 Task: Look for space in Villeparisis, France from 8th August, 2023 to 15th August, 2023 for 9 adults in price range Rs.10000 to Rs.14000. Place can be shared room with 5 bedrooms having 9 beds and 5 bathrooms. Property type can be house, flat, guest house. Amenities needed are: wifi, TV, free parkinig on premises, gym, breakfast. Booking option can be shelf check-in. Required host language is English.
Action: Mouse moved to (561, 120)
Screenshot: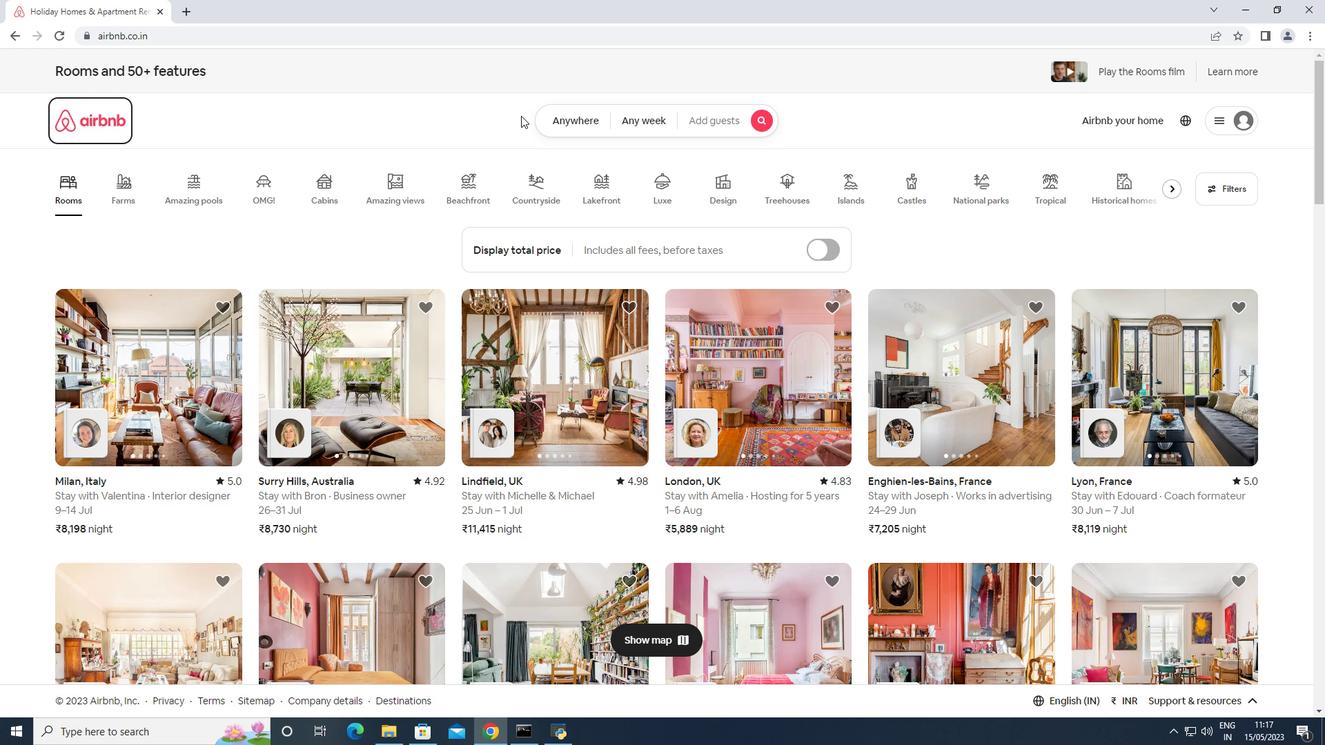 
Action: Mouse pressed left at (561, 120)
Screenshot: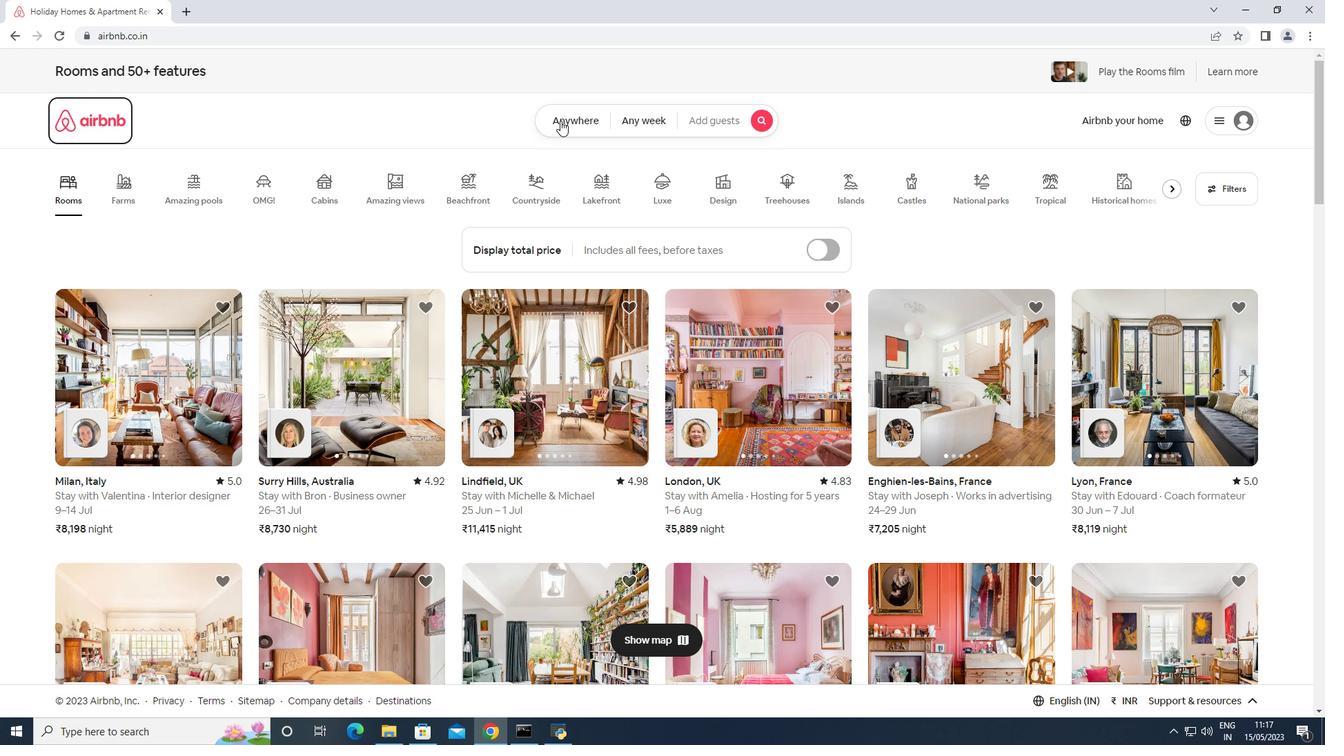 
Action: Mouse moved to (464, 174)
Screenshot: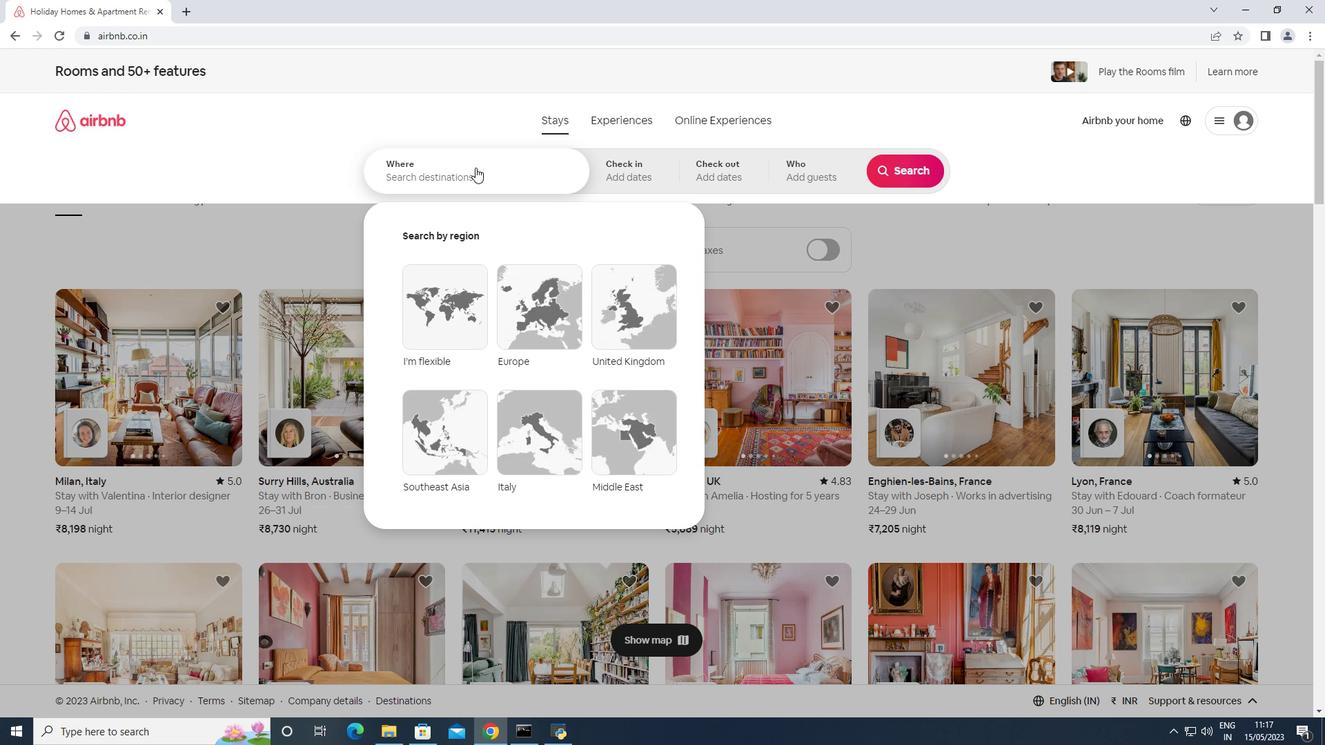 
Action: Mouse pressed left at (464, 174)
Screenshot: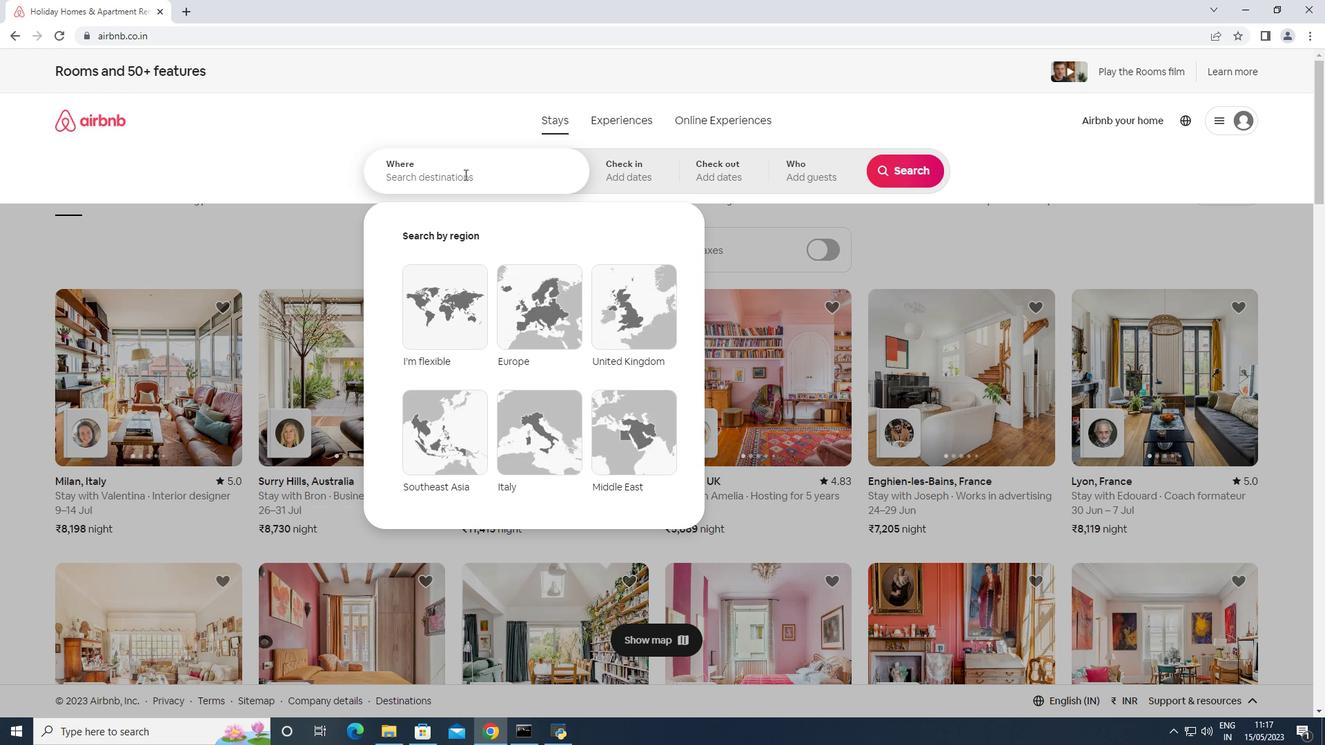 
Action: Mouse moved to (526, 168)
Screenshot: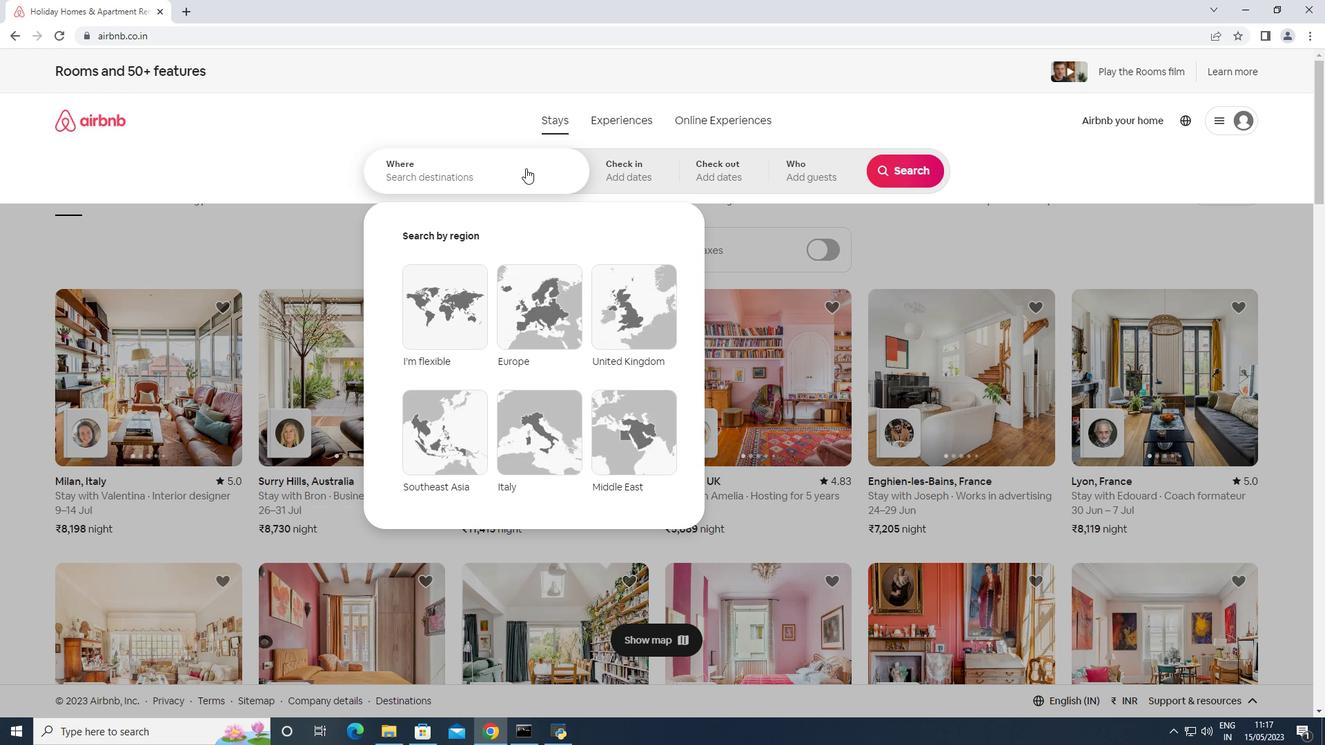 
Action: Key pressed <Key.shift><Key.shift><Key.shift><Key.shift><Key.shift><Key.shift>Villeparisis,<Key.shift><Key.shift><Key.shift>France
Screenshot: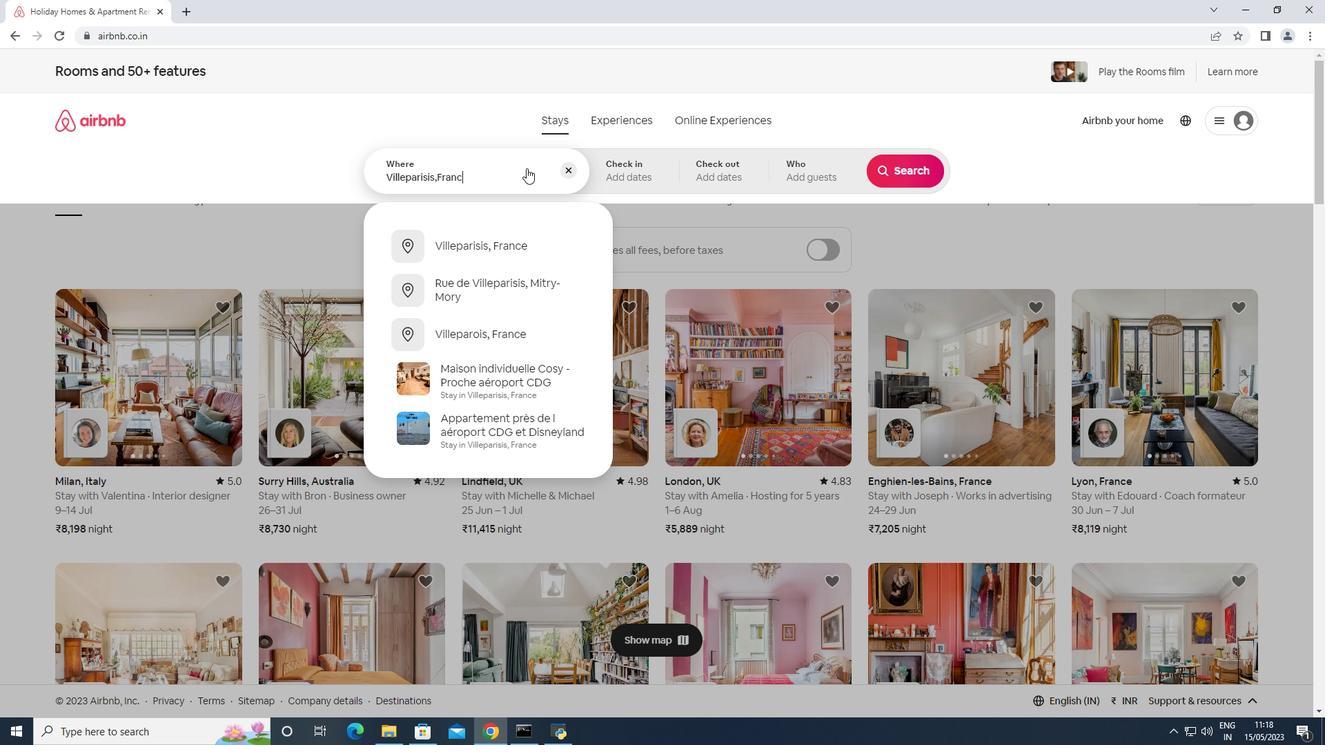
Action: Mouse moved to (639, 175)
Screenshot: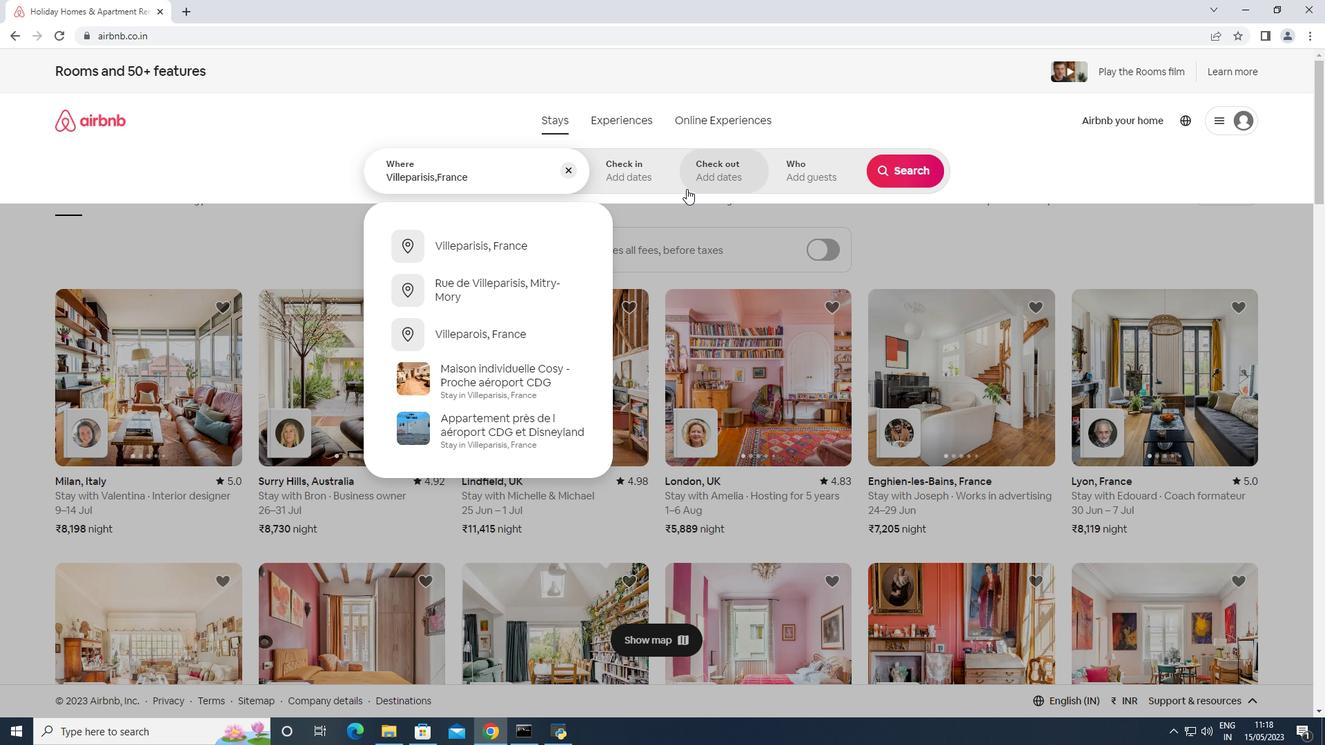 
Action: Mouse pressed left at (639, 175)
Screenshot: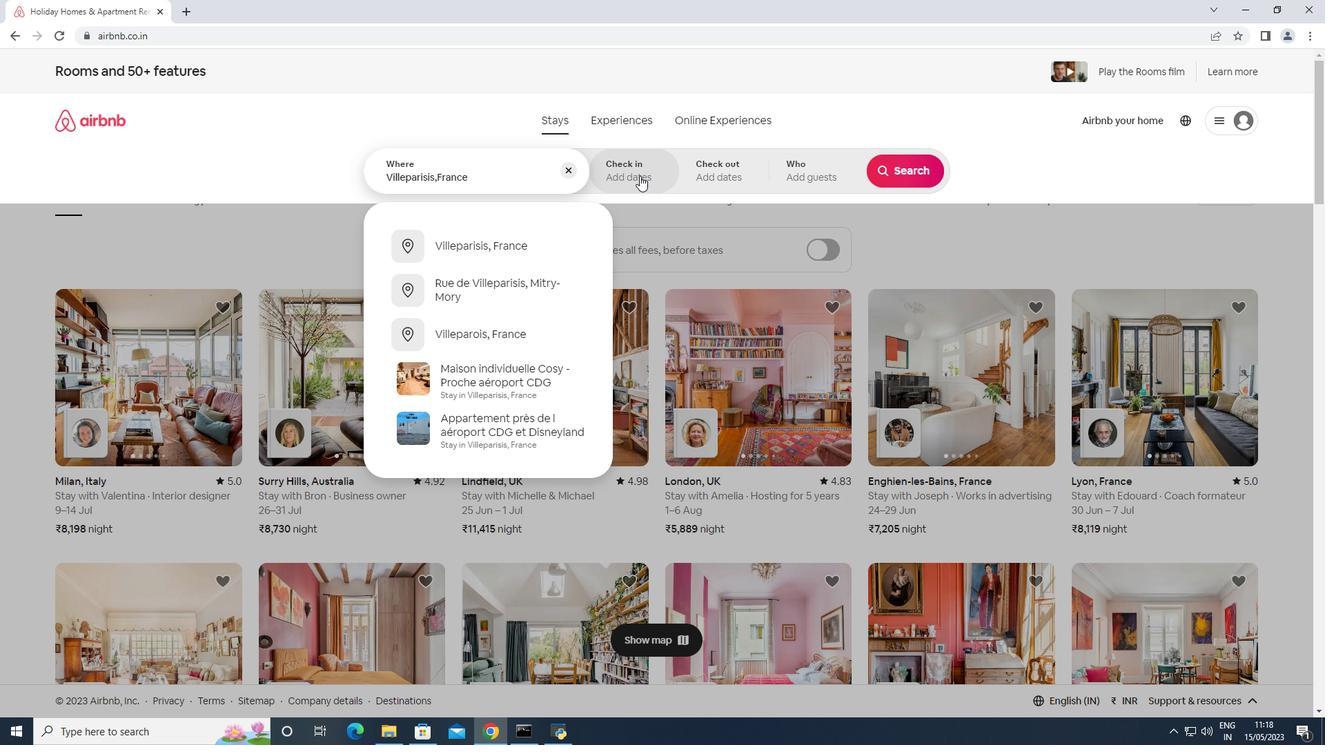 
Action: Mouse moved to (904, 280)
Screenshot: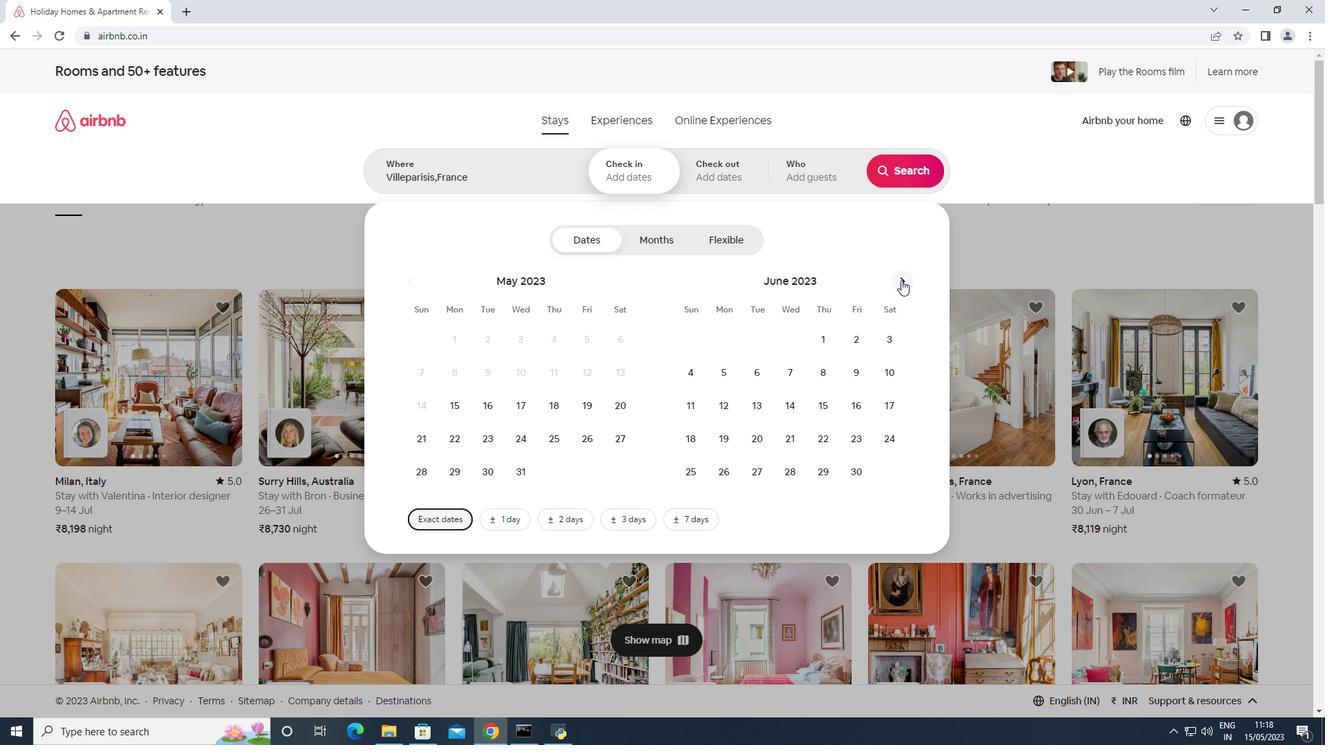 
Action: Mouse pressed left at (904, 280)
Screenshot: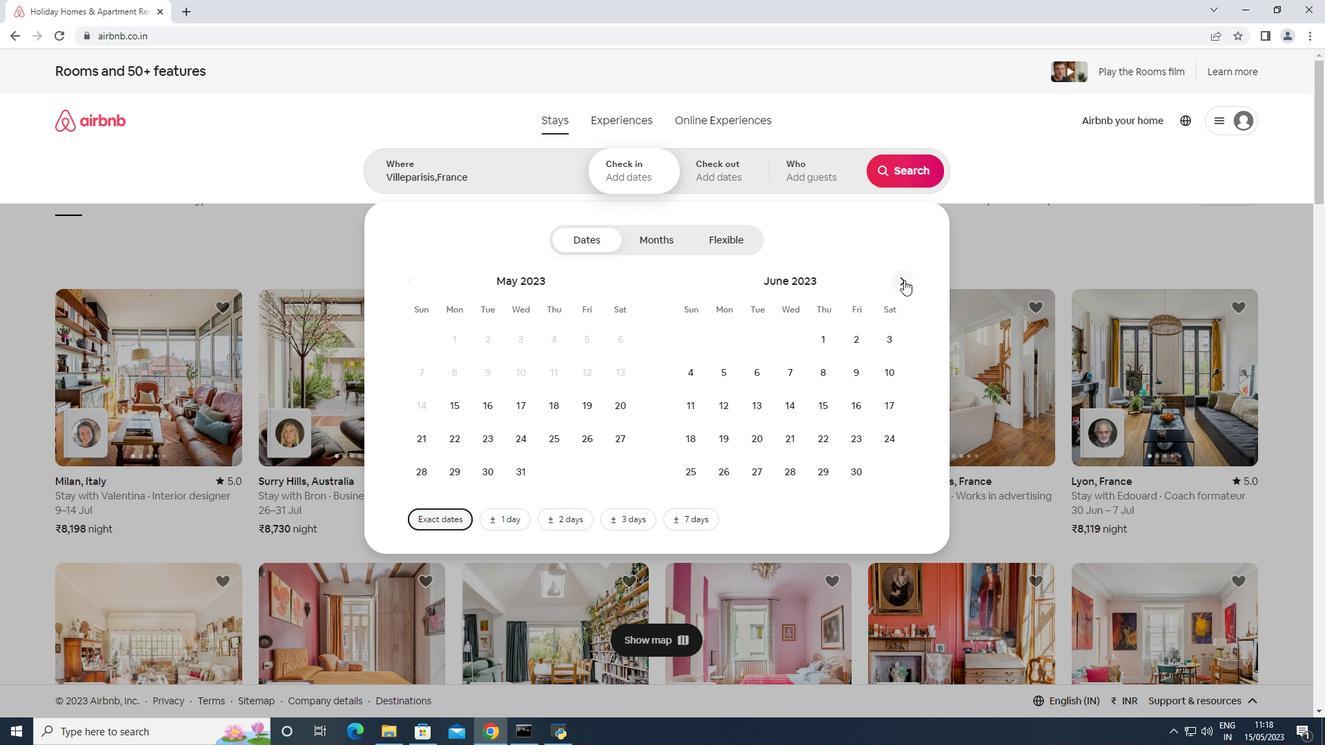 
Action: Mouse pressed left at (904, 280)
Screenshot: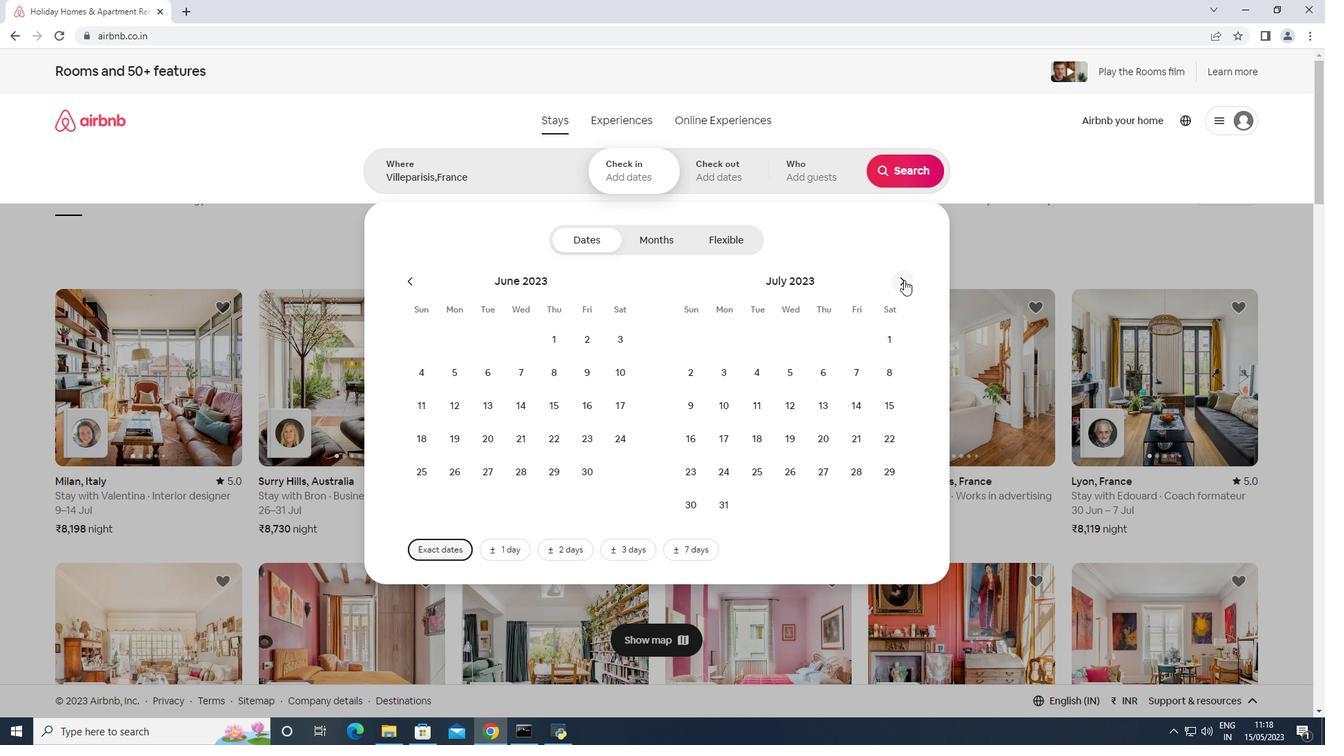 
Action: Mouse moved to (756, 361)
Screenshot: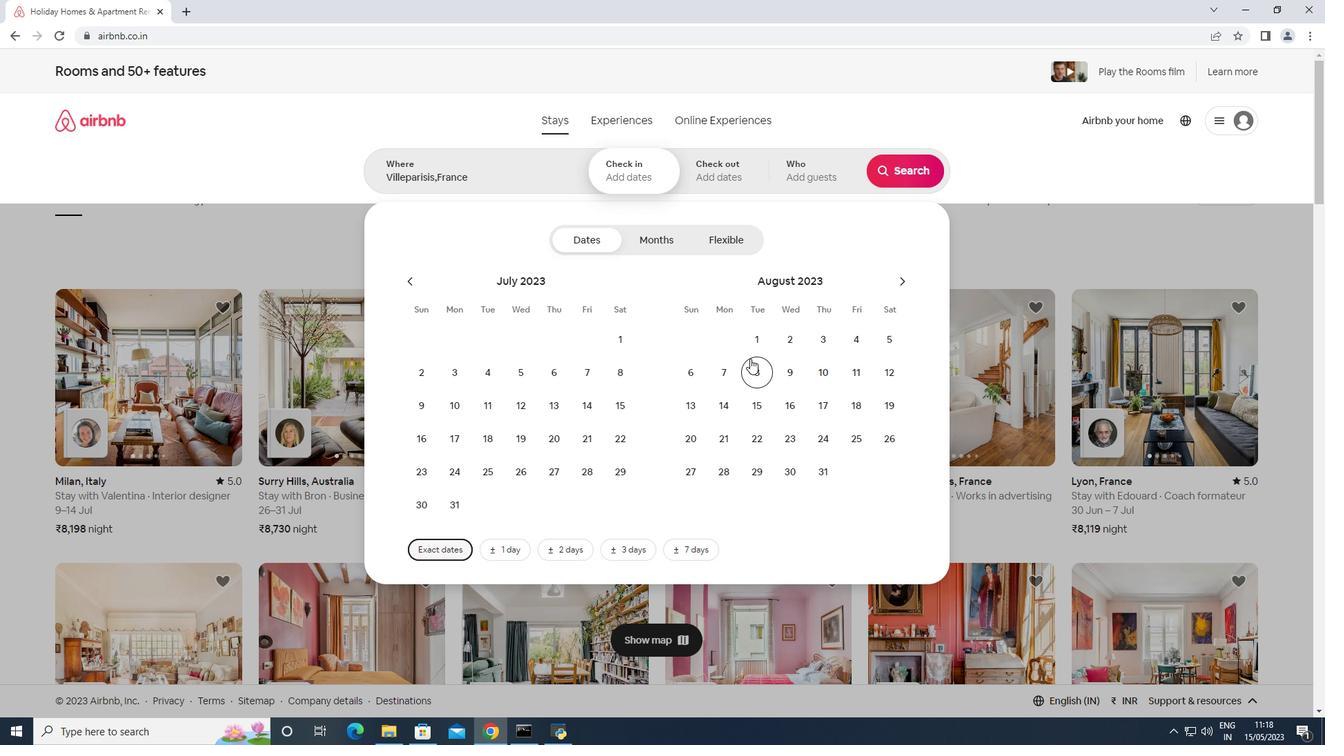
Action: Mouse pressed left at (756, 361)
Screenshot: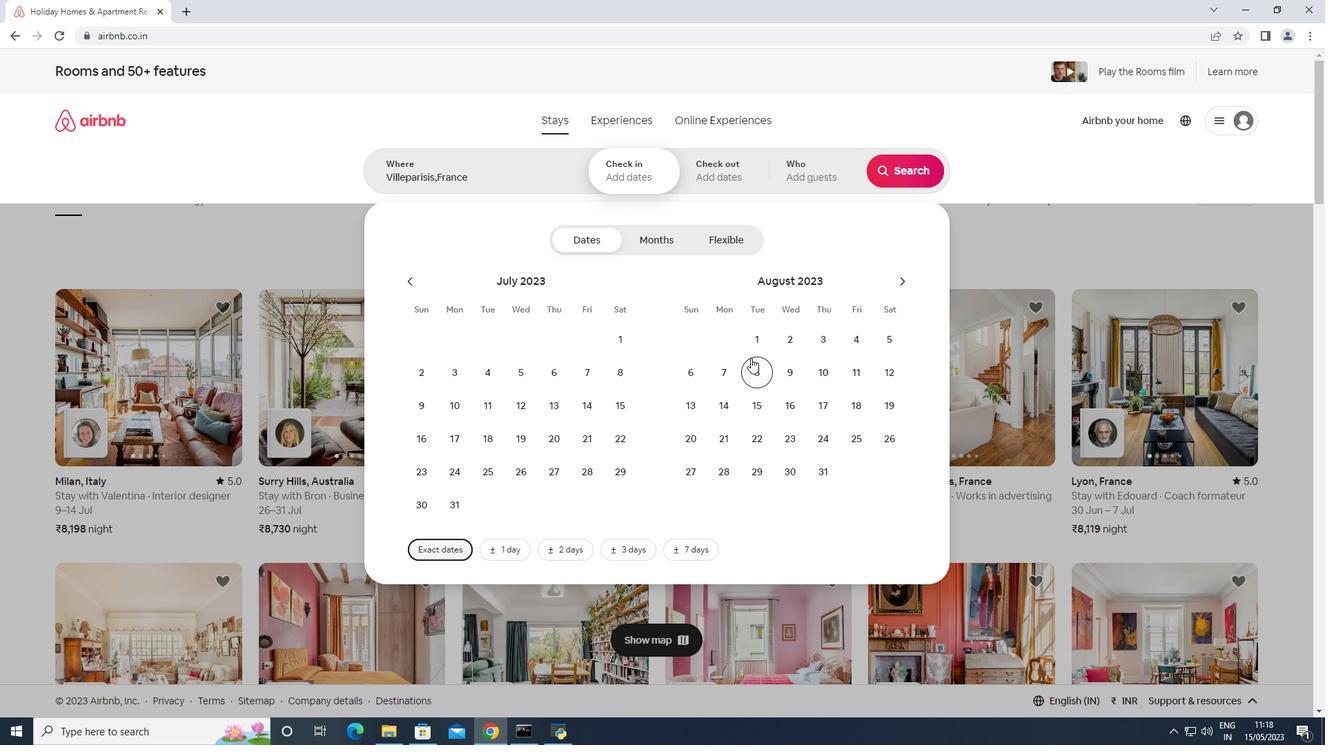 
Action: Mouse moved to (770, 412)
Screenshot: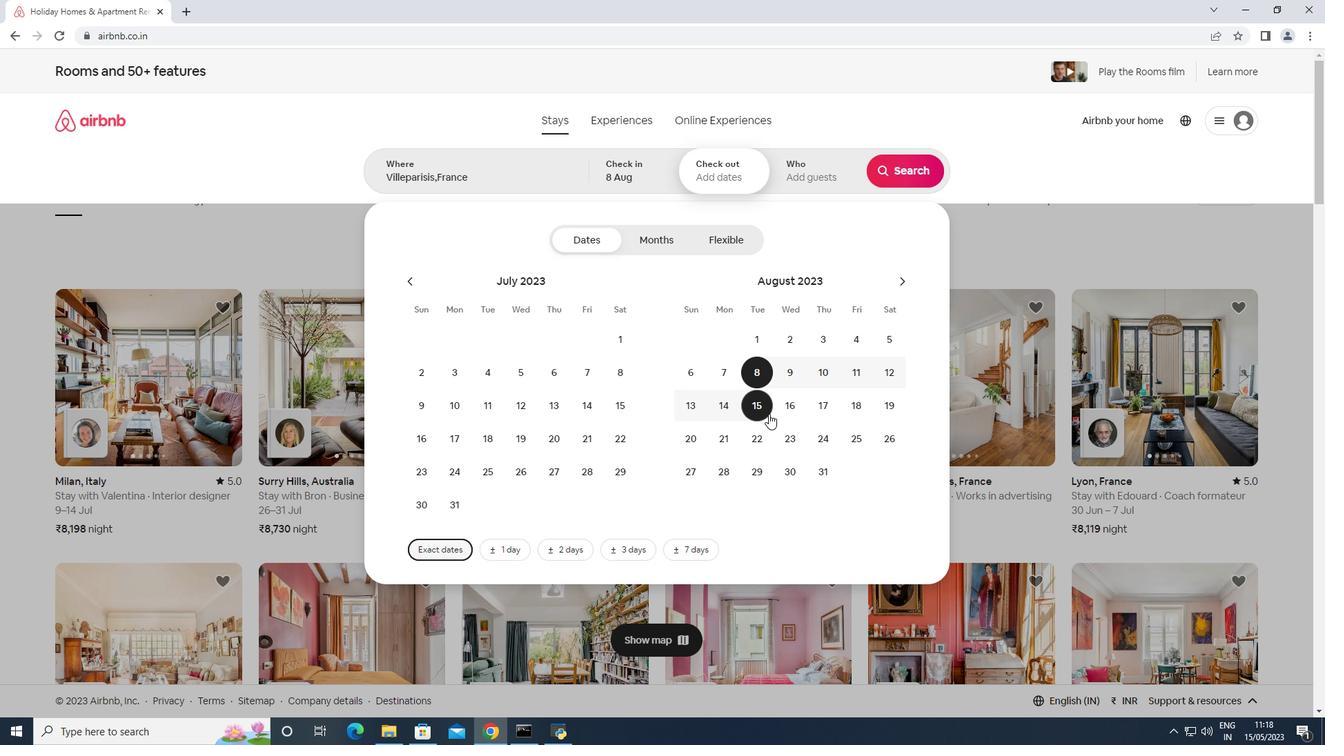 
Action: Mouse pressed left at (770, 412)
Screenshot: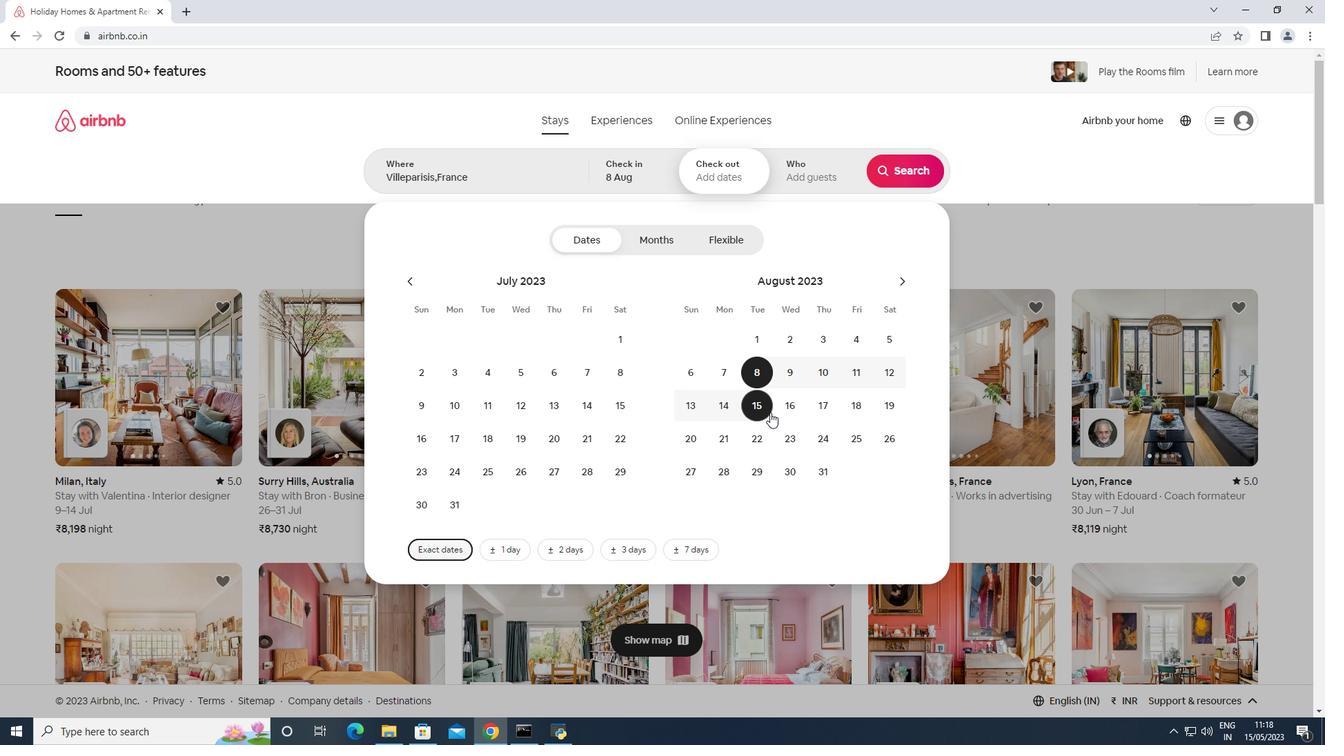 
Action: Mouse moved to (838, 161)
Screenshot: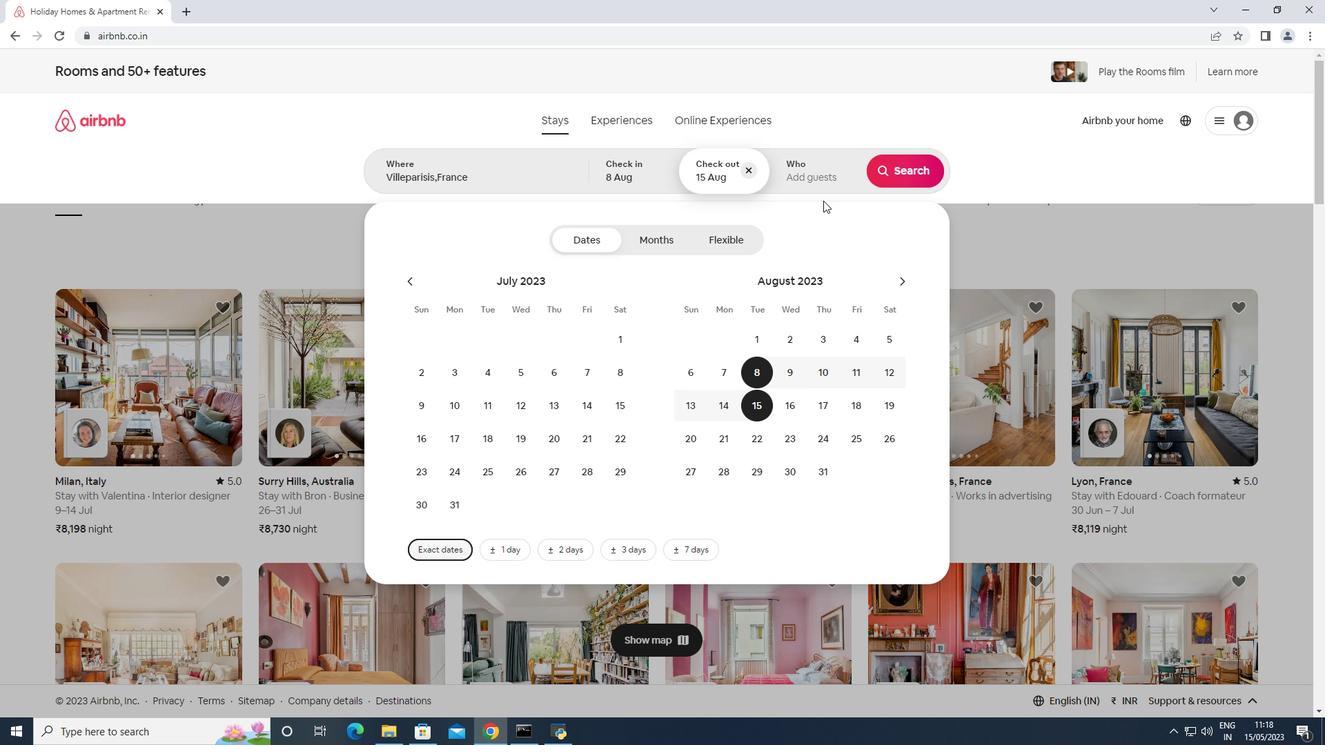 
Action: Mouse pressed left at (838, 161)
Screenshot: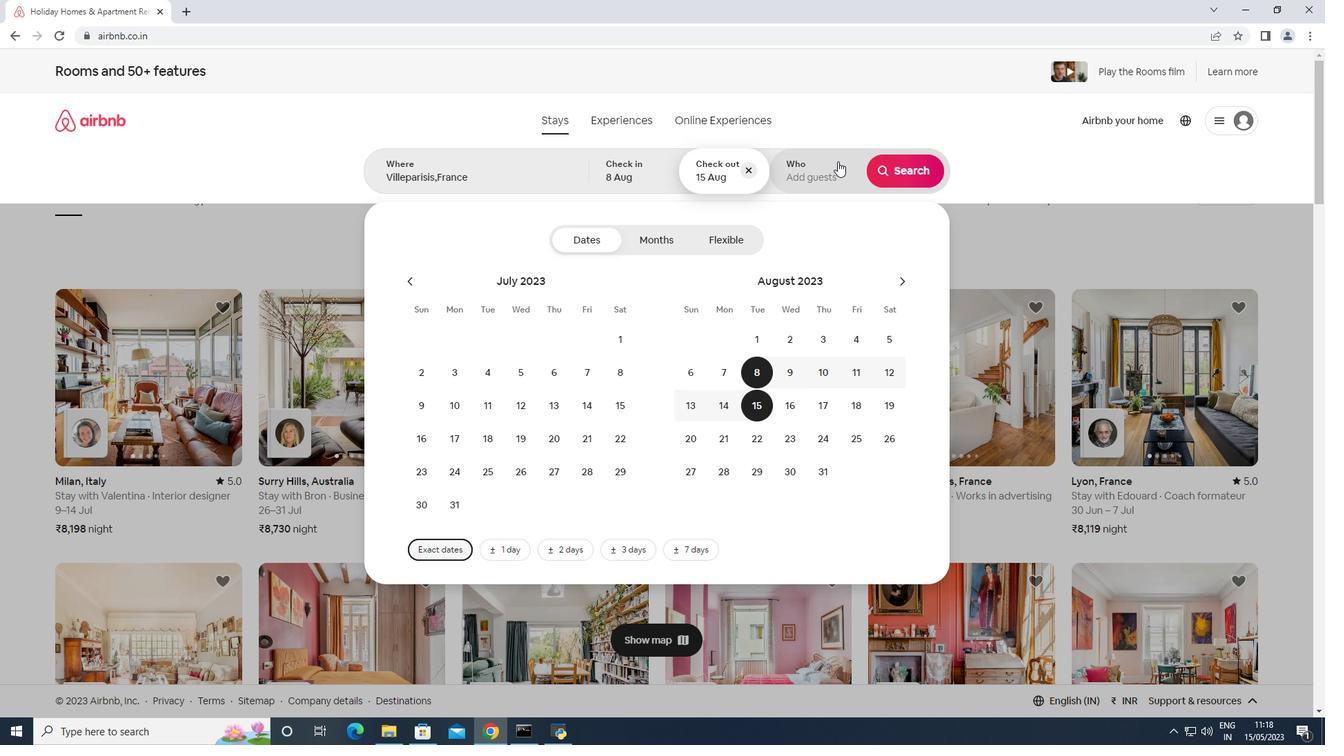 
Action: Mouse moved to (909, 242)
Screenshot: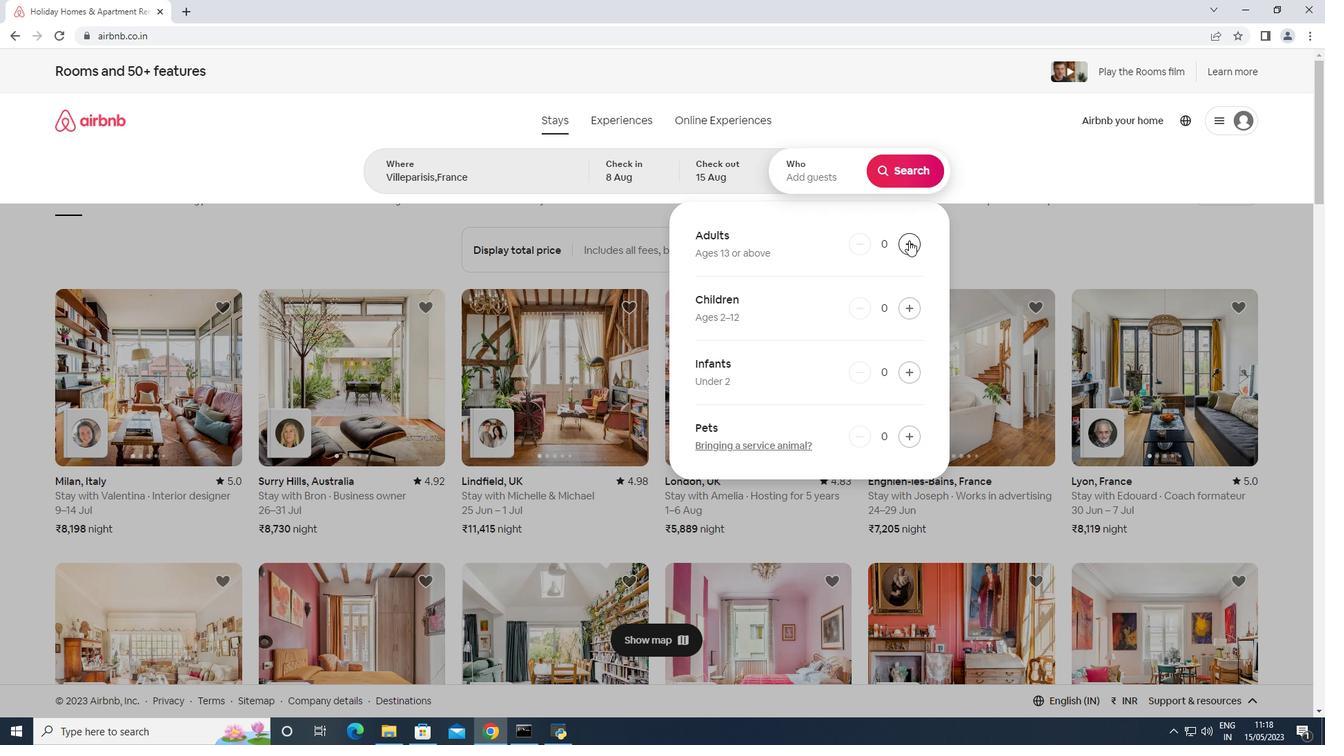 
Action: Mouse pressed left at (909, 242)
Screenshot: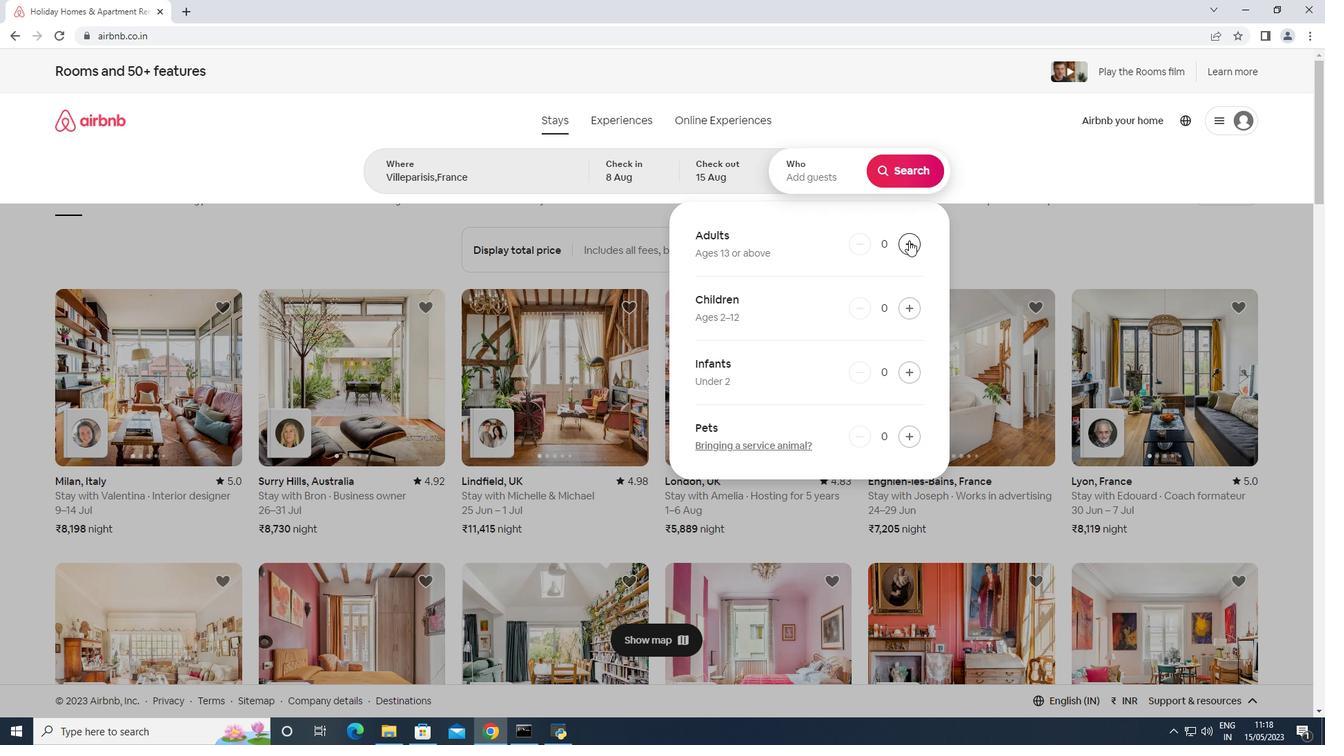 
Action: Mouse moved to (909, 242)
Screenshot: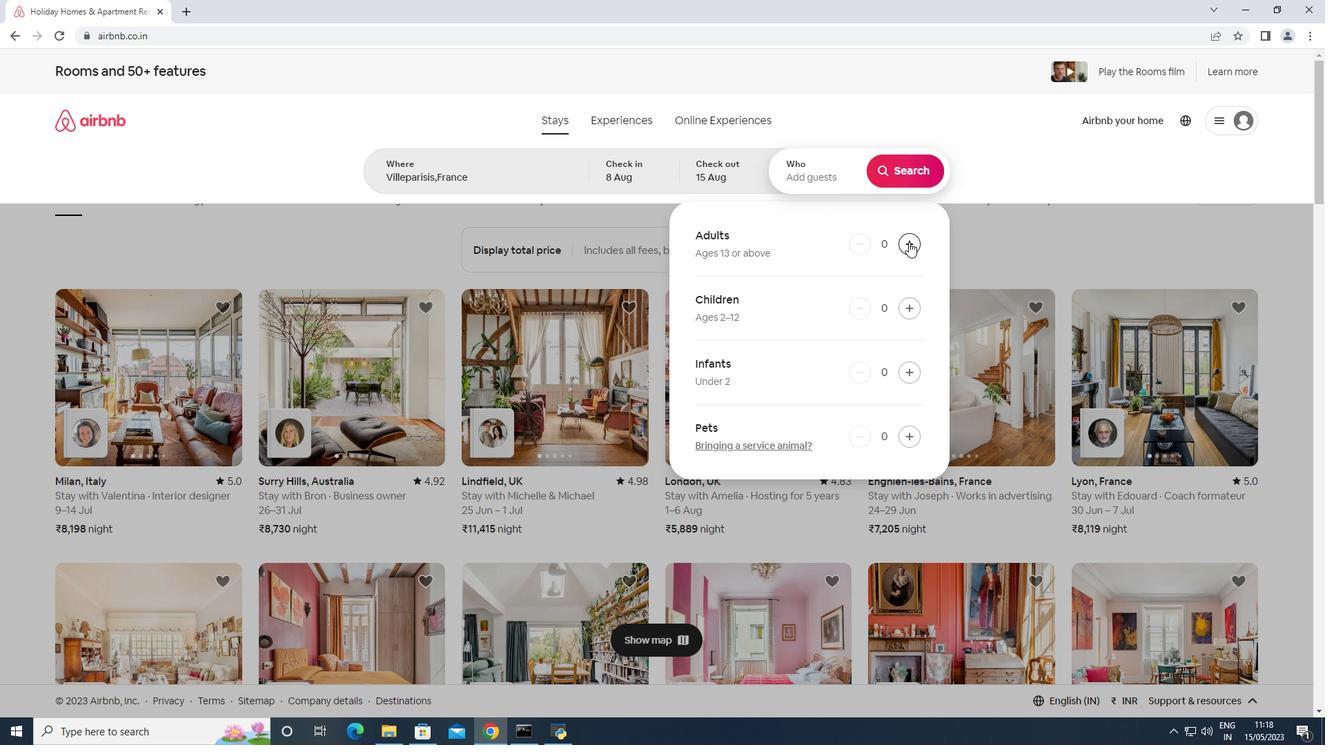 
Action: Mouse pressed left at (909, 242)
Screenshot: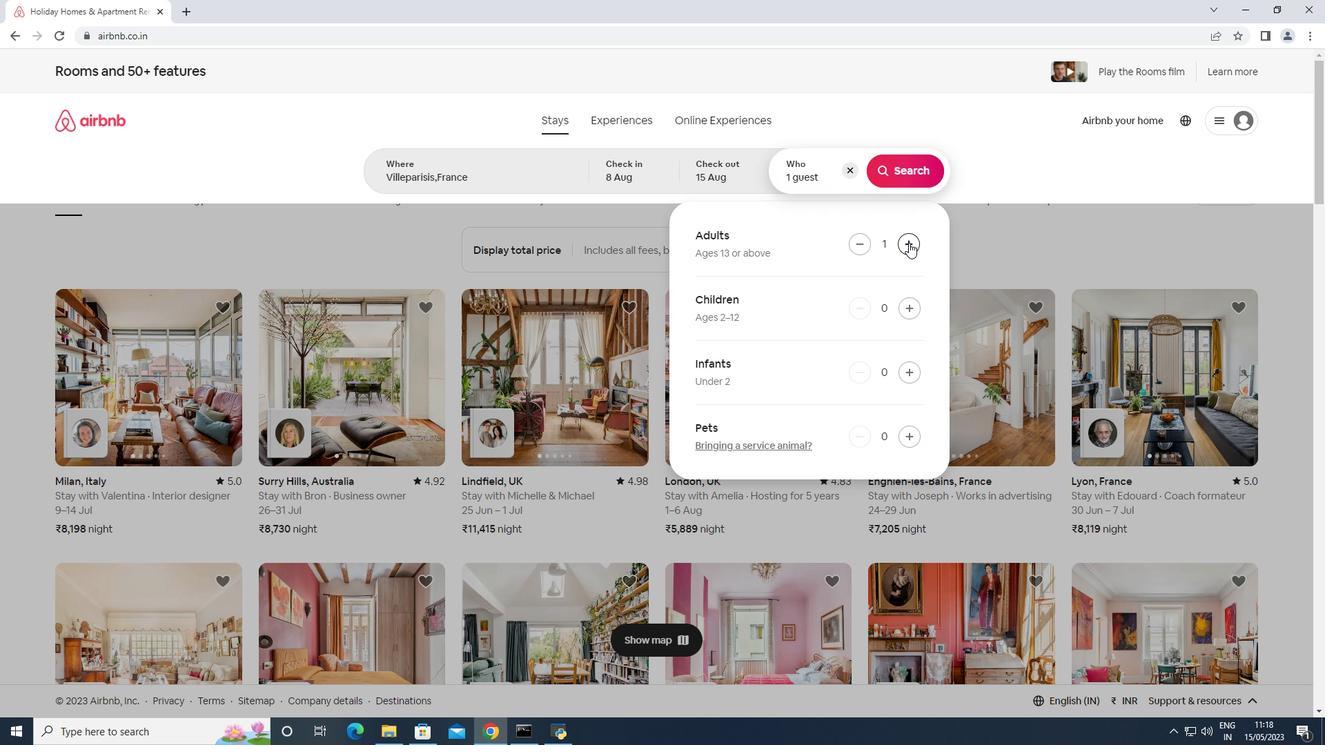 
Action: Mouse pressed left at (909, 242)
Screenshot: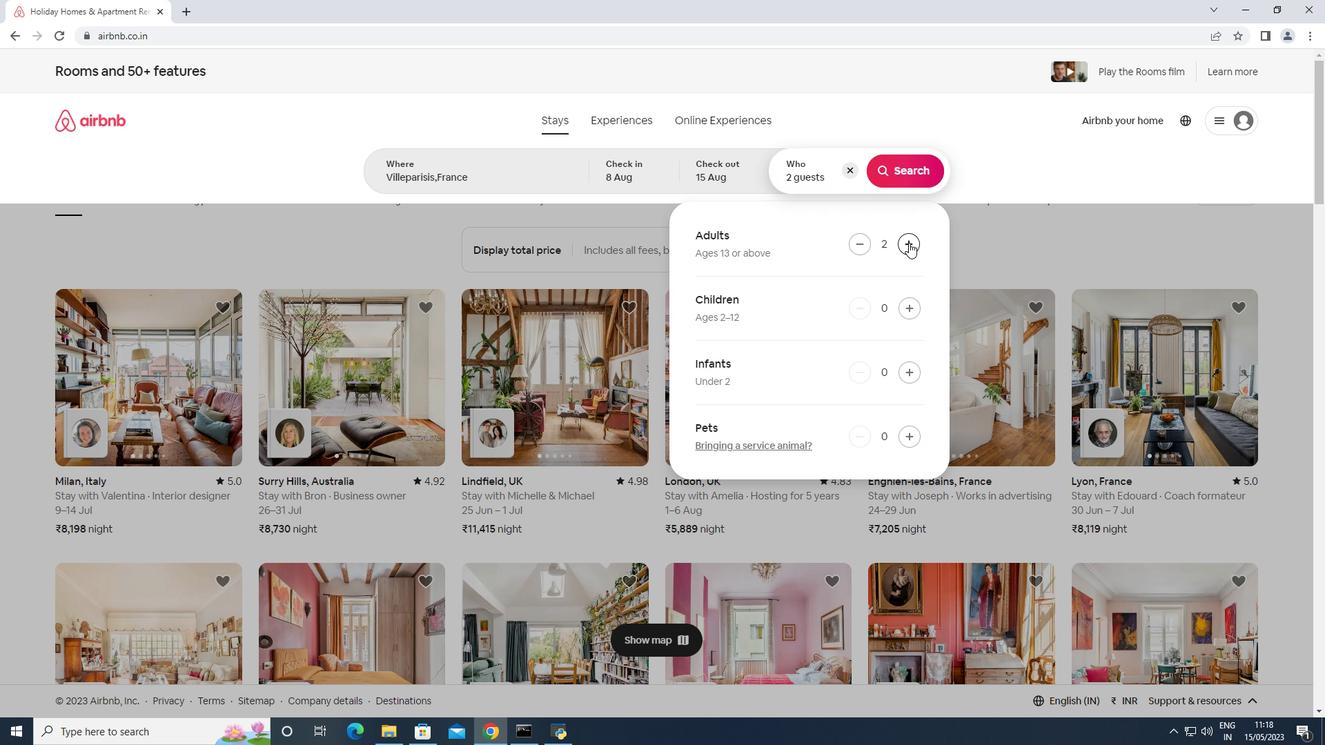 
Action: Mouse pressed left at (909, 242)
Screenshot: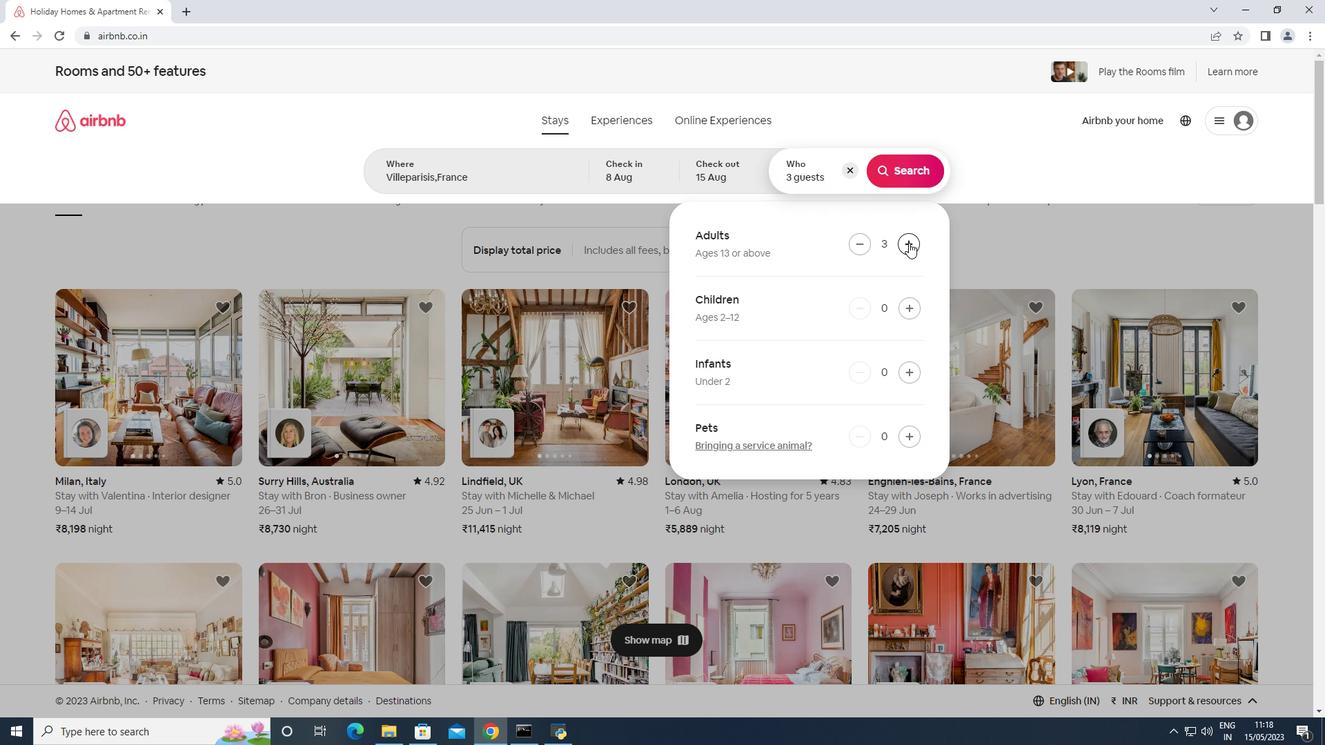 
Action: Mouse pressed left at (909, 242)
Screenshot: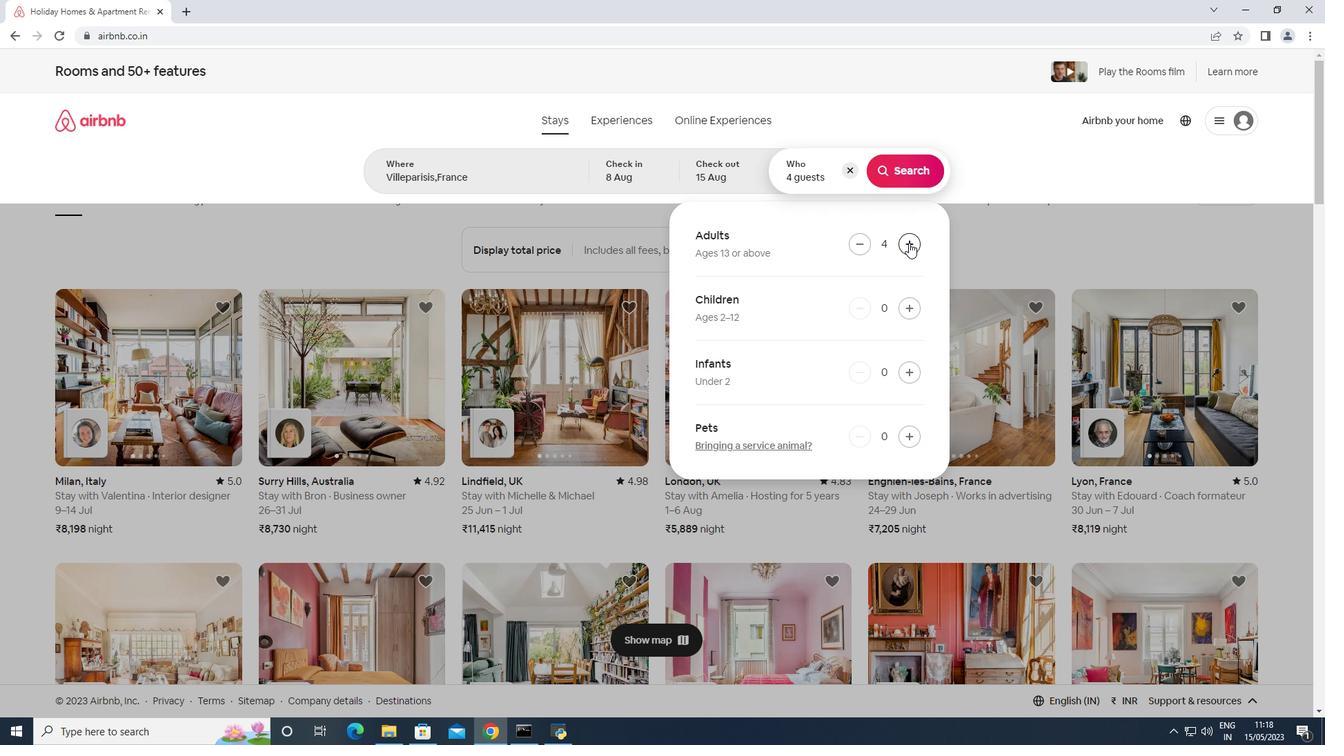 
Action: Mouse pressed left at (909, 242)
Screenshot: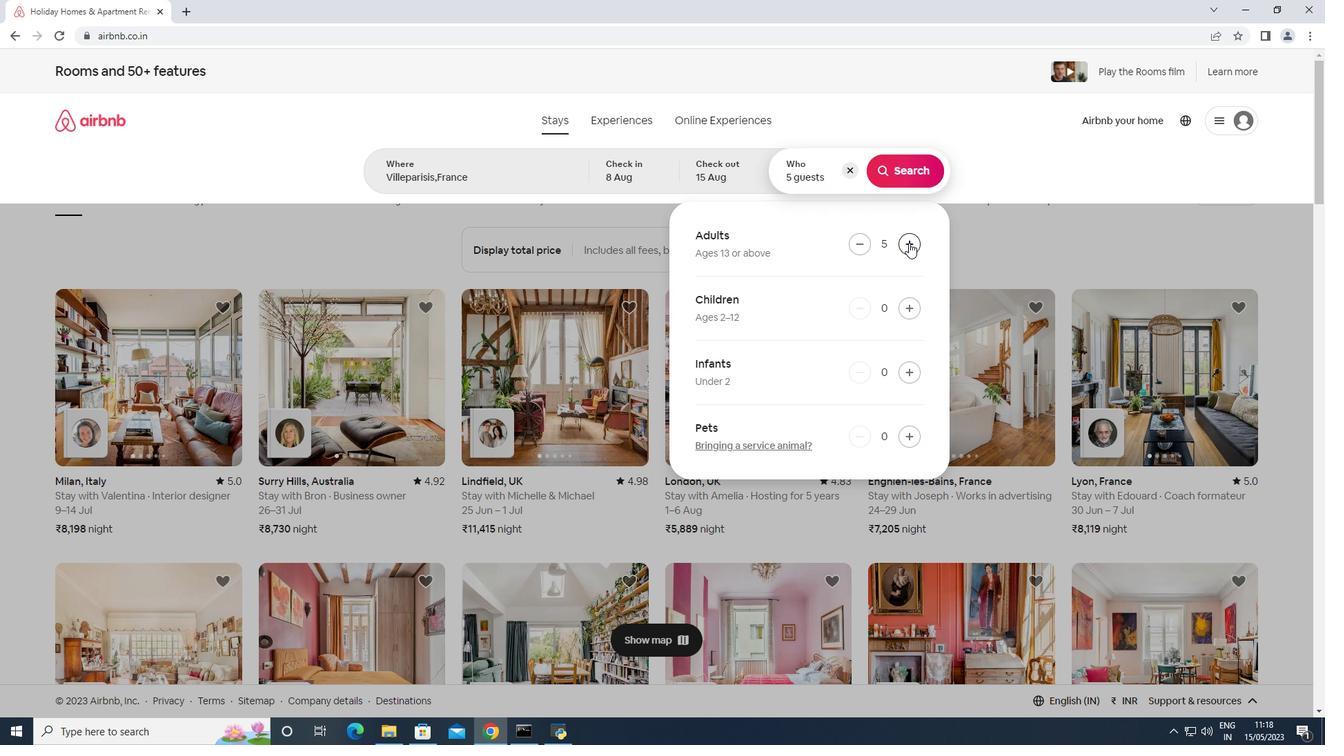 
Action: Mouse pressed left at (909, 242)
Screenshot: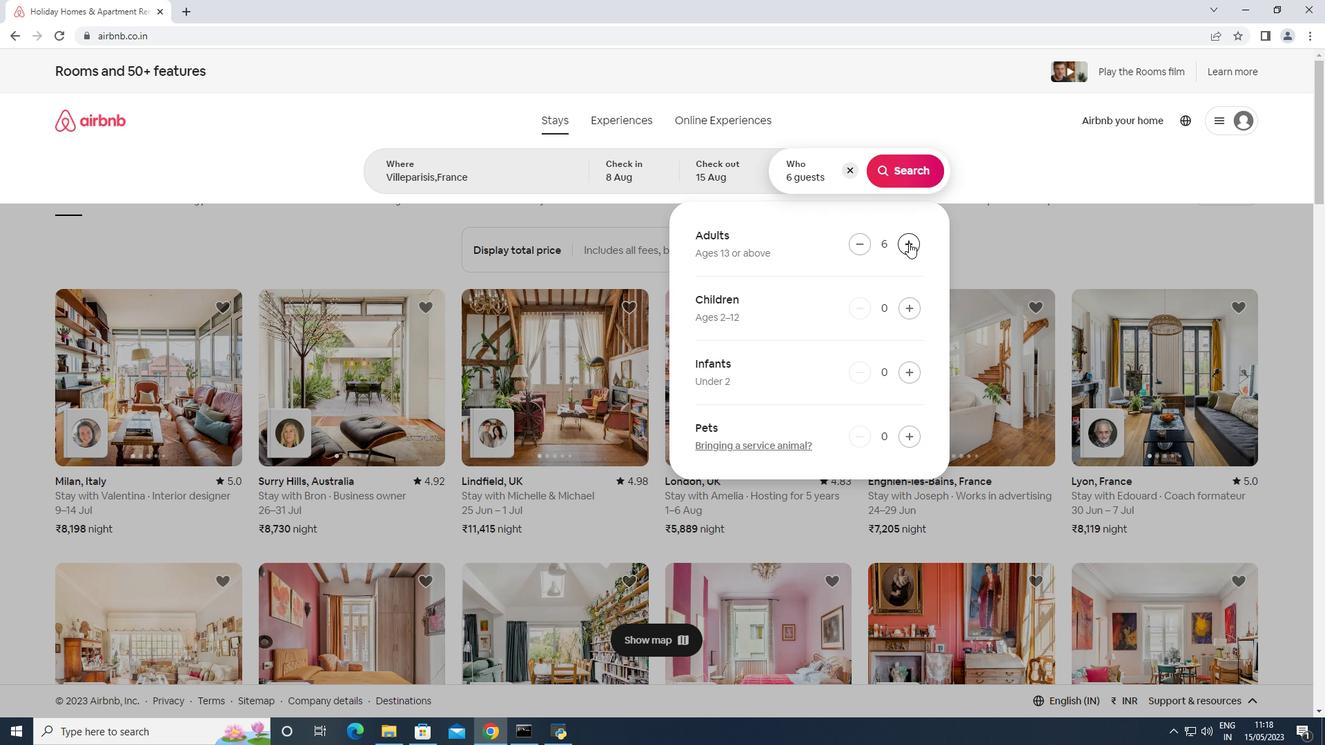 
Action: Mouse pressed left at (909, 242)
Screenshot: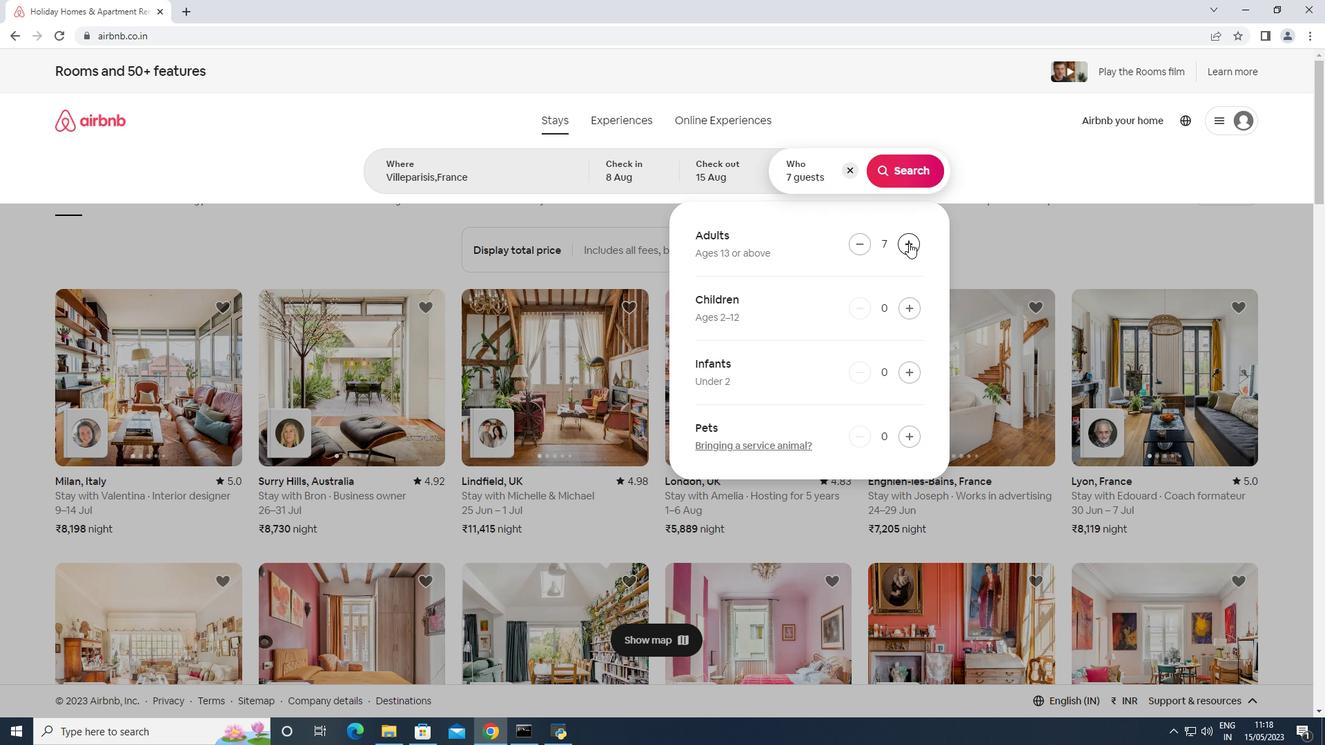 
Action: Mouse pressed left at (909, 242)
Screenshot: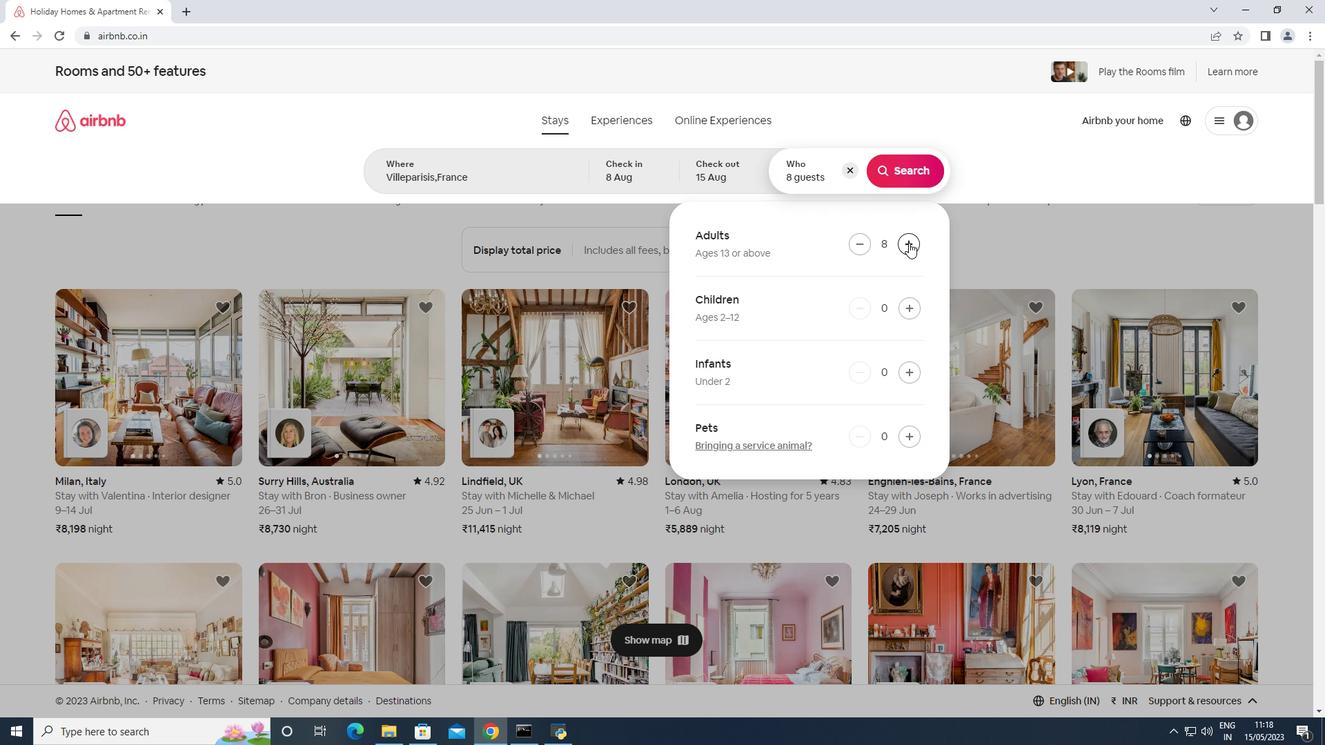 
Action: Mouse moved to (904, 173)
Screenshot: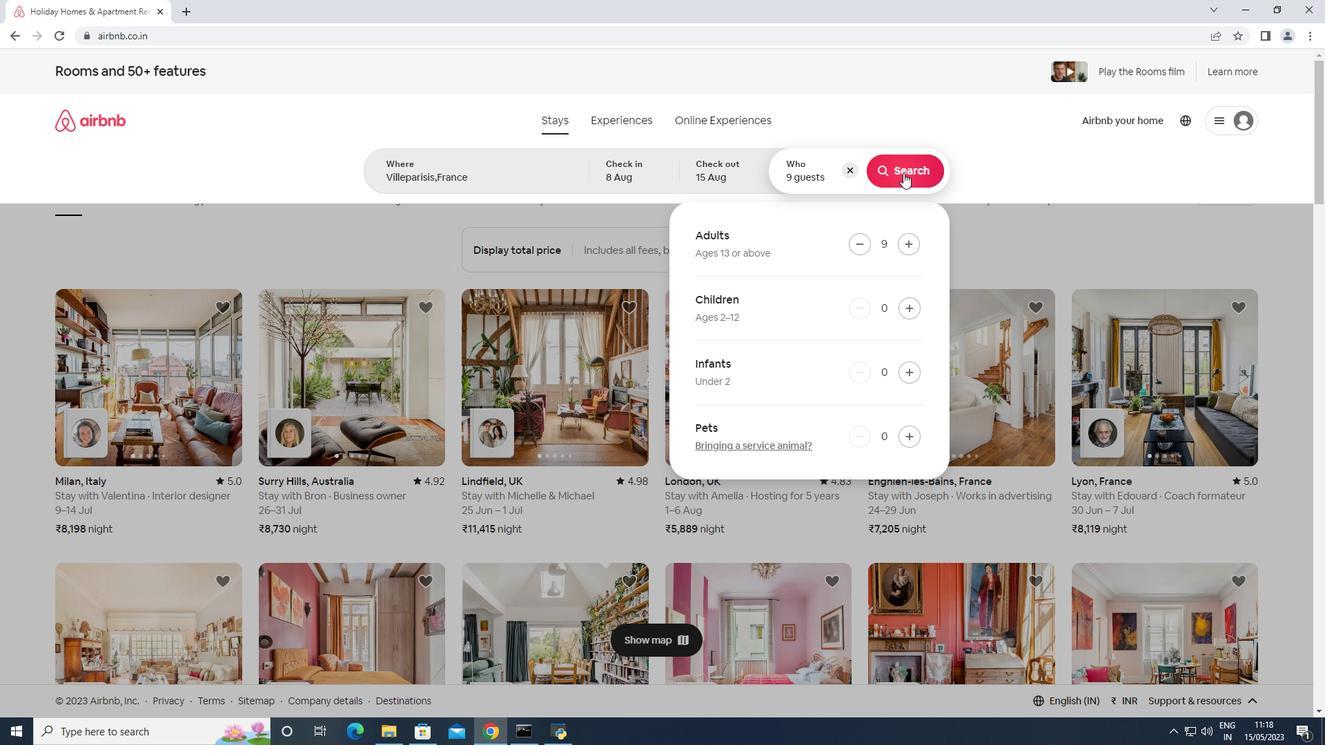 
Action: Mouse pressed left at (904, 173)
Screenshot: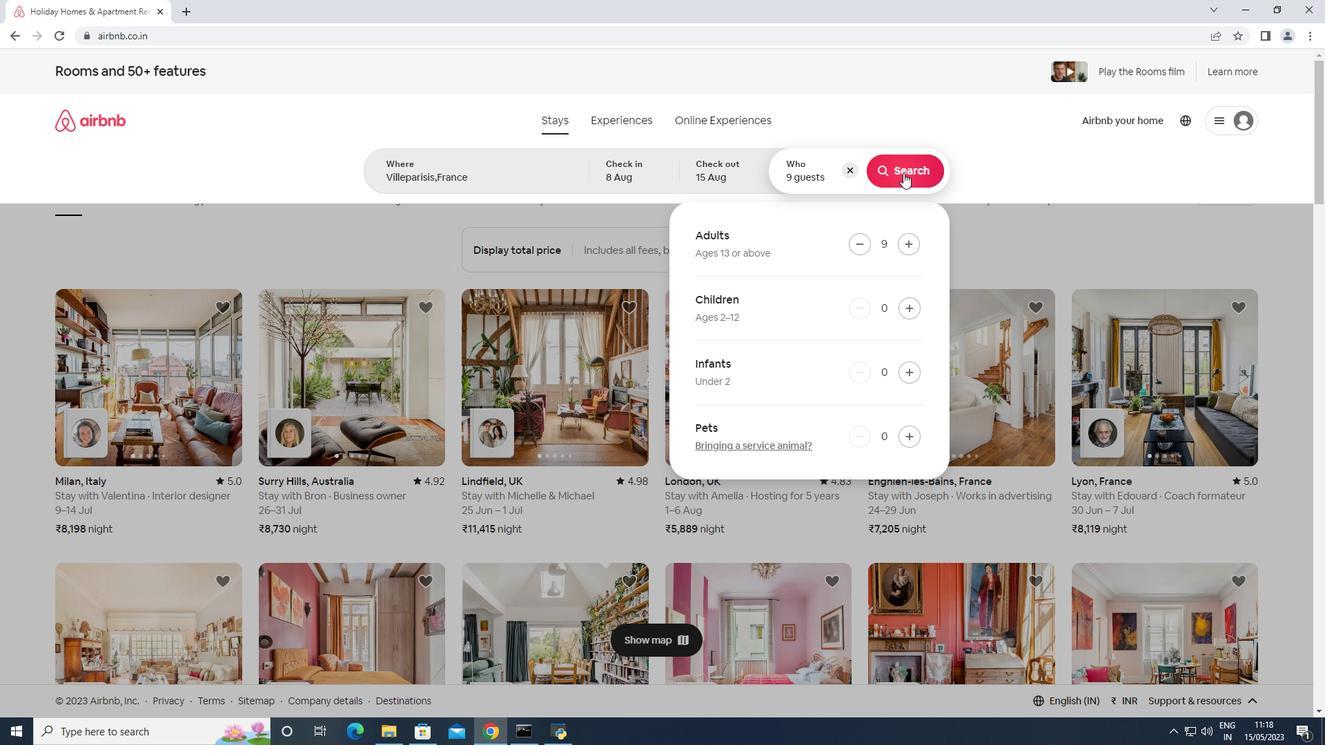 
Action: Mouse moved to (1250, 138)
Screenshot: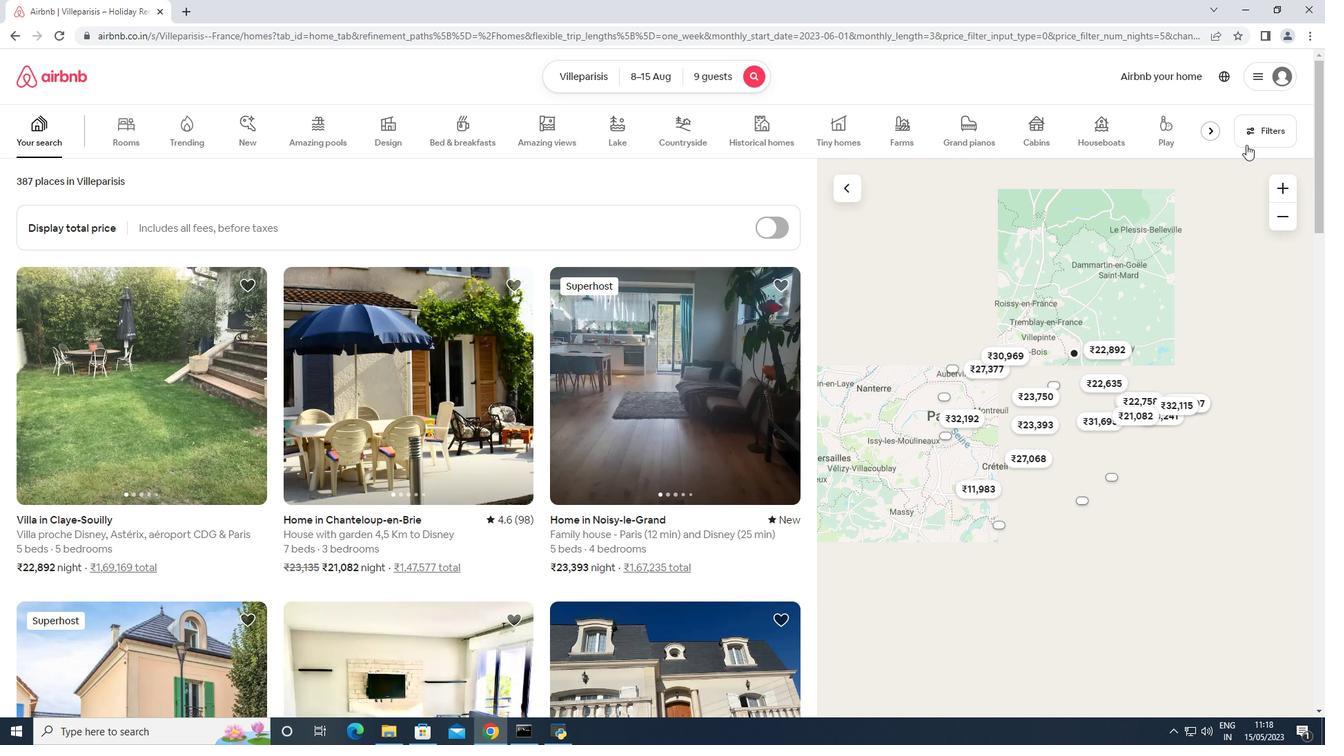 
Action: Mouse pressed left at (1250, 138)
Screenshot: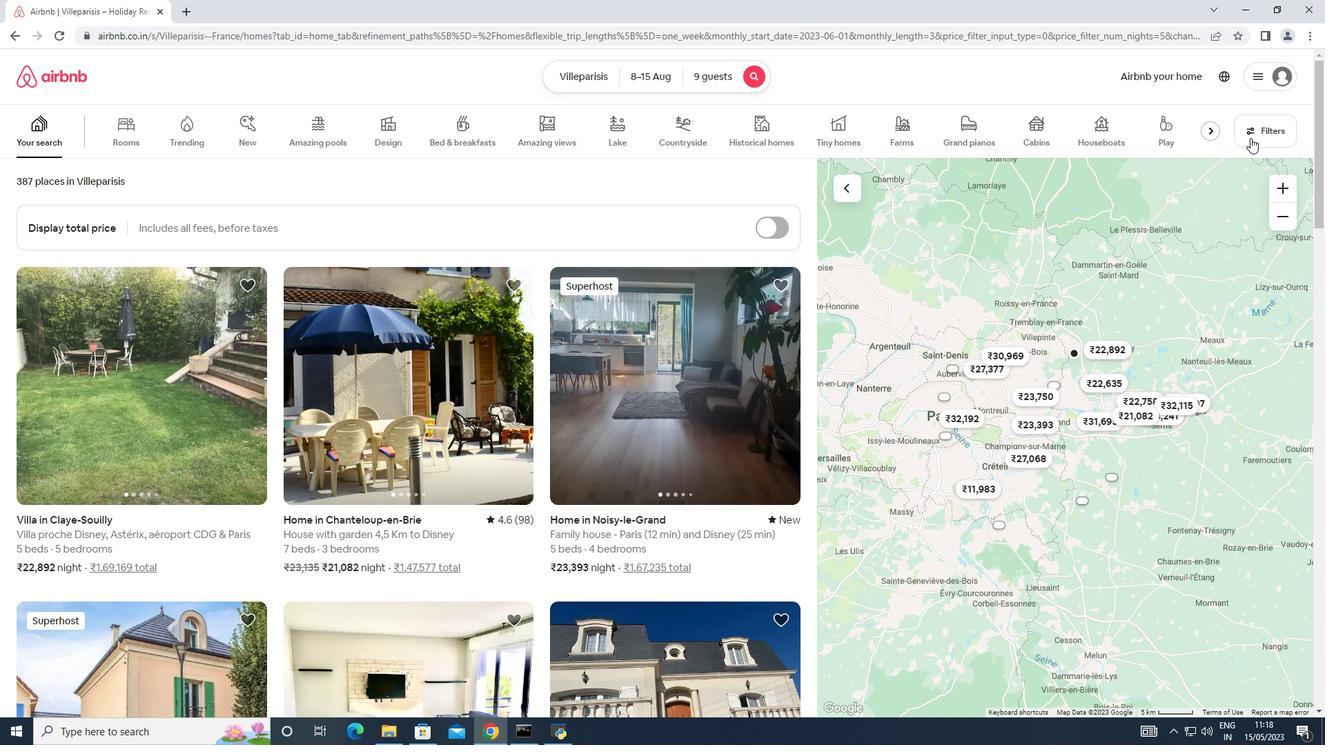 
Action: Mouse moved to (480, 471)
Screenshot: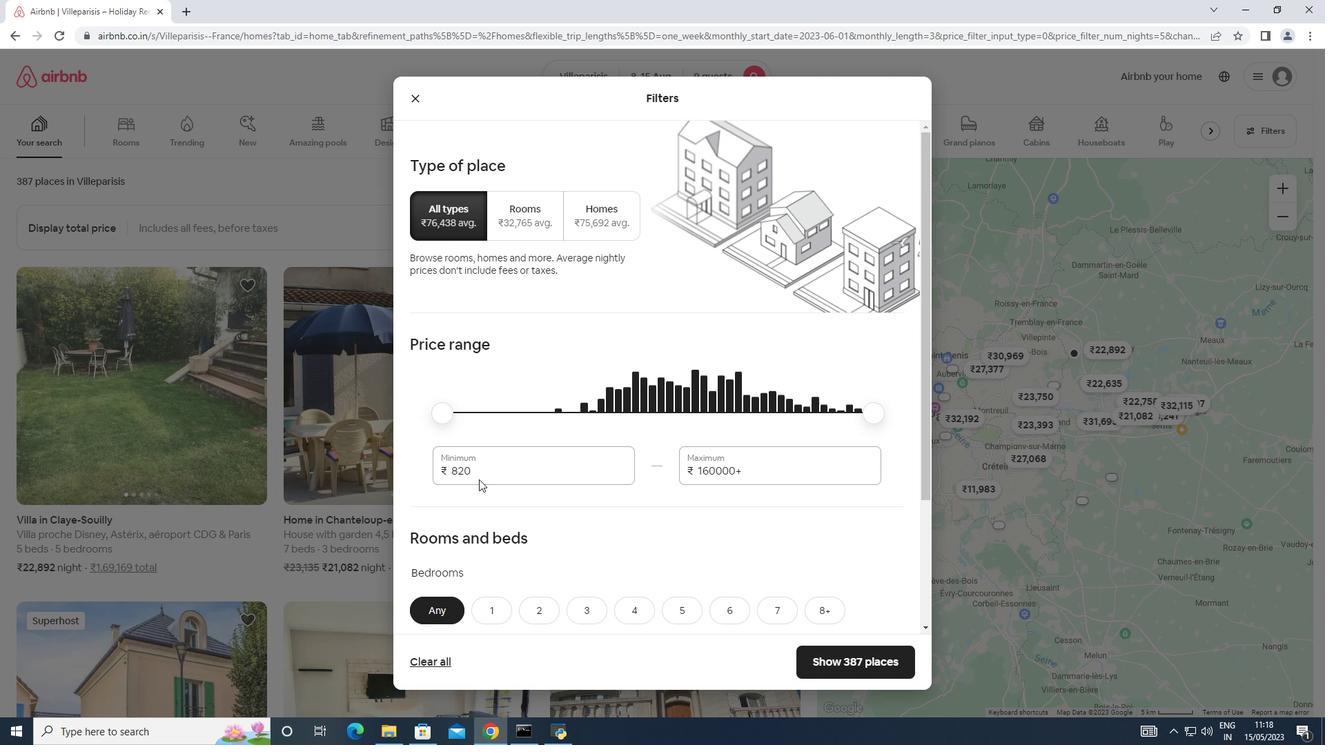 
Action: Mouse pressed left at (480, 471)
Screenshot: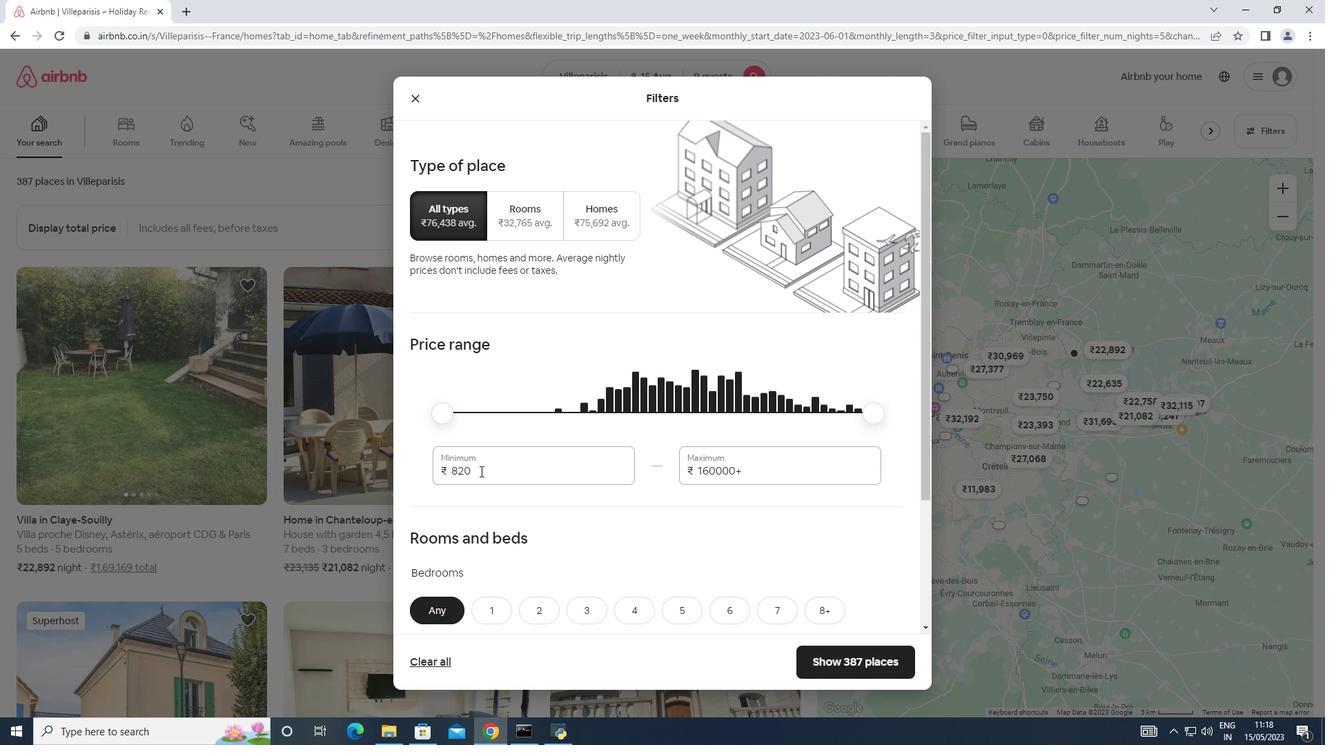
Action: Mouse moved to (434, 463)
Screenshot: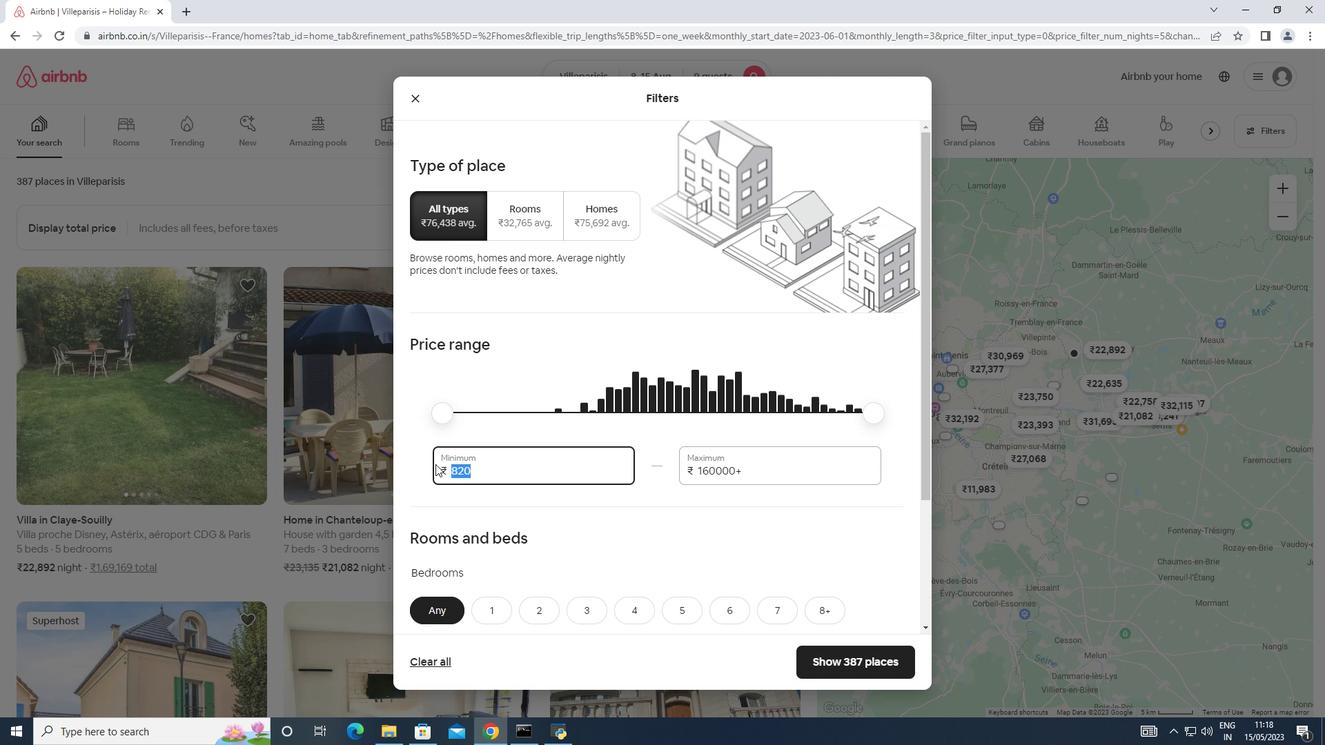 
Action: Key pressed 10000
Screenshot: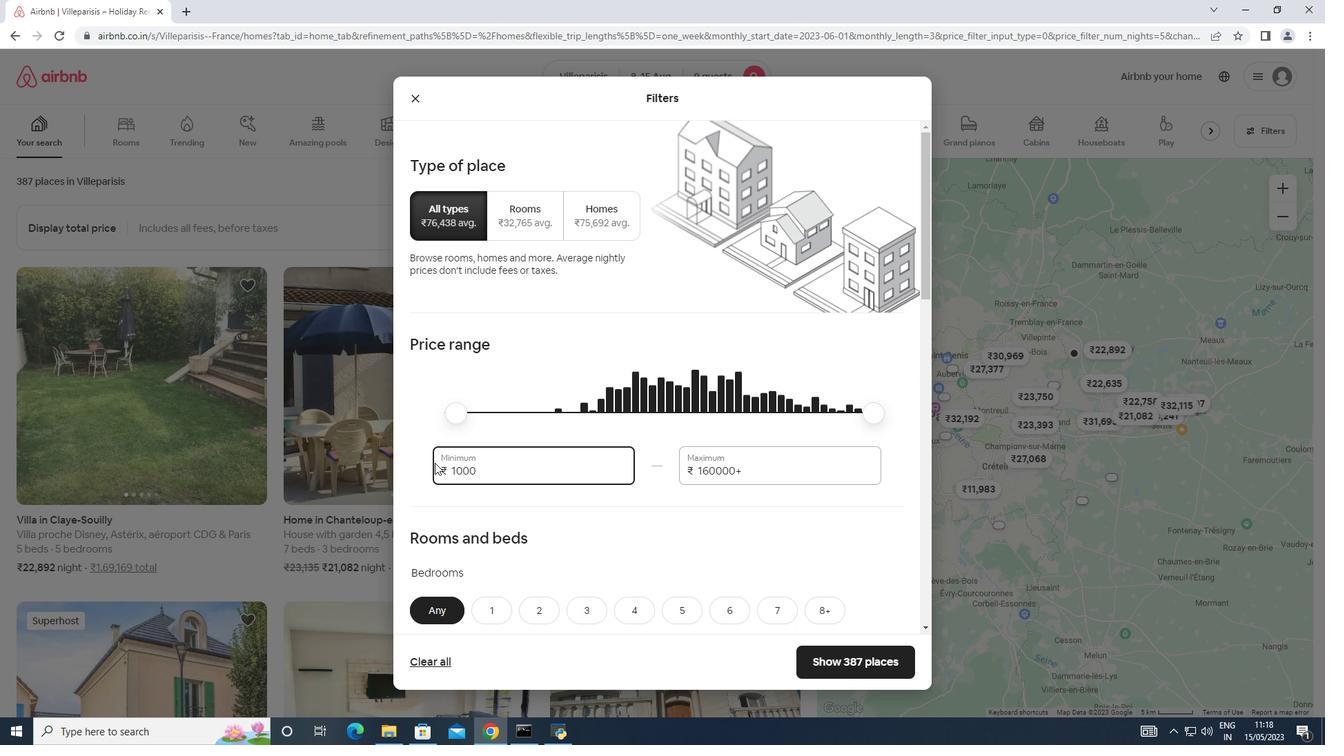 
Action: Mouse moved to (749, 471)
Screenshot: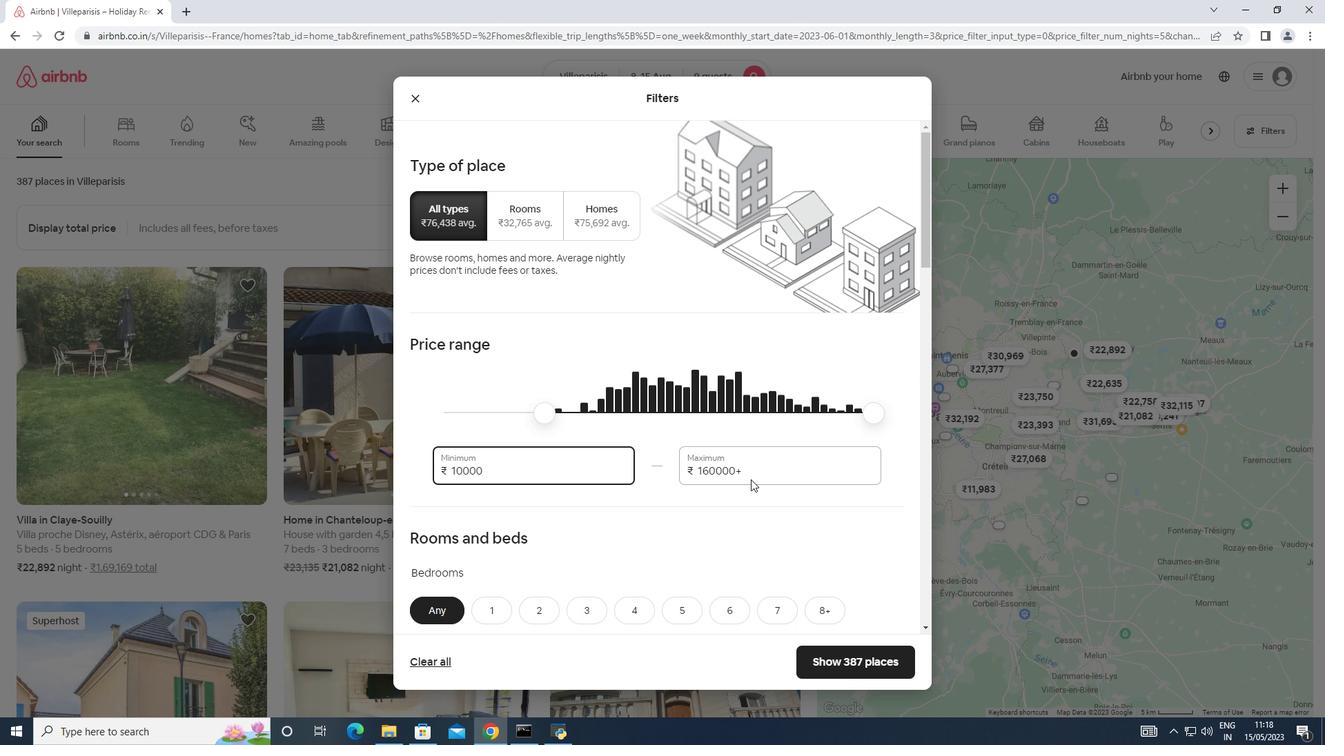 
Action: Mouse pressed left at (749, 471)
Screenshot: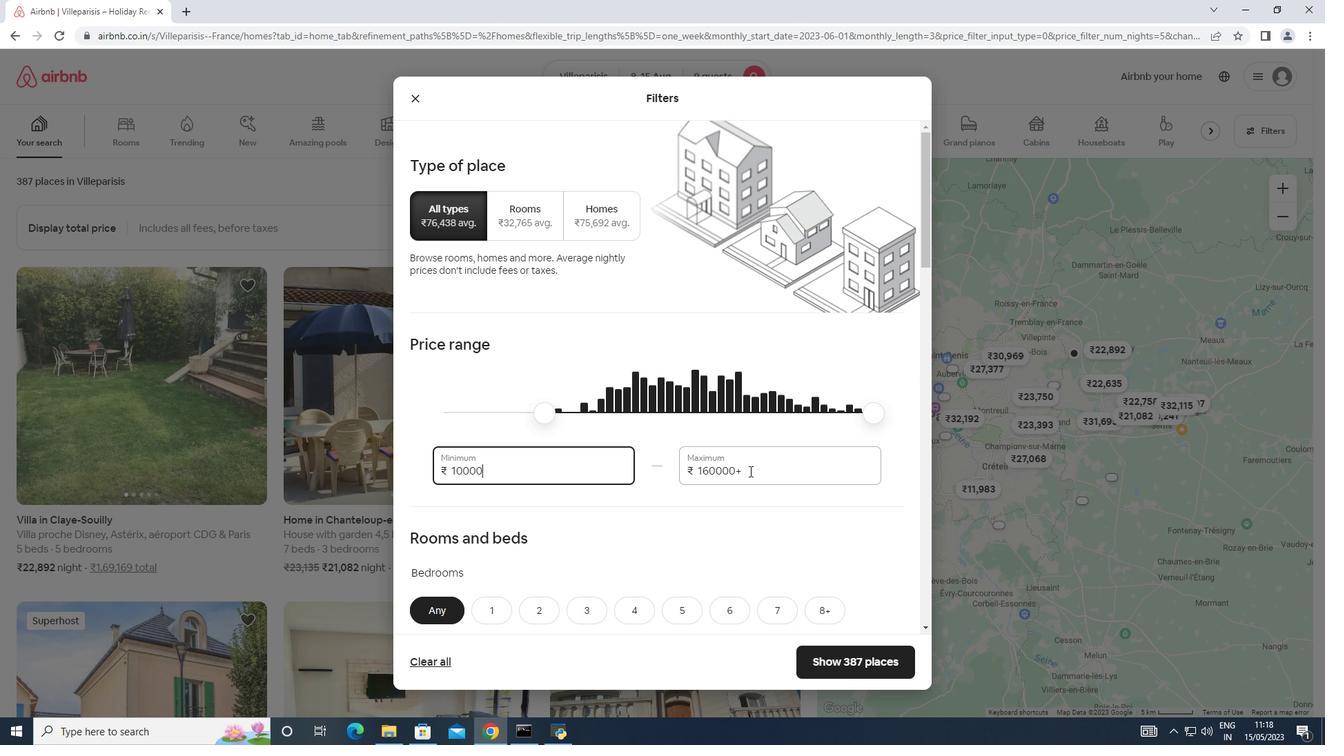 
Action: Mouse moved to (670, 468)
Screenshot: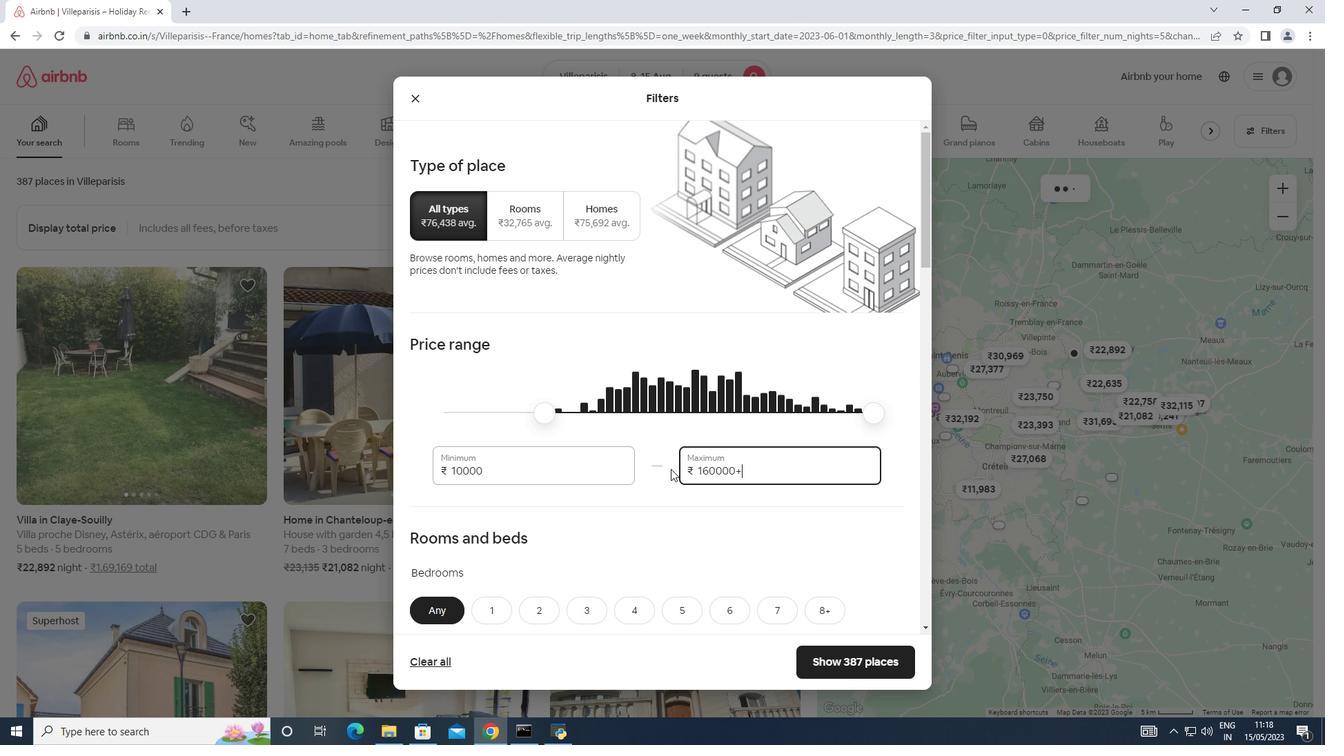 
Action: Key pressed 14000
Screenshot: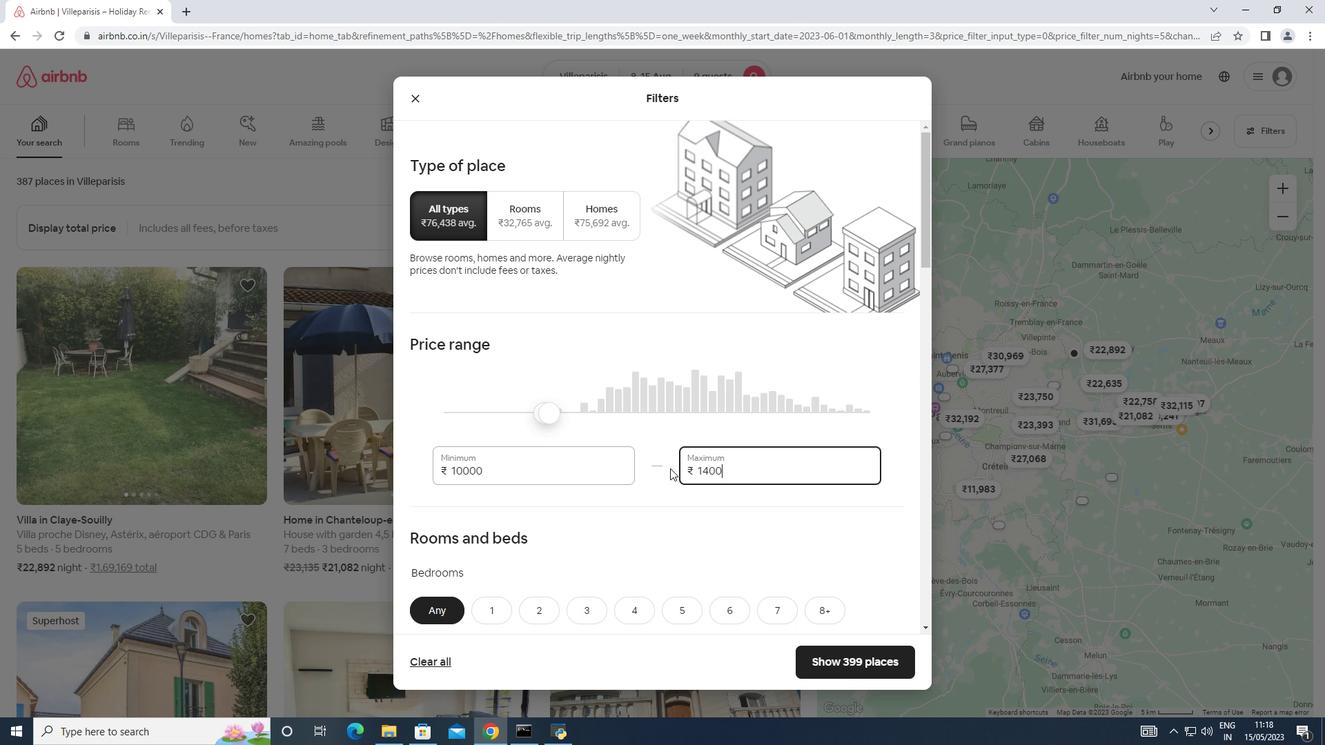 
Action: Mouse scrolled (670, 468) with delta (0, 0)
Screenshot: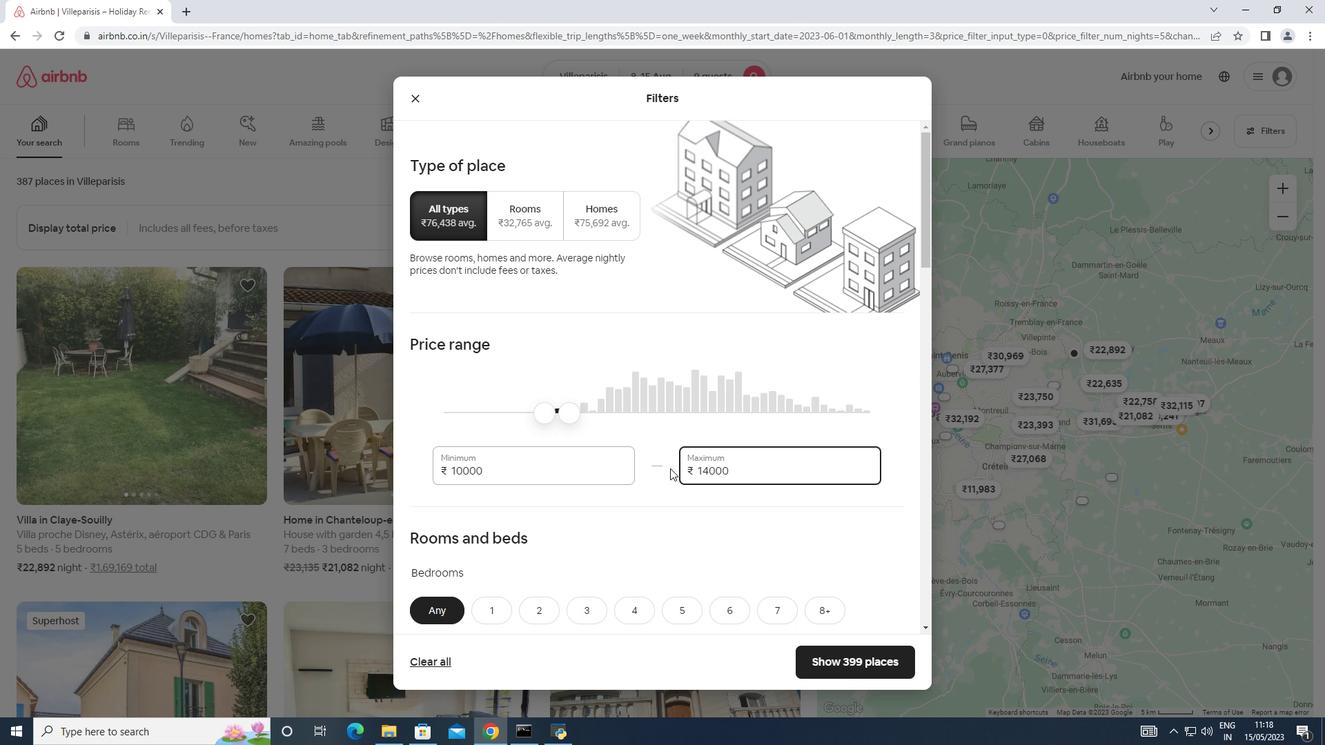 
Action: Mouse scrolled (670, 468) with delta (0, 0)
Screenshot: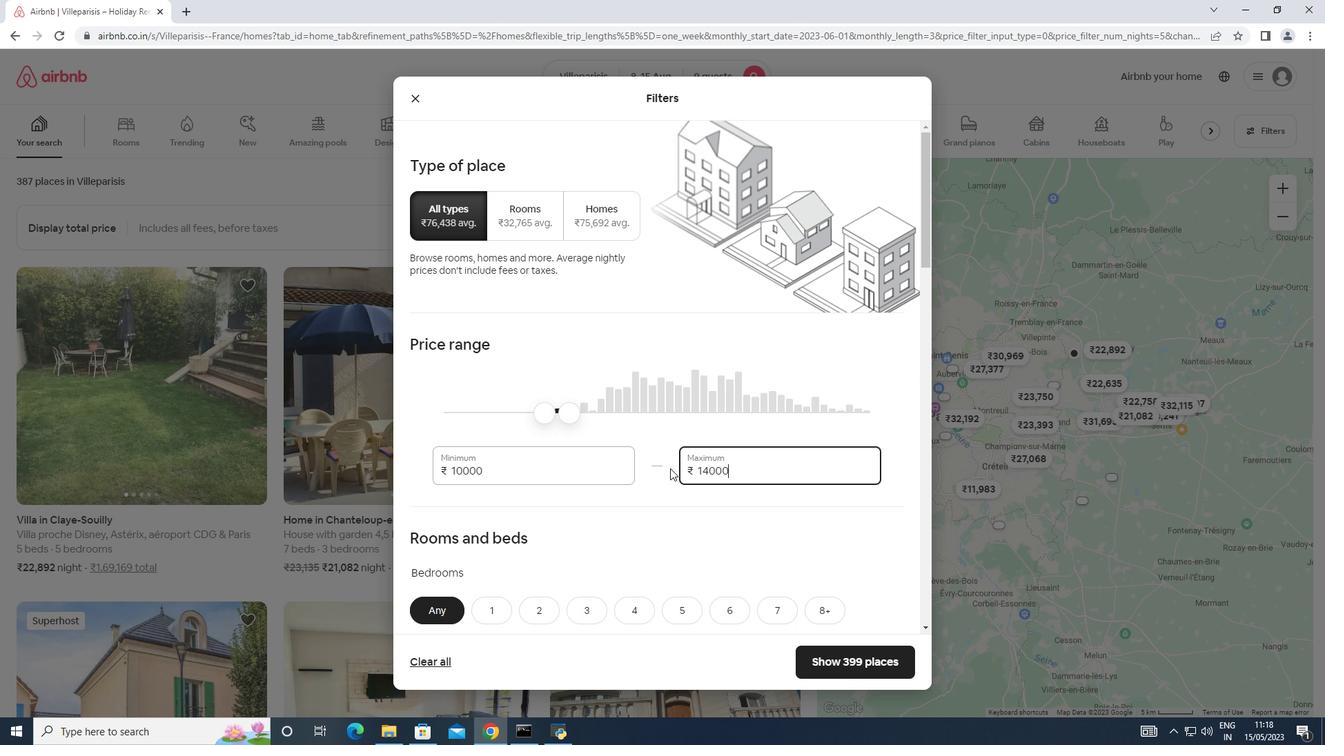 
Action: Mouse moved to (666, 470)
Screenshot: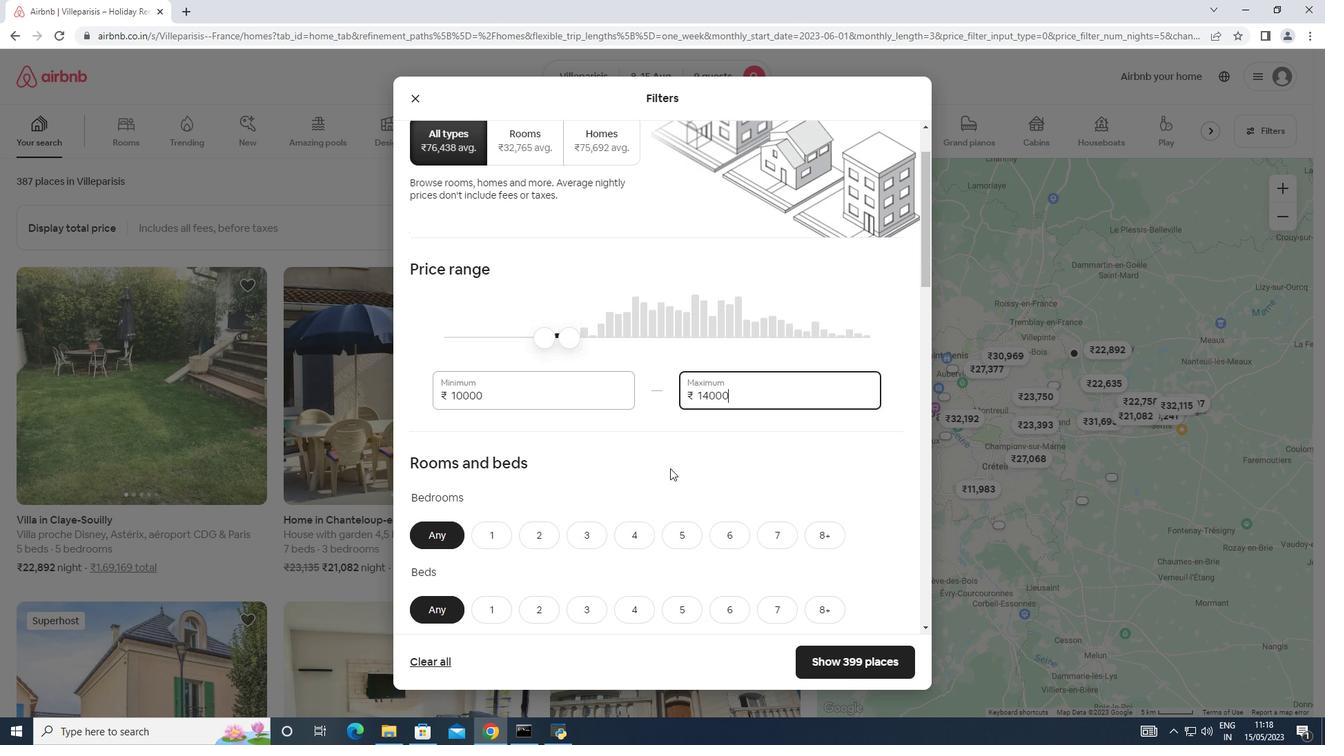 
Action: Mouse scrolled (666, 469) with delta (0, 0)
Screenshot: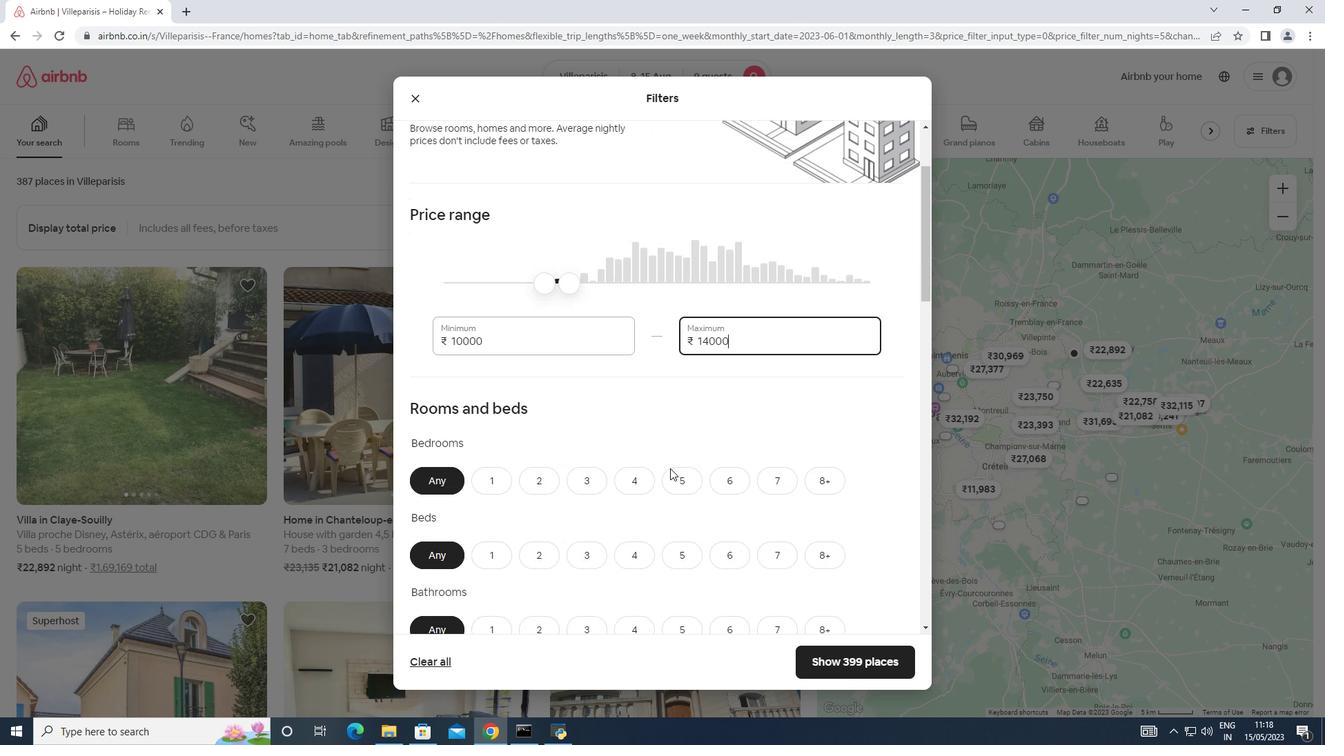 
Action: Mouse moved to (674, 403)
Screenshot: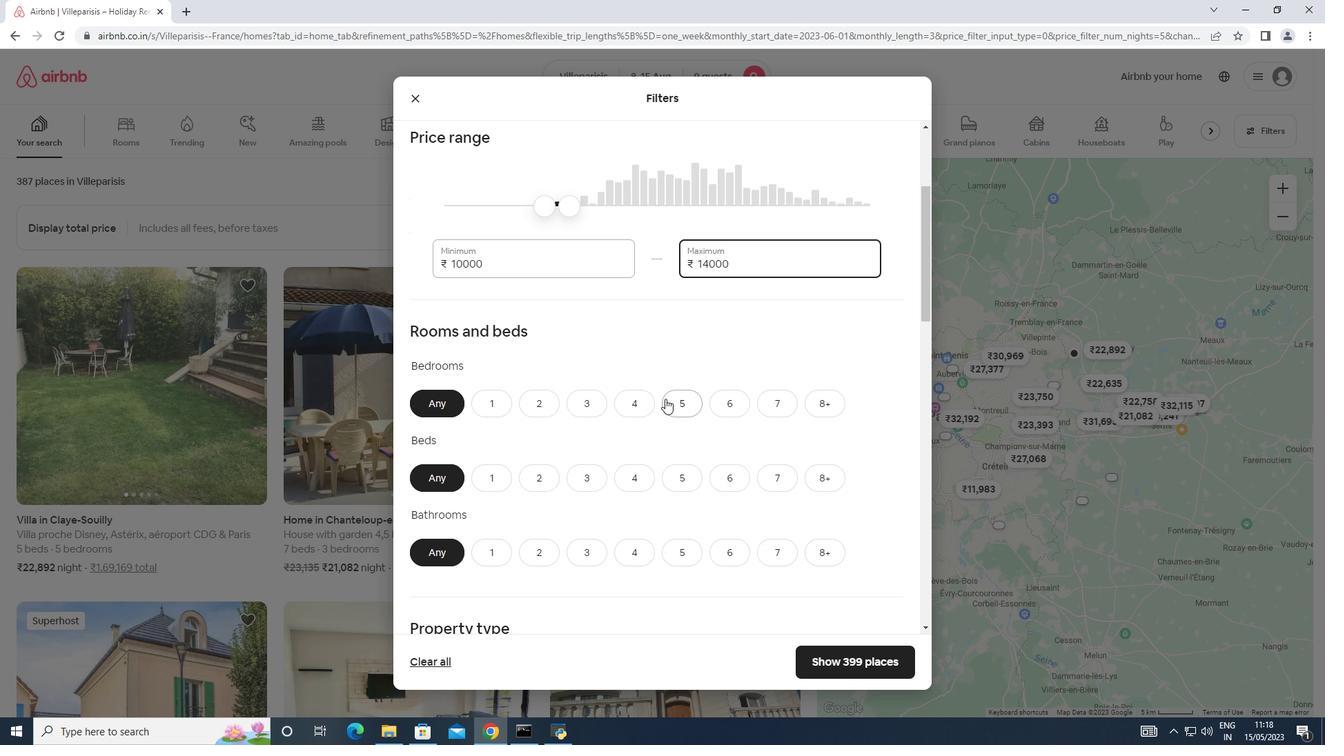 
Action: Mouse pressed left at (674, 403)
Screenshot: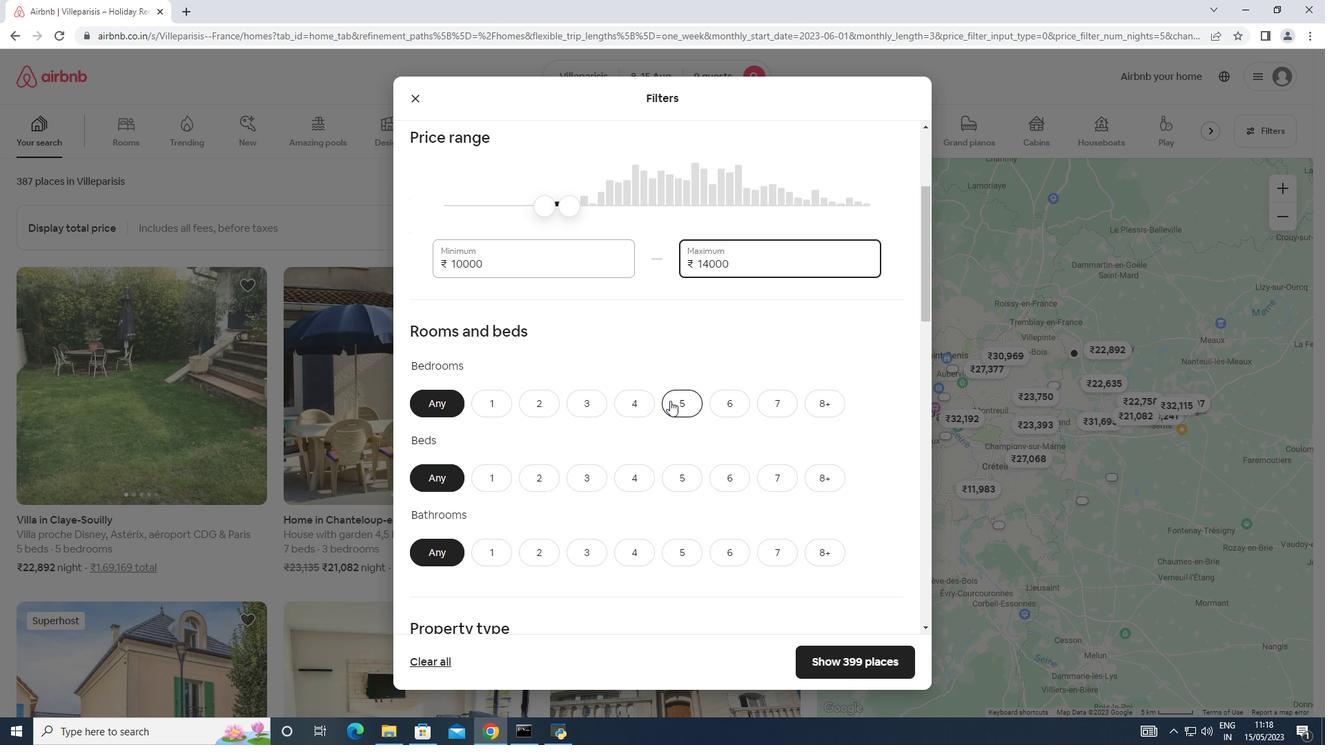 
Action: Mouse moved to (822, 479)
Screenshot: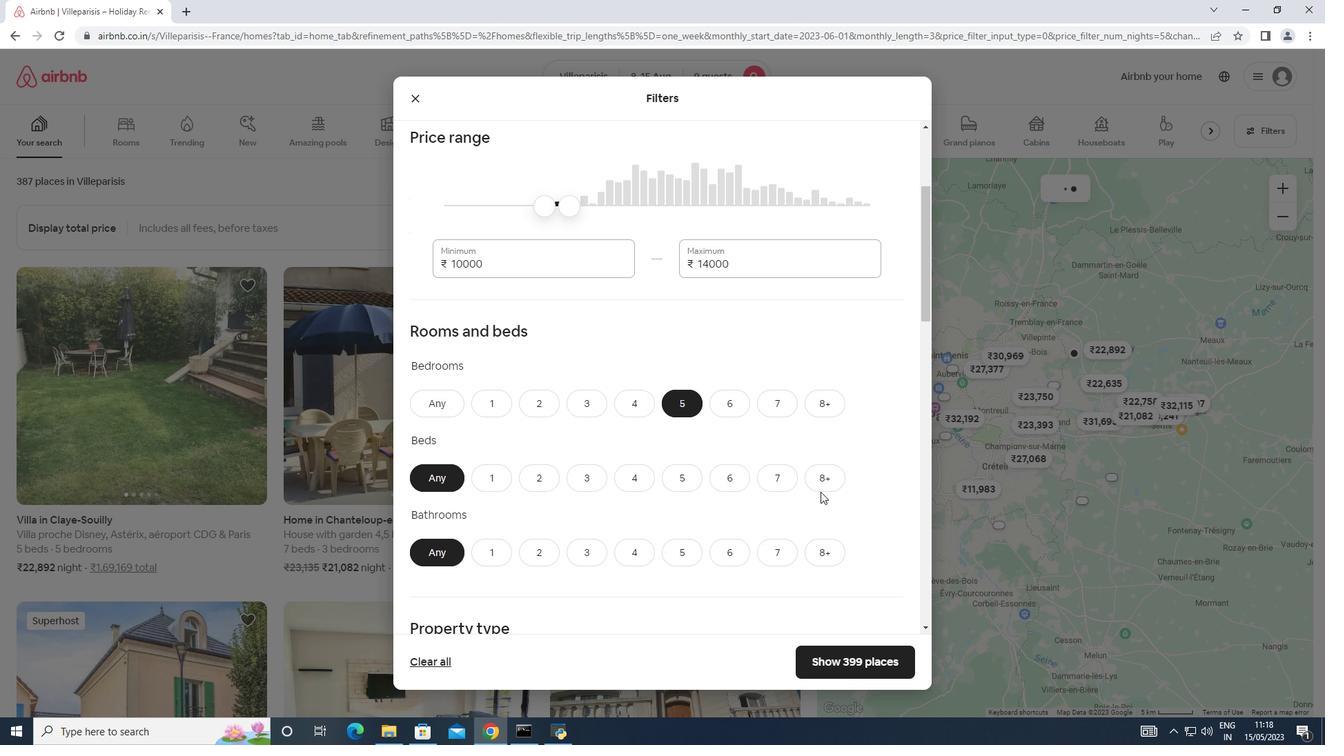 
Action: Mouse pressed left at (822, 479)
Screenshot: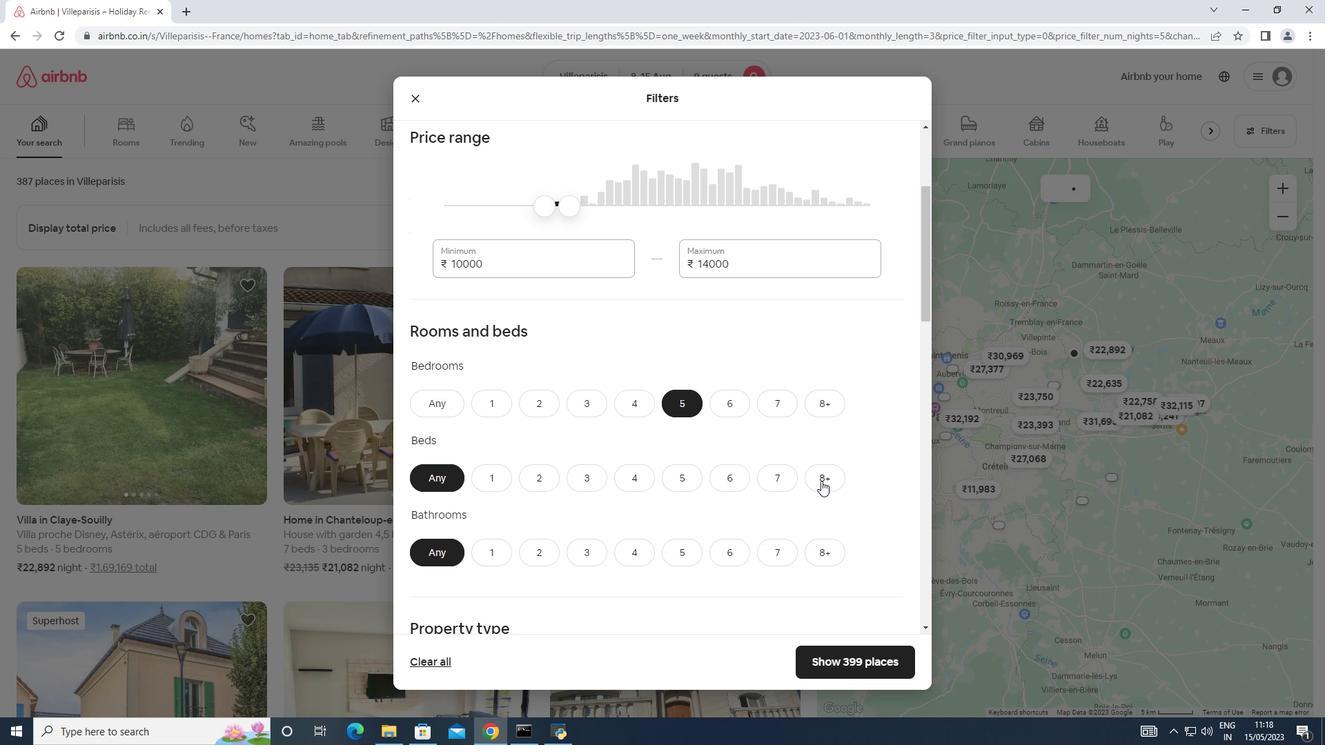 
Action: Mouse moved to (692, 548)
Screenshot: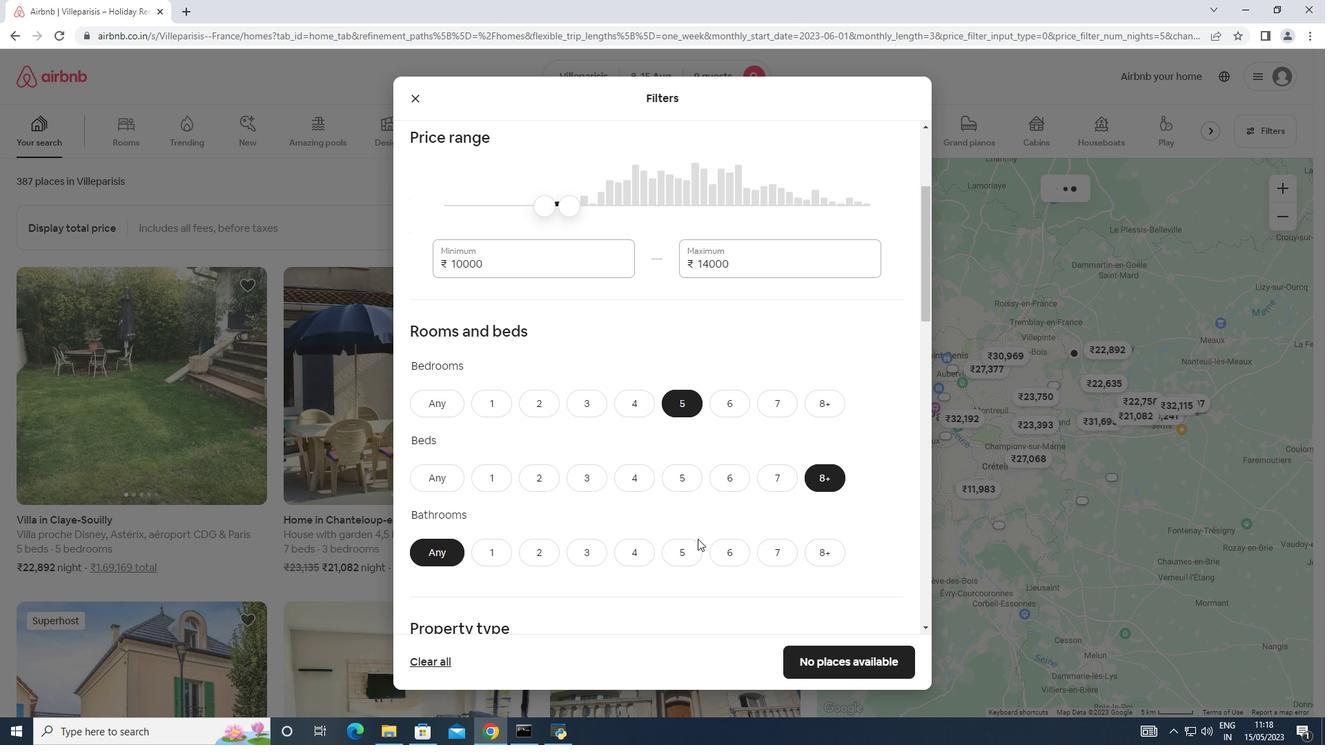 
Action: Mouse pressed left at (692, 548)
Screenshot: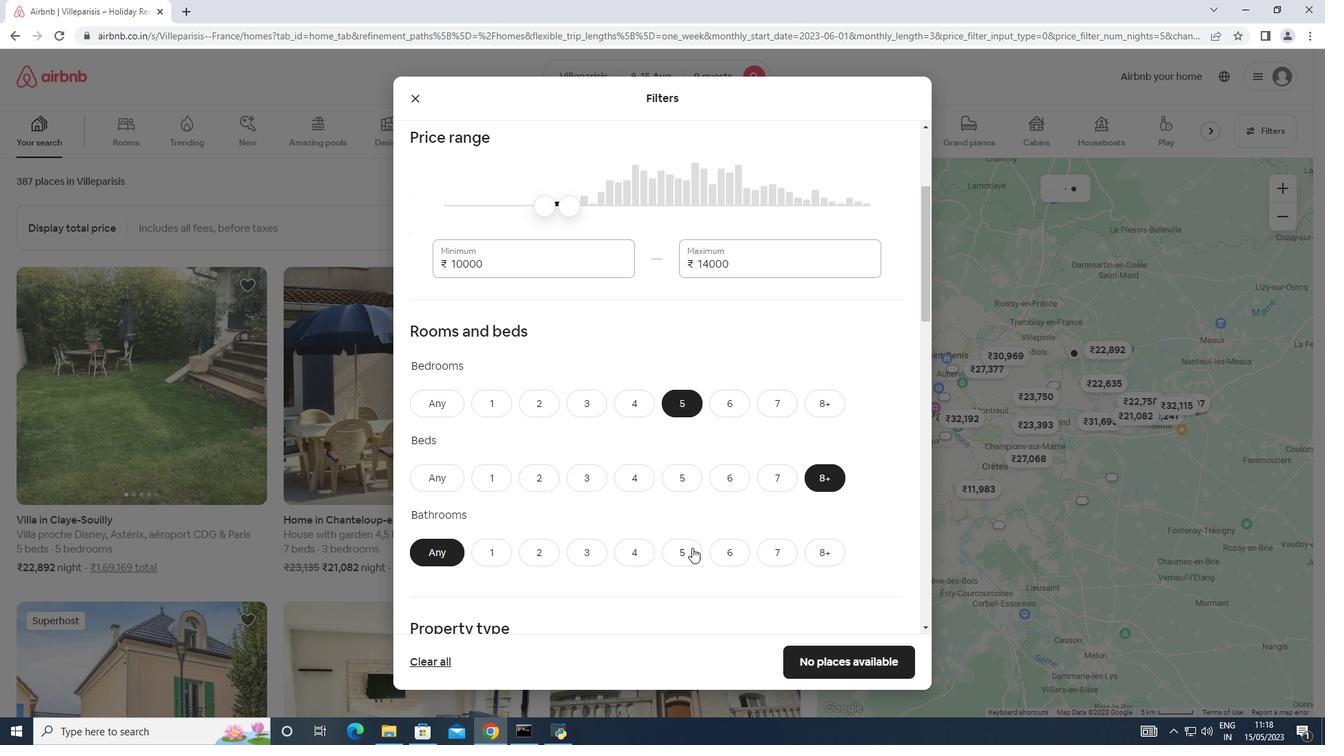 
Action: Mouse moved to (691, 533)
Screenshot: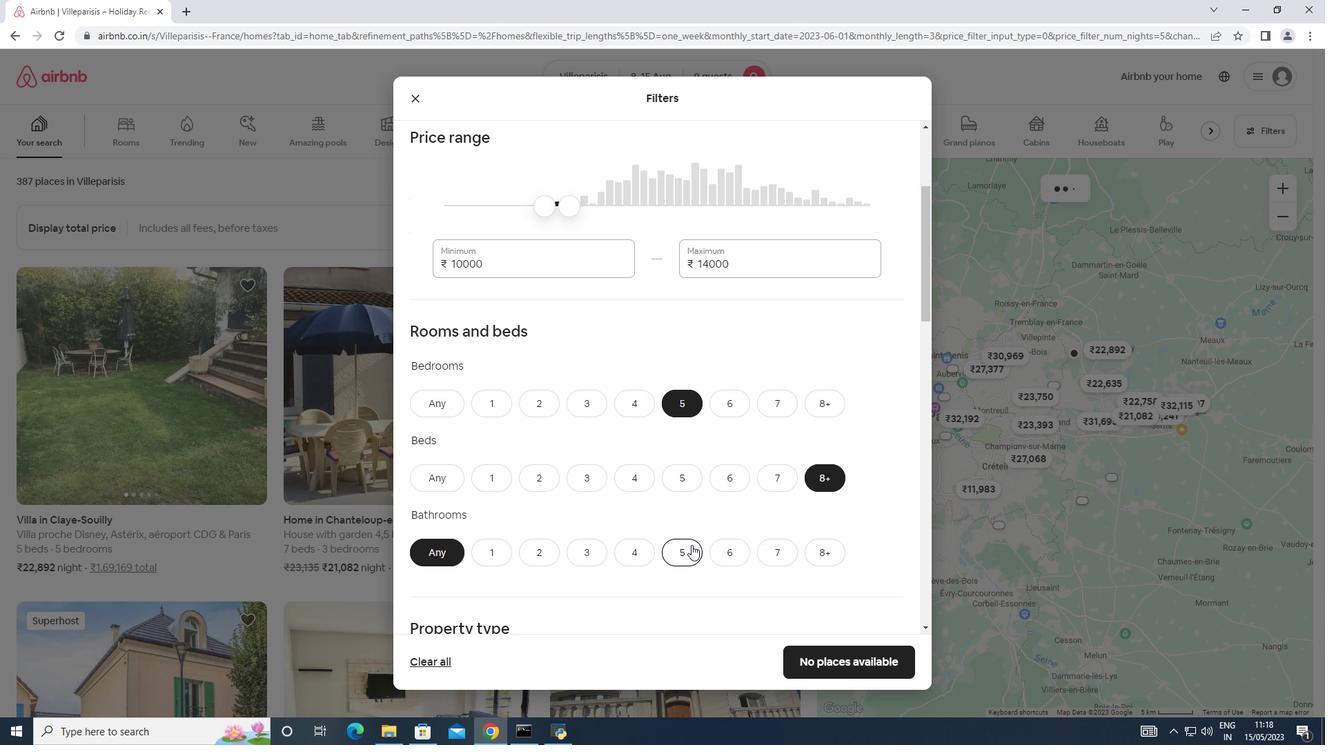 
Action: Mouse scrolled (691, 532) with delta (0, 0)
Screenshot: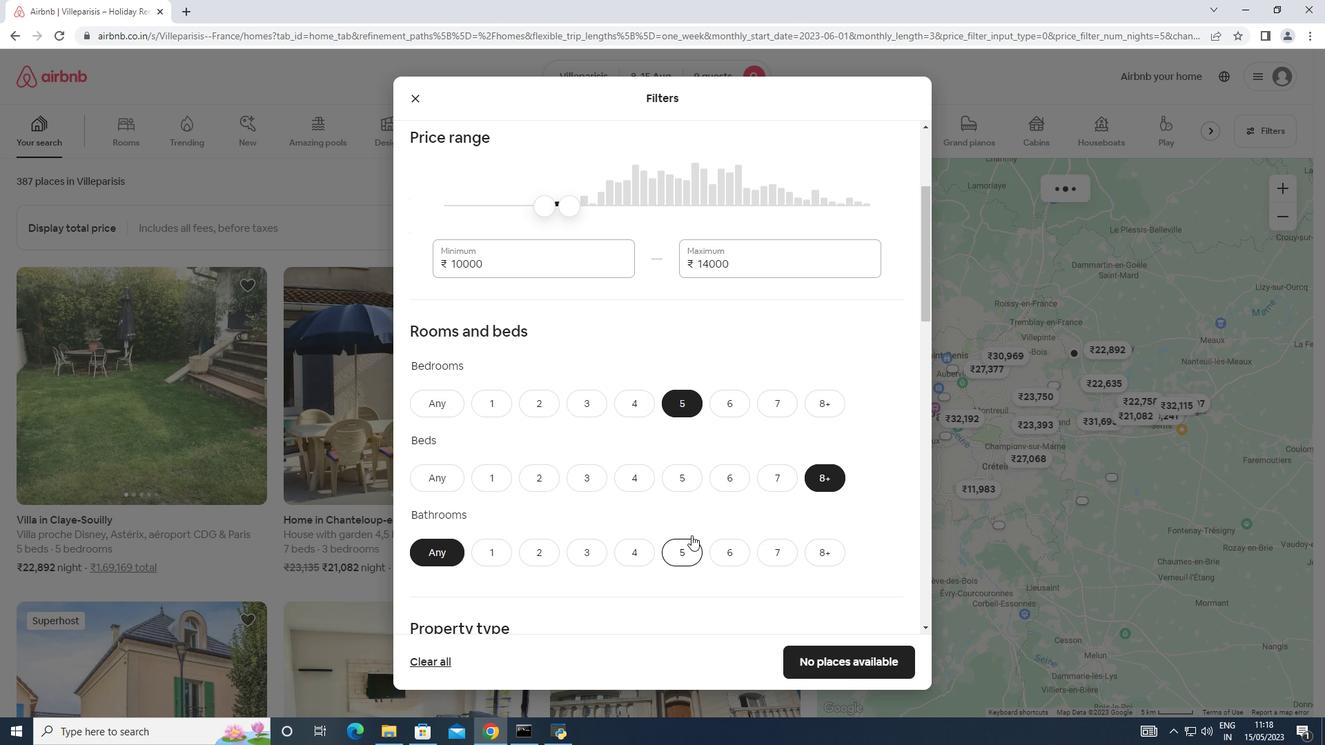 
Action: Mouse scrolled (691, 532) with delta (0, 0)
Screenshot: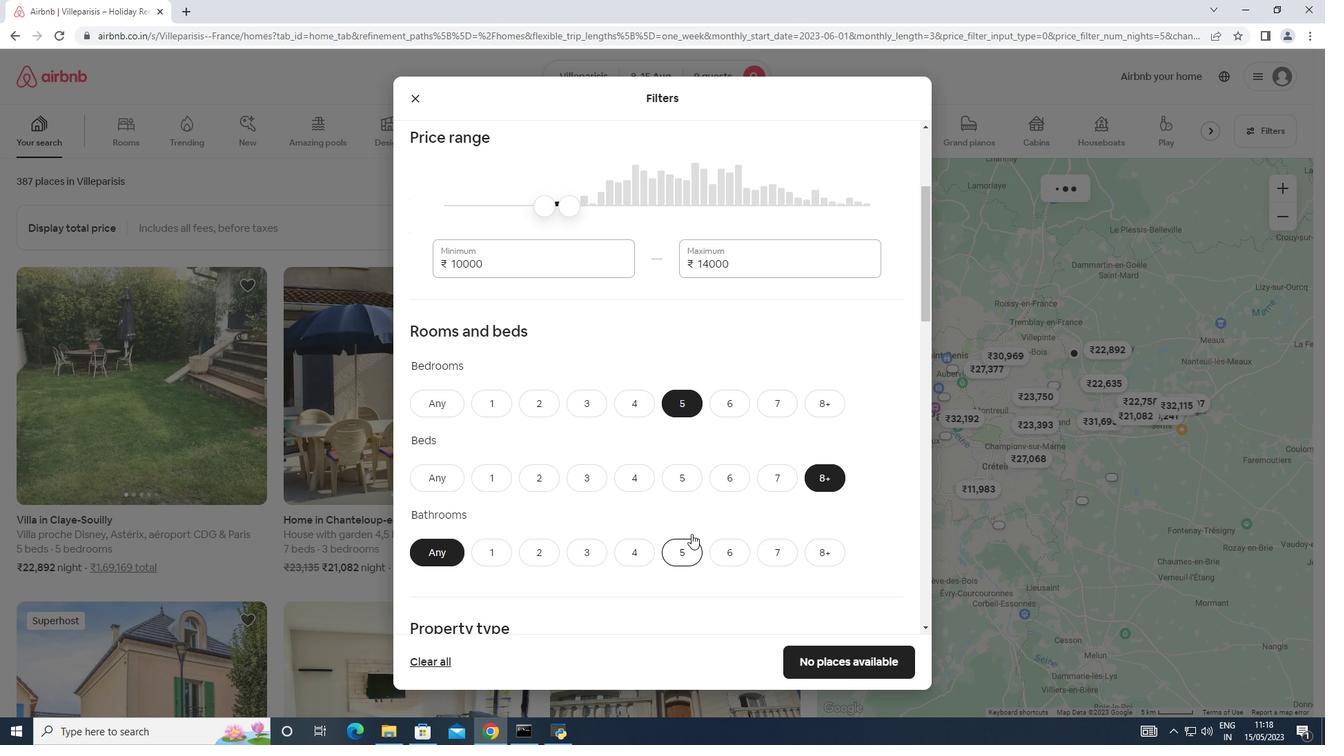 
Action: Mouse scrolled (691, 532) with delta (0, 0)
Screenshot: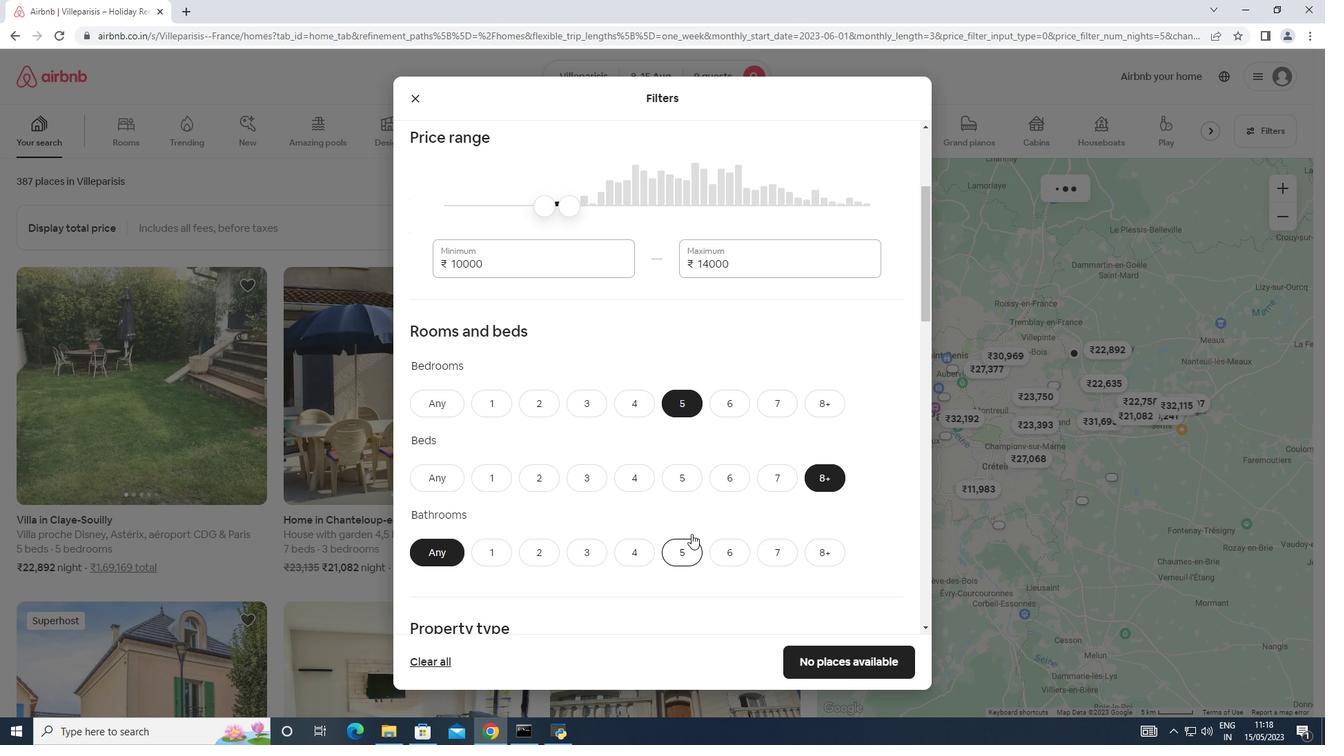 
Action: Mouse moved to (693, 530)
Screenshot: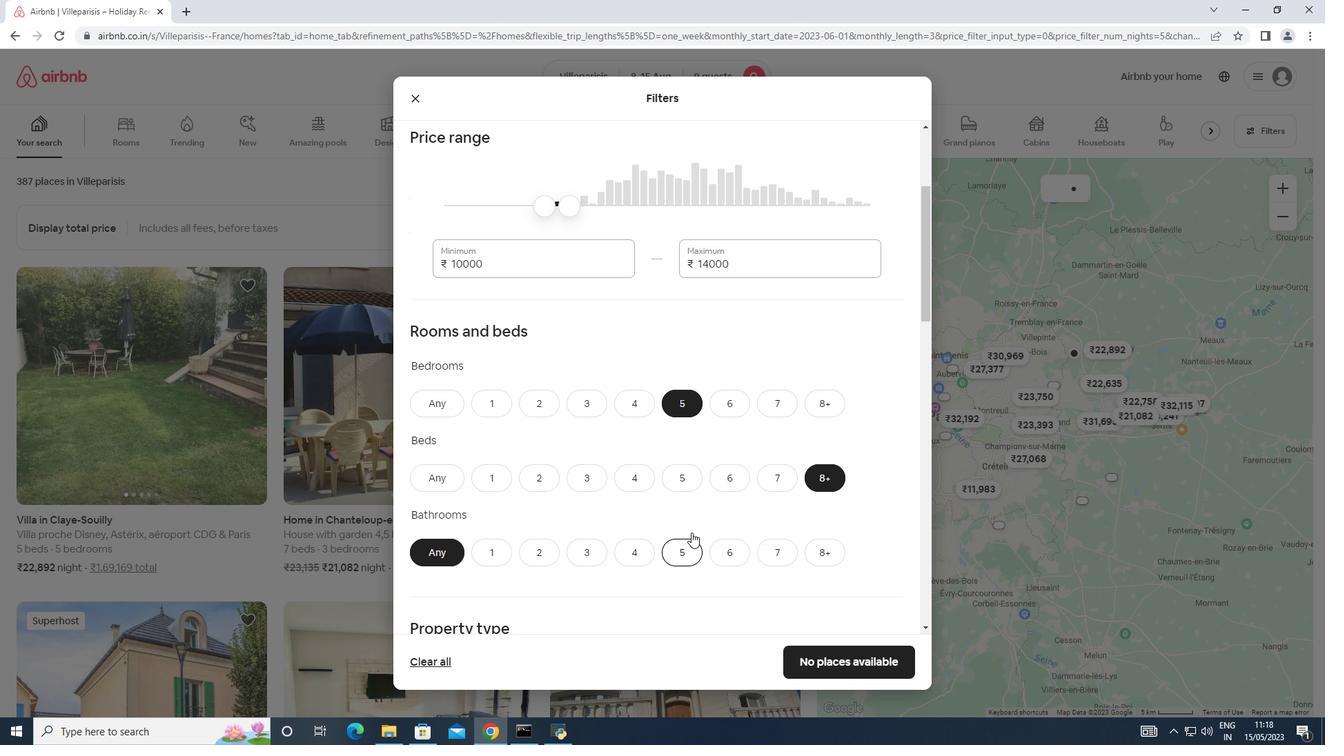 
Action: Mouse scrolled (693, 530) with delta (0, 0)
Screenshot: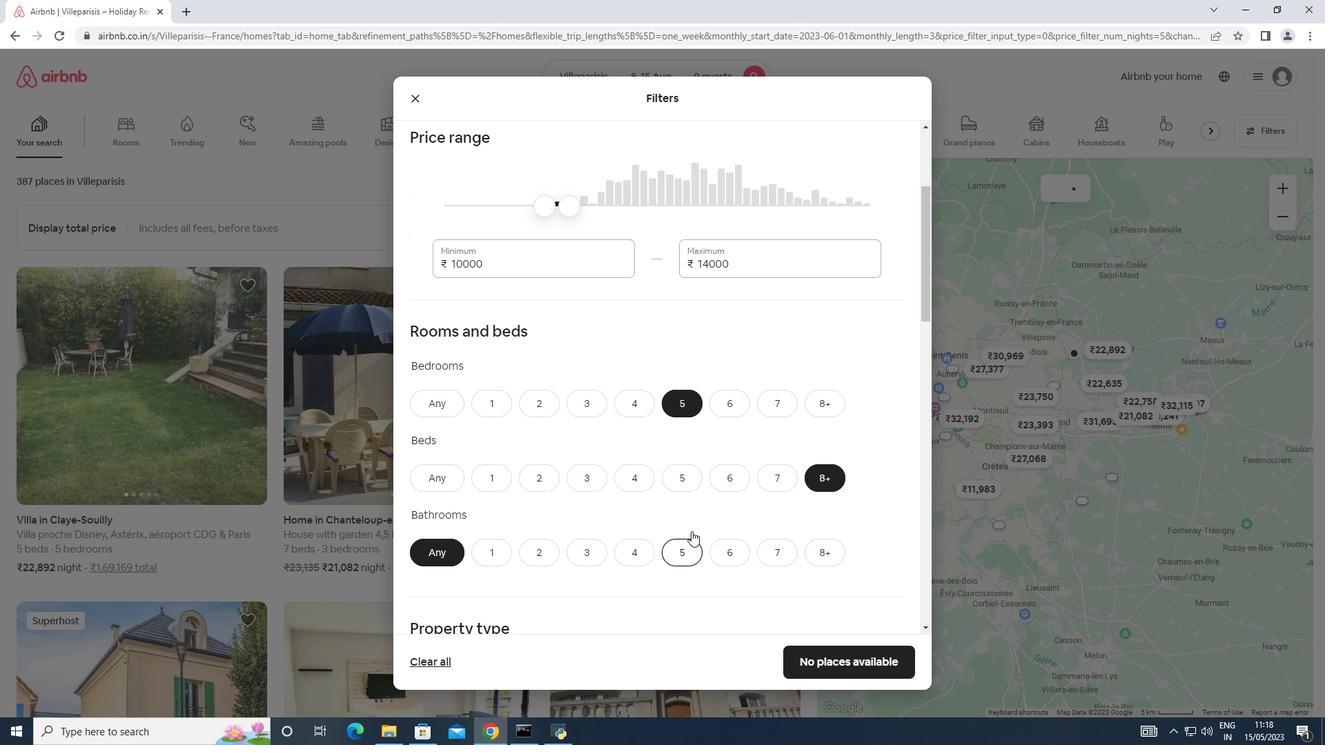 
Action: Mouse scrolled (693, 530) with delta (0, 0)
Screenshot: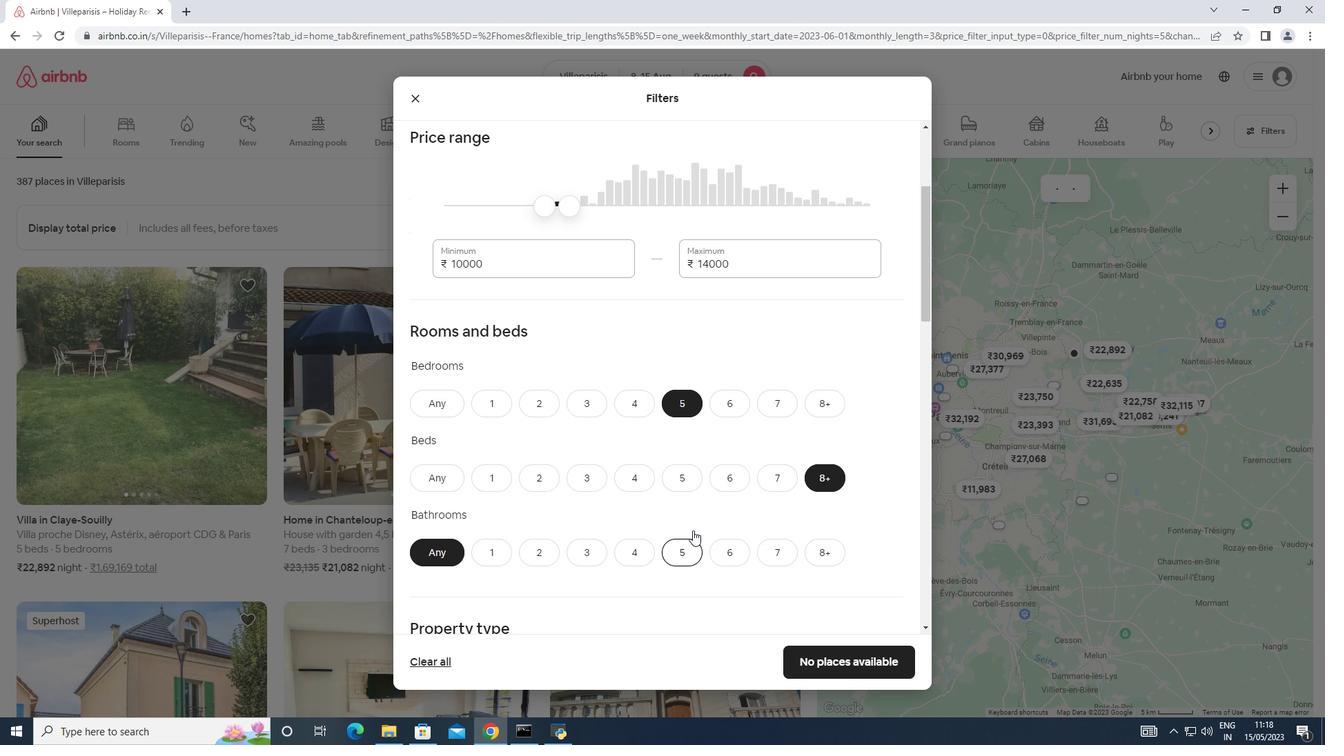 
Action: Mouse moved to (695, 524)
Screenshot: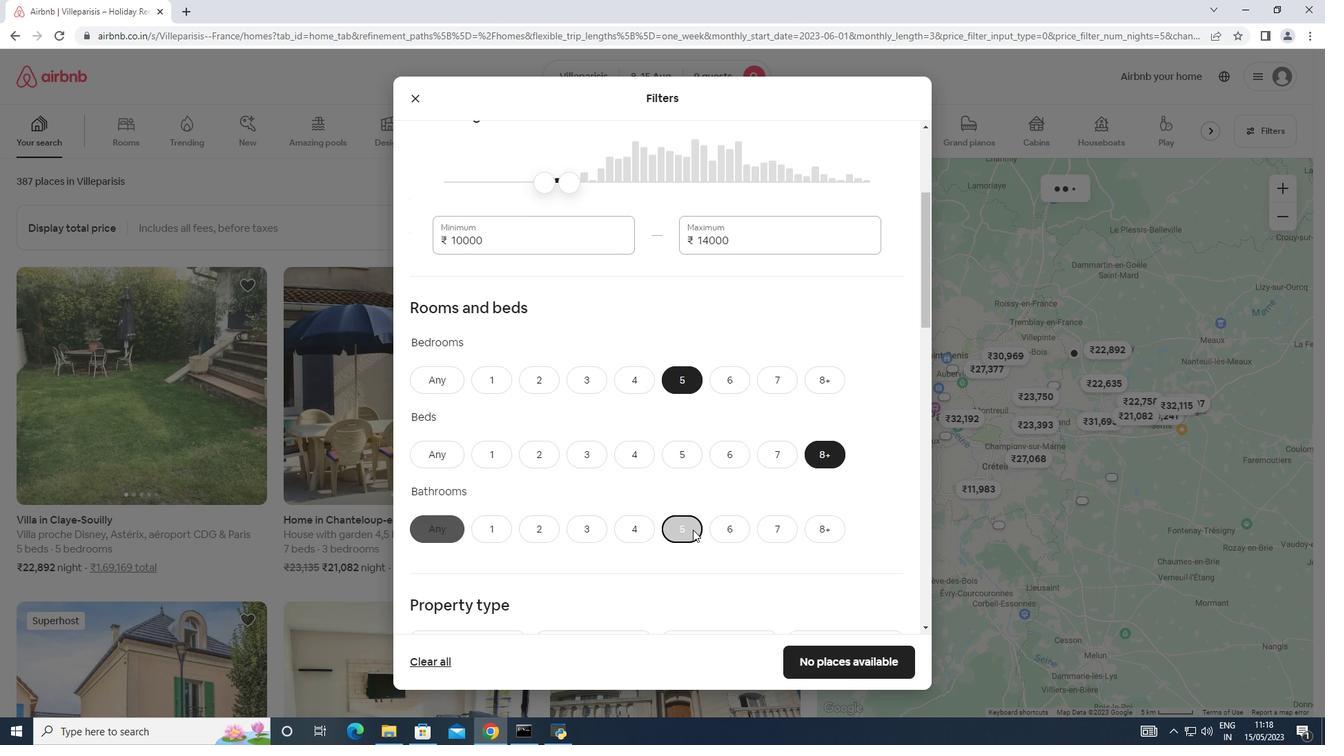 
Action: Mouse scrolled (695, 523) with delta (0, 0)
Screenshot: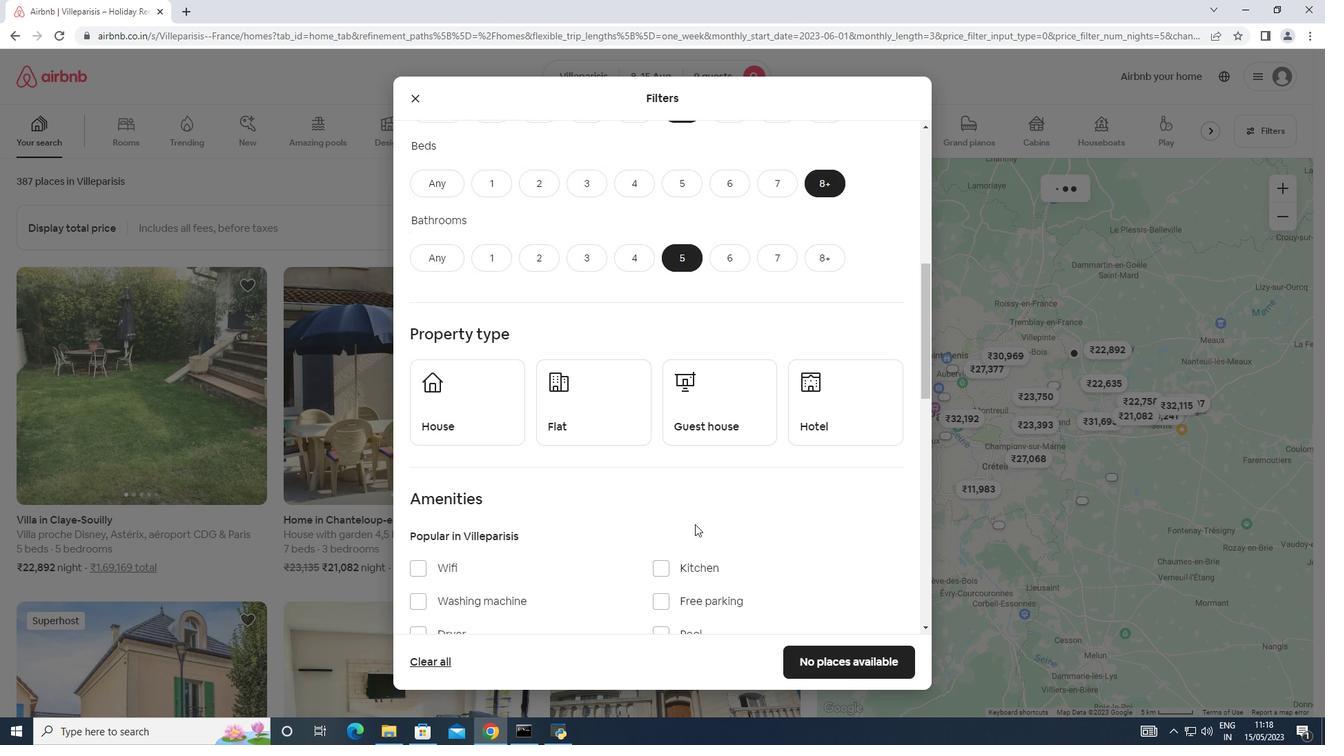 
Action: Mouse moved to (497, 321)
Screenshot: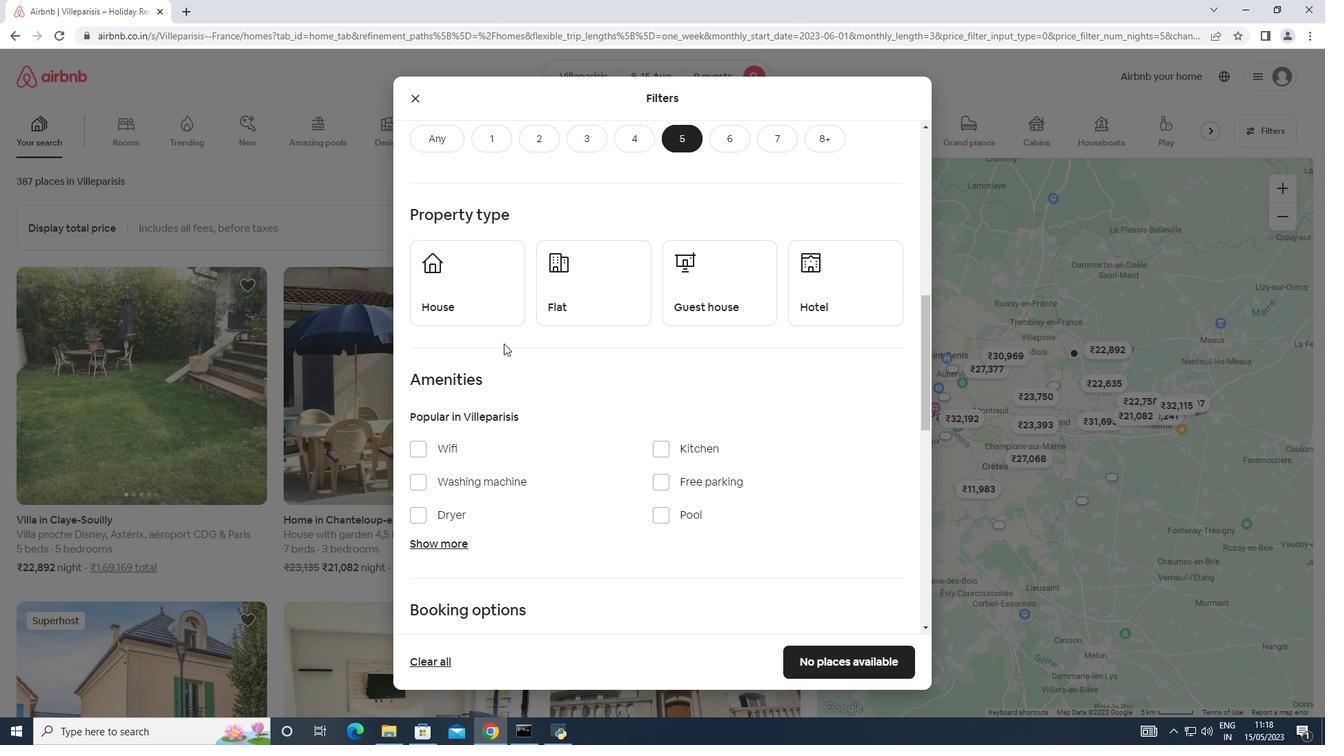 
Action: Mouse pressed left at (497, 321)
Screenshot: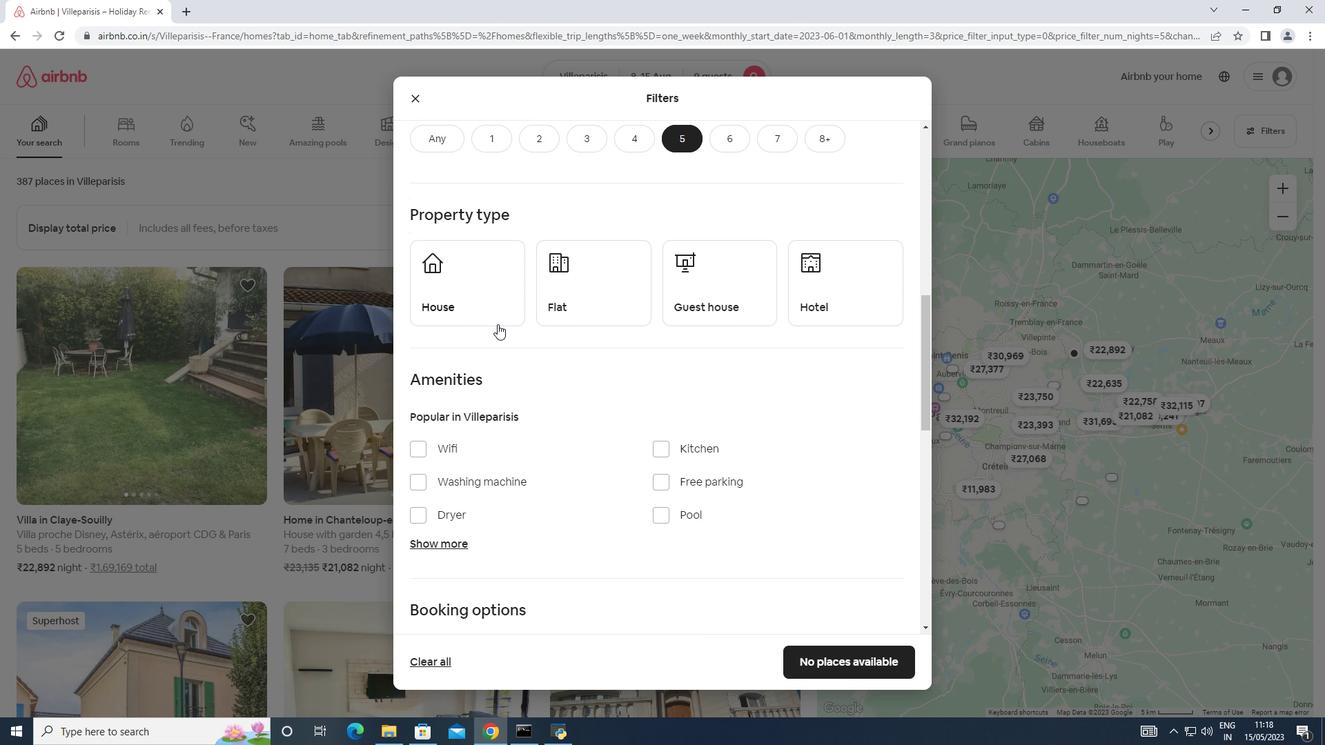 
Action: Mouse moved to (562, 314)
Screenshot: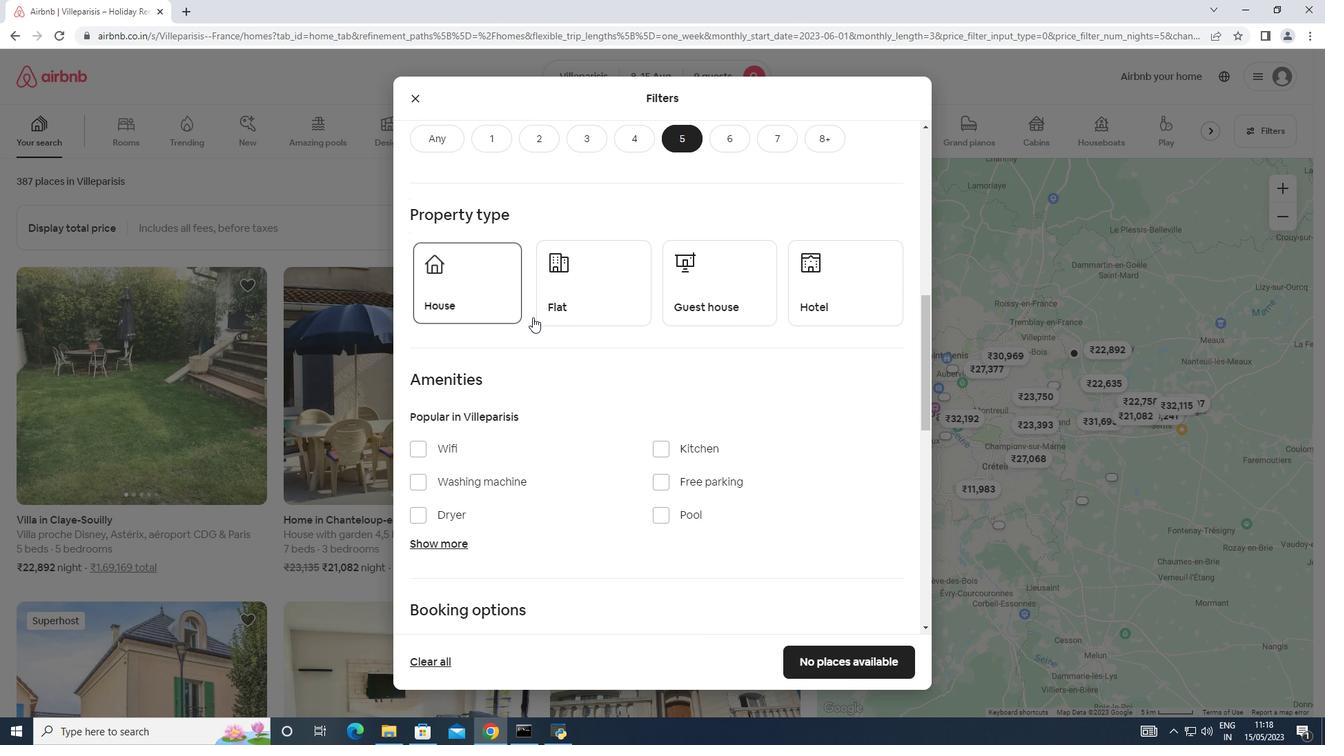 
Action: Mouse pressed left at (562, 314)
Screenshot: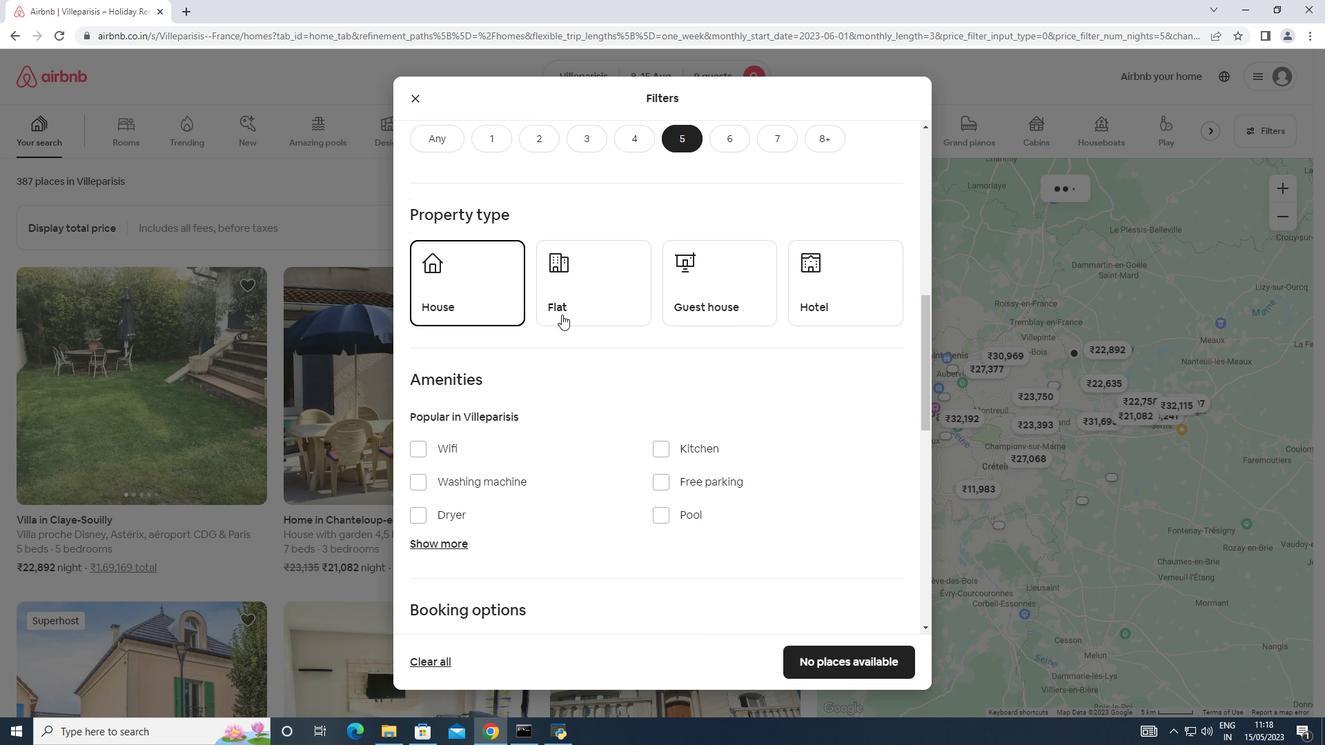 
Action: Mouse moved to (683, 305)
Screenshot: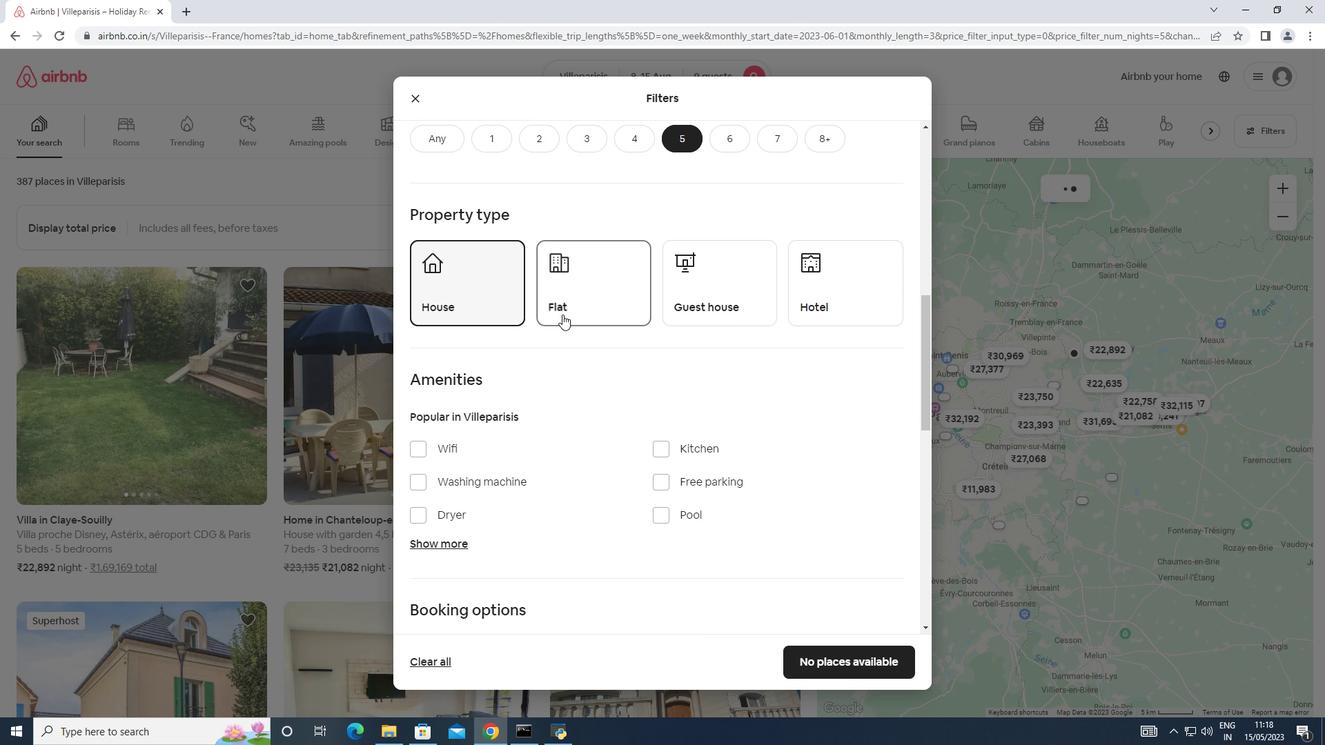 
Action: Mouse pressed left at (683, 305)
Screenshot: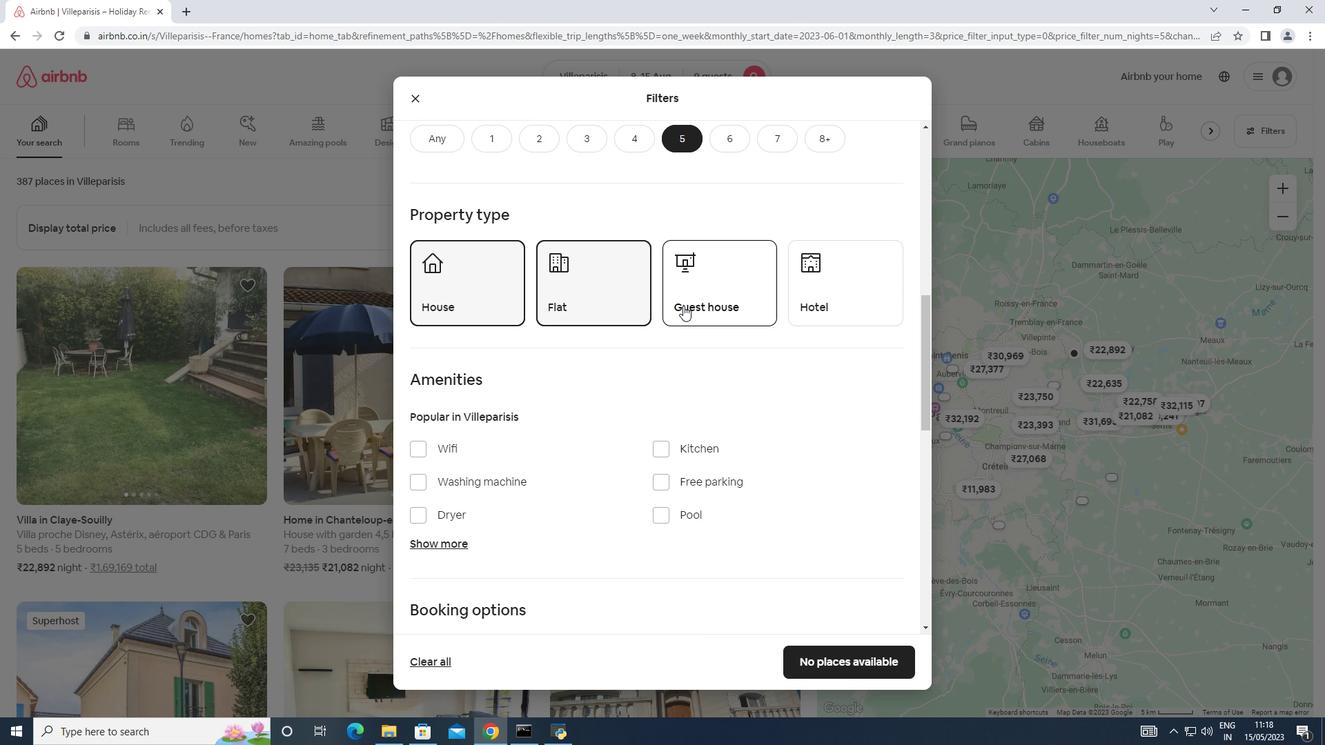
Action: Mouse moved to (668, 312)
Screenshot: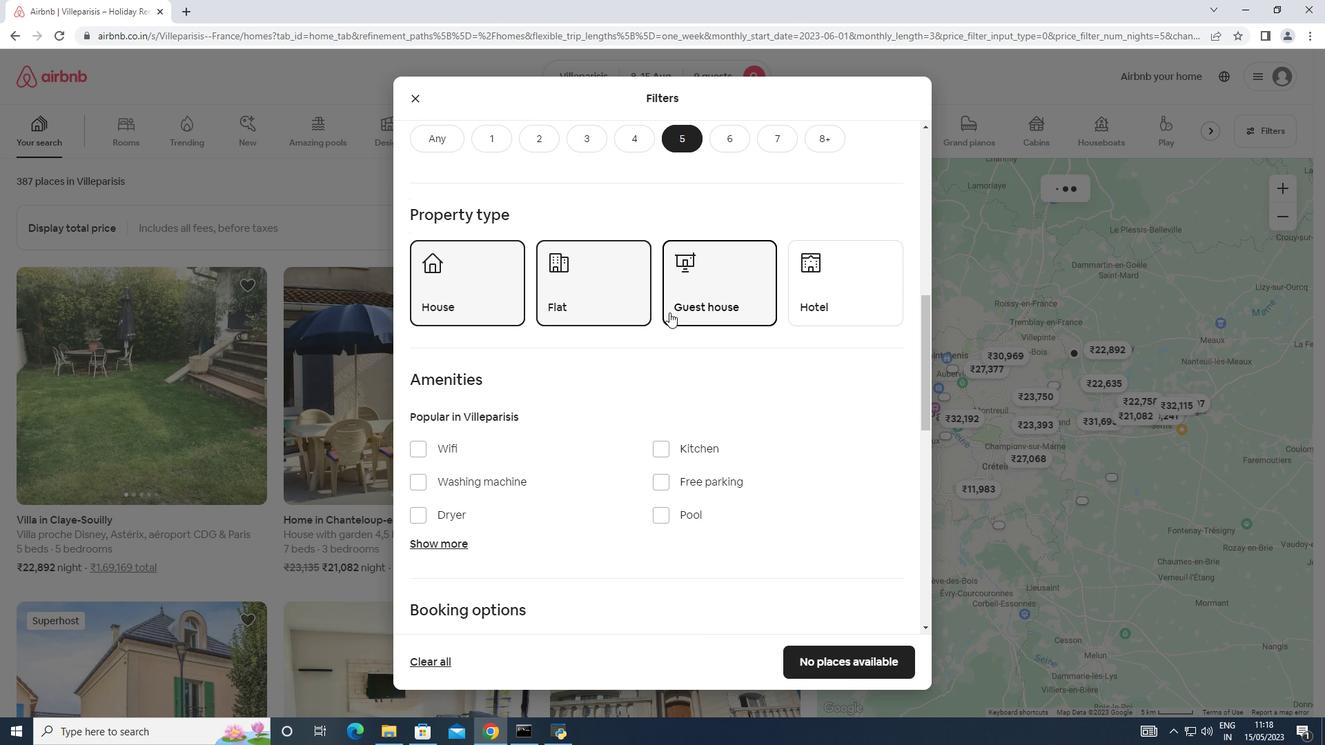 
Action: Mouse scrolled (668, 312) with delta (0, 0)
Screenshot: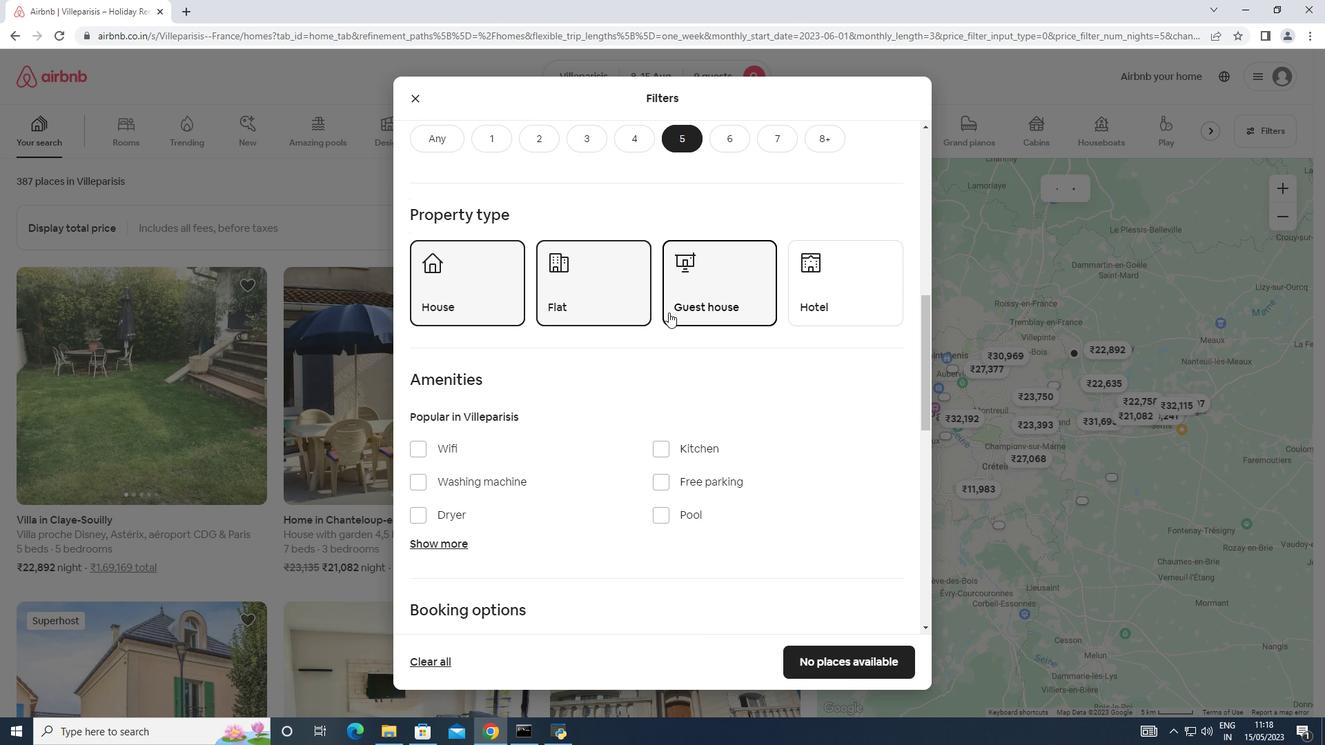 
Action: Mouse scrolled (668, 312) with delta (0, 0)
Screenshot: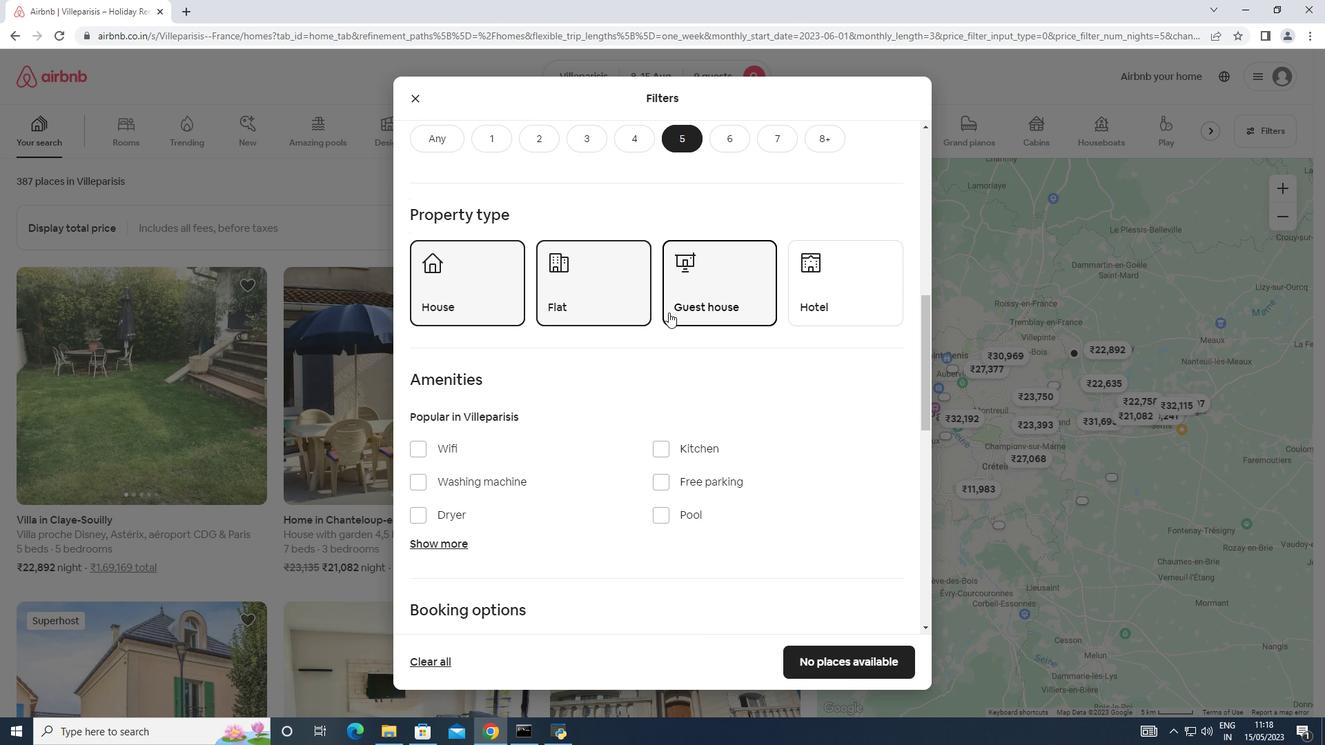 
Action: Mouse moved to (448, 406)
Screenshot: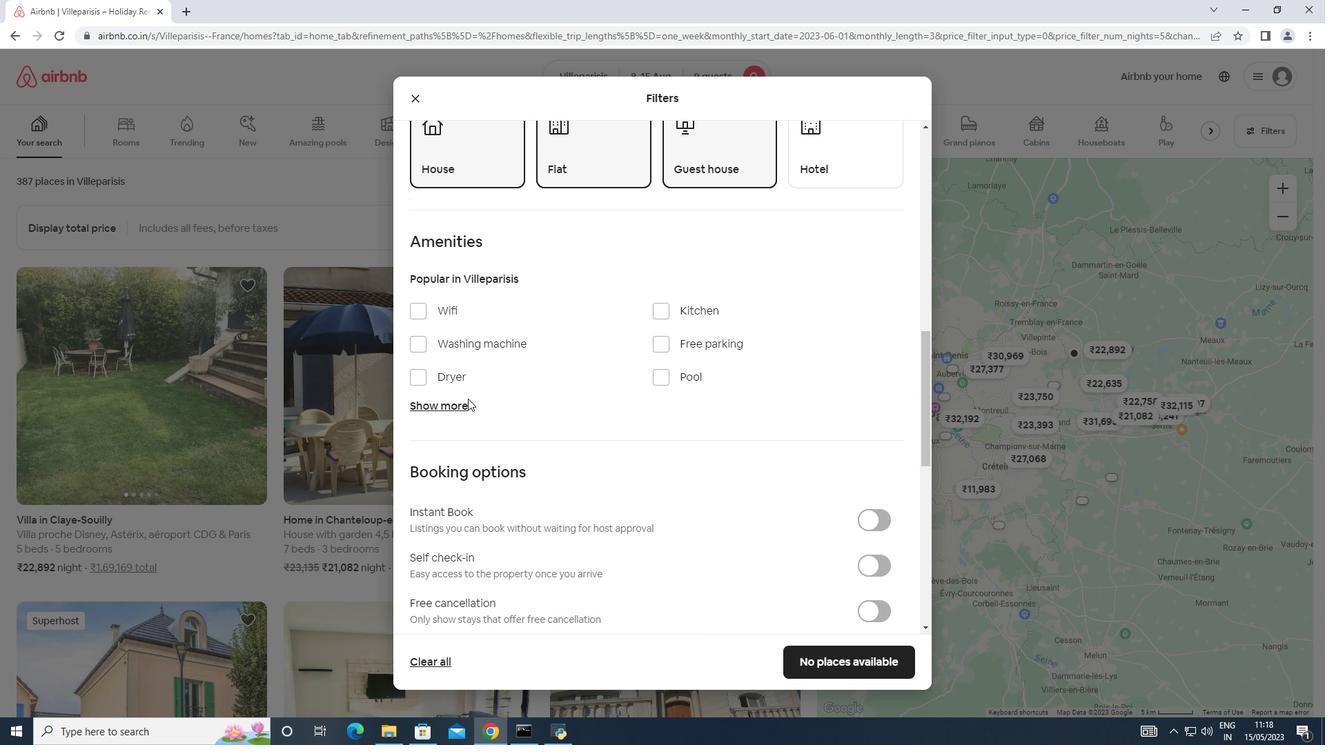 
Action: Mouse pressed left at (448, 406)
Screenshot: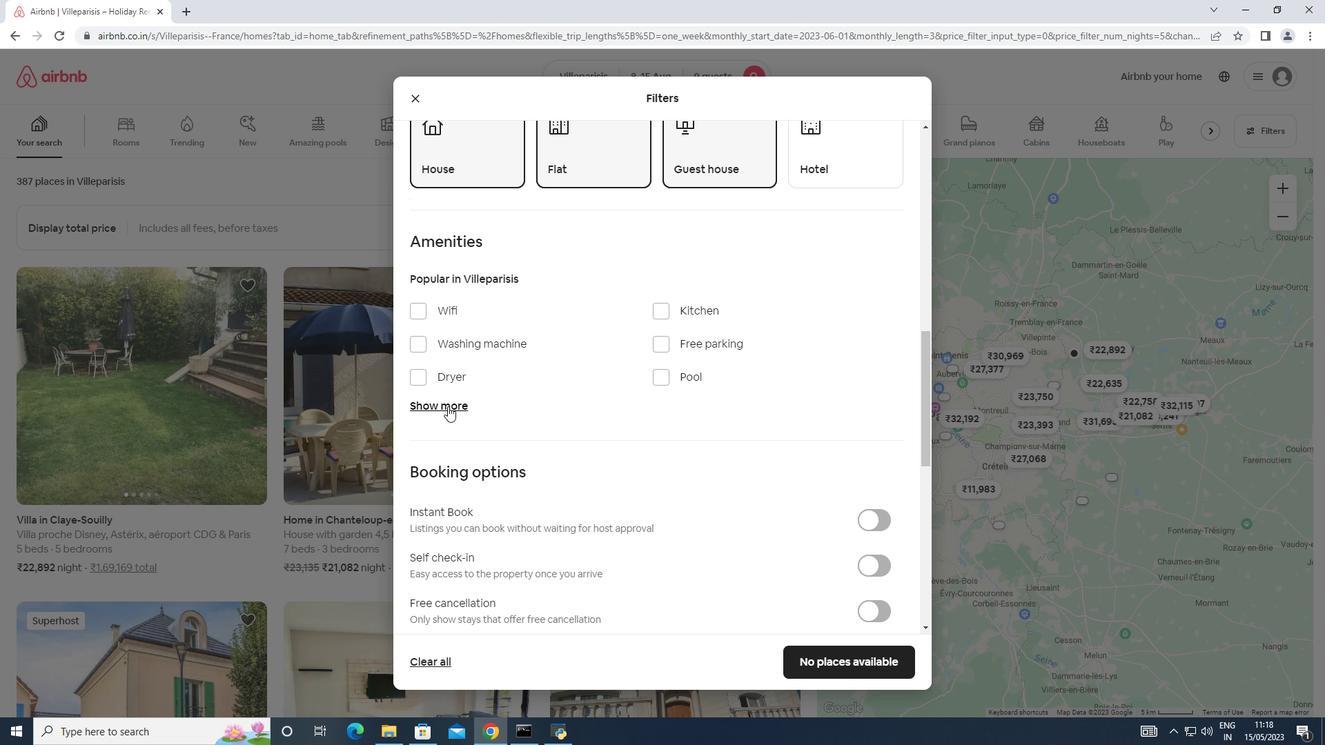 
Action: Mouse moved to (419, 314)
Screenshot: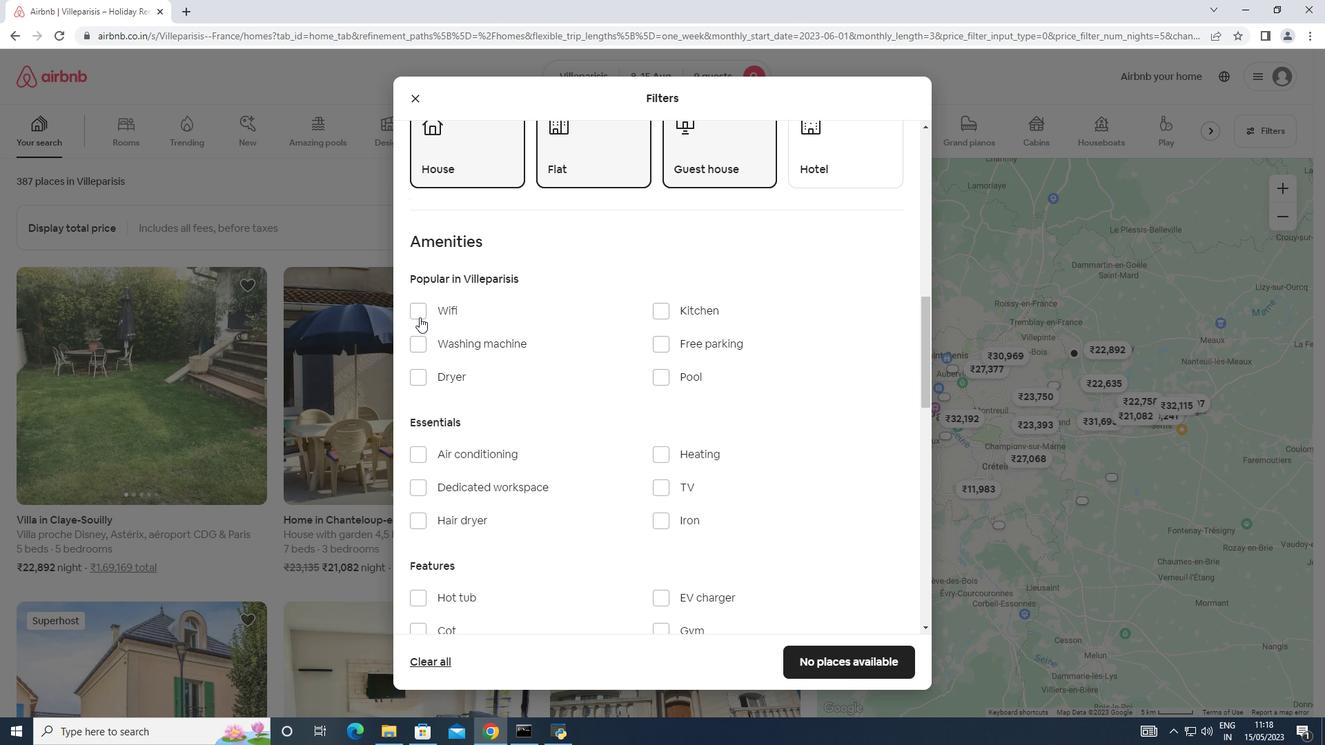 
Action: Mouse pressed left at (419, 314)
Screenshot: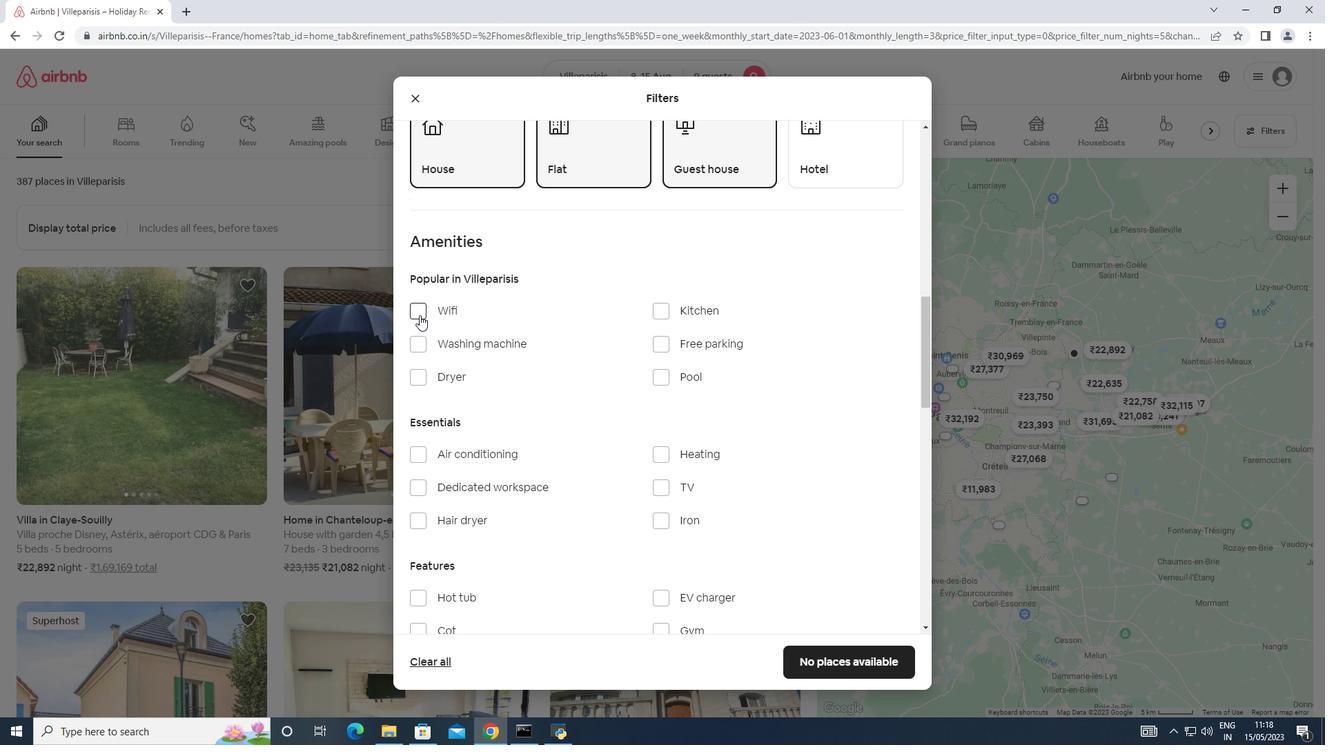 
Action: Mouse moved to (666, 483)
Screenshot: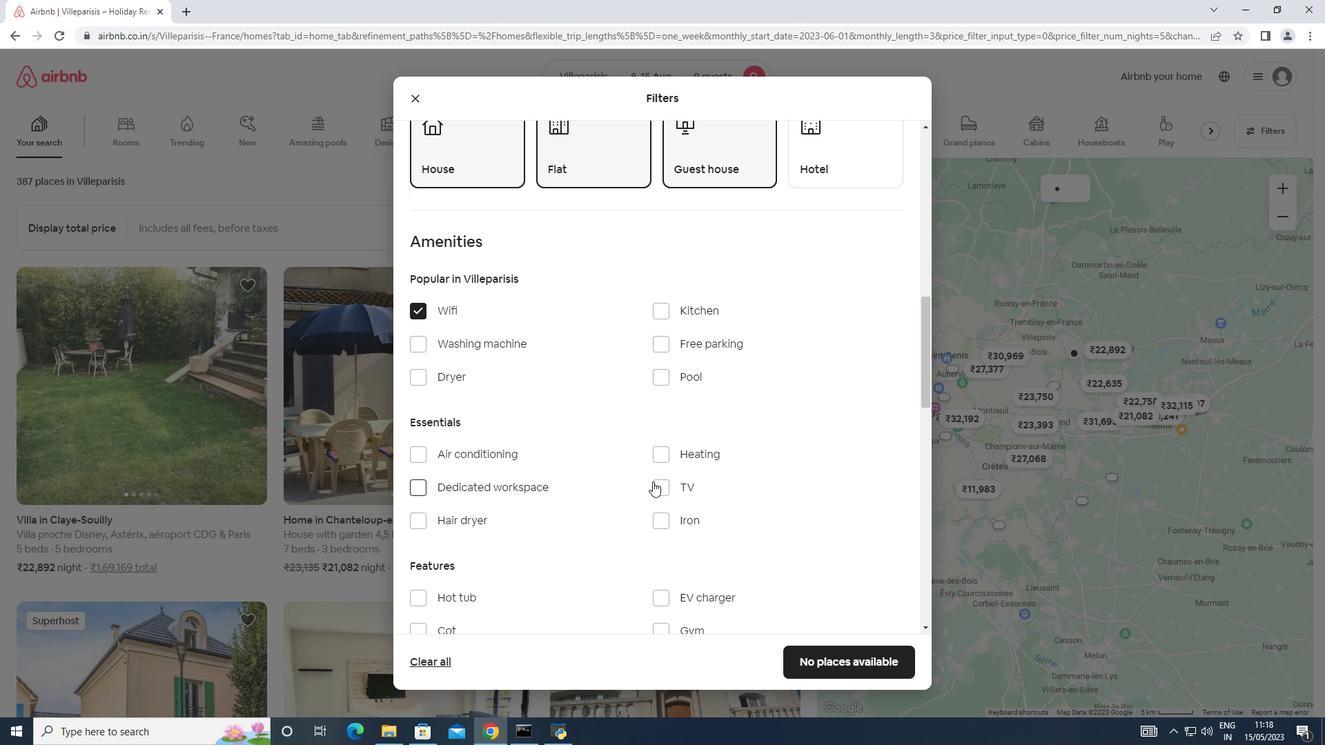 
Action: Mouse pressed left at (666, 483)
Screenshot: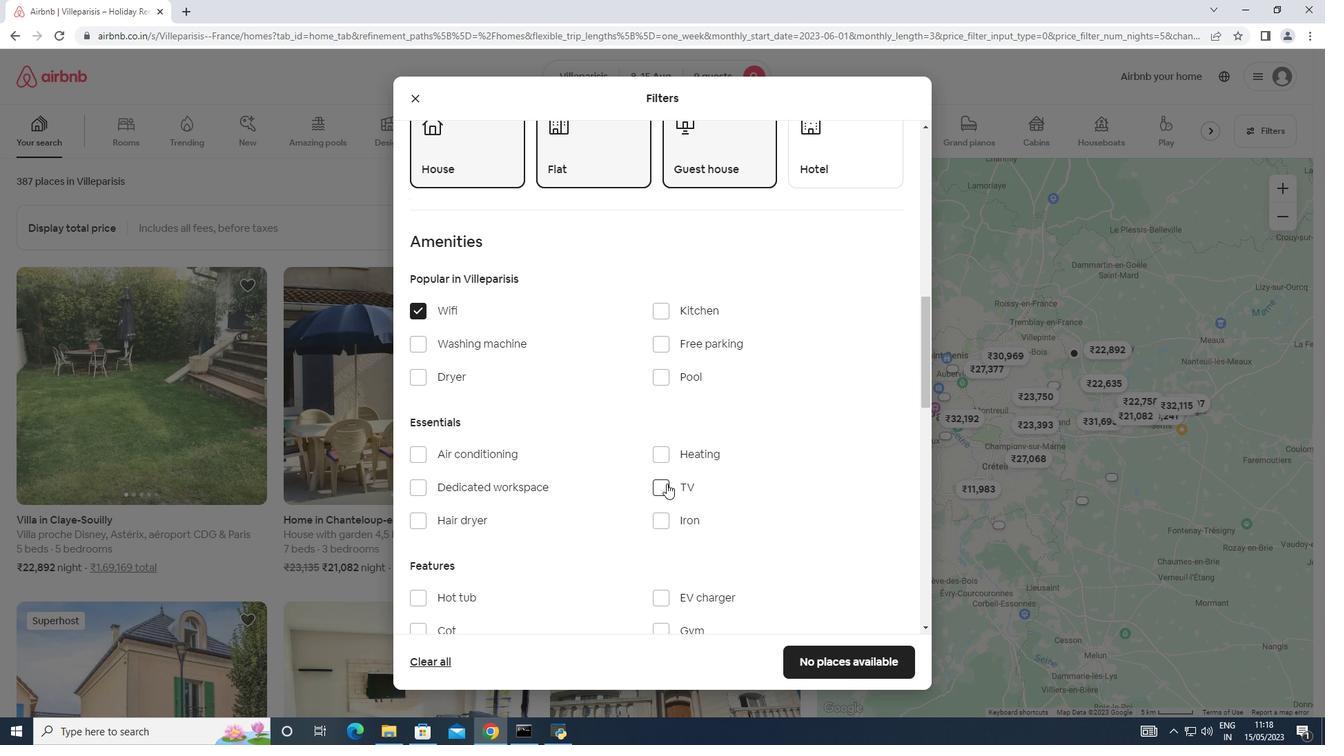 
Action: Mouse moved to (660, 341)
Screenshot: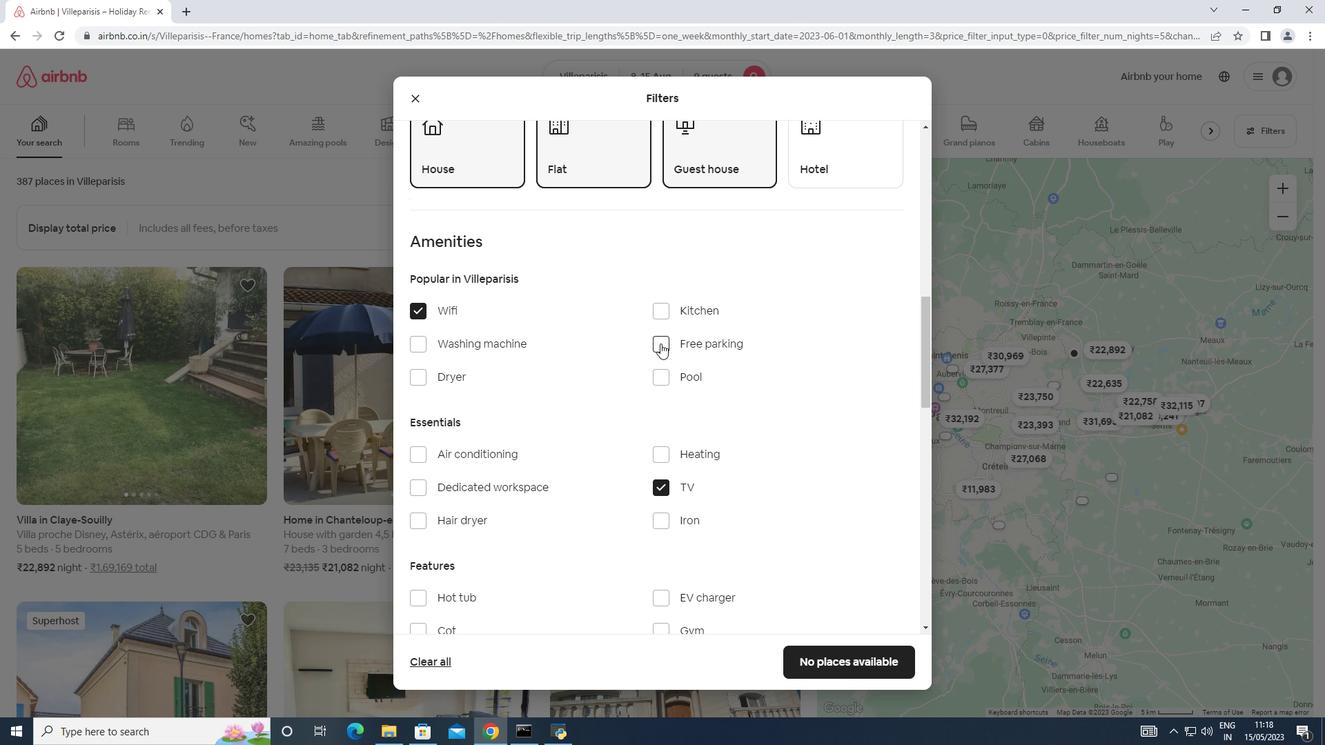 
Action: Mouse pressed left at (660, 341)
Screenshot: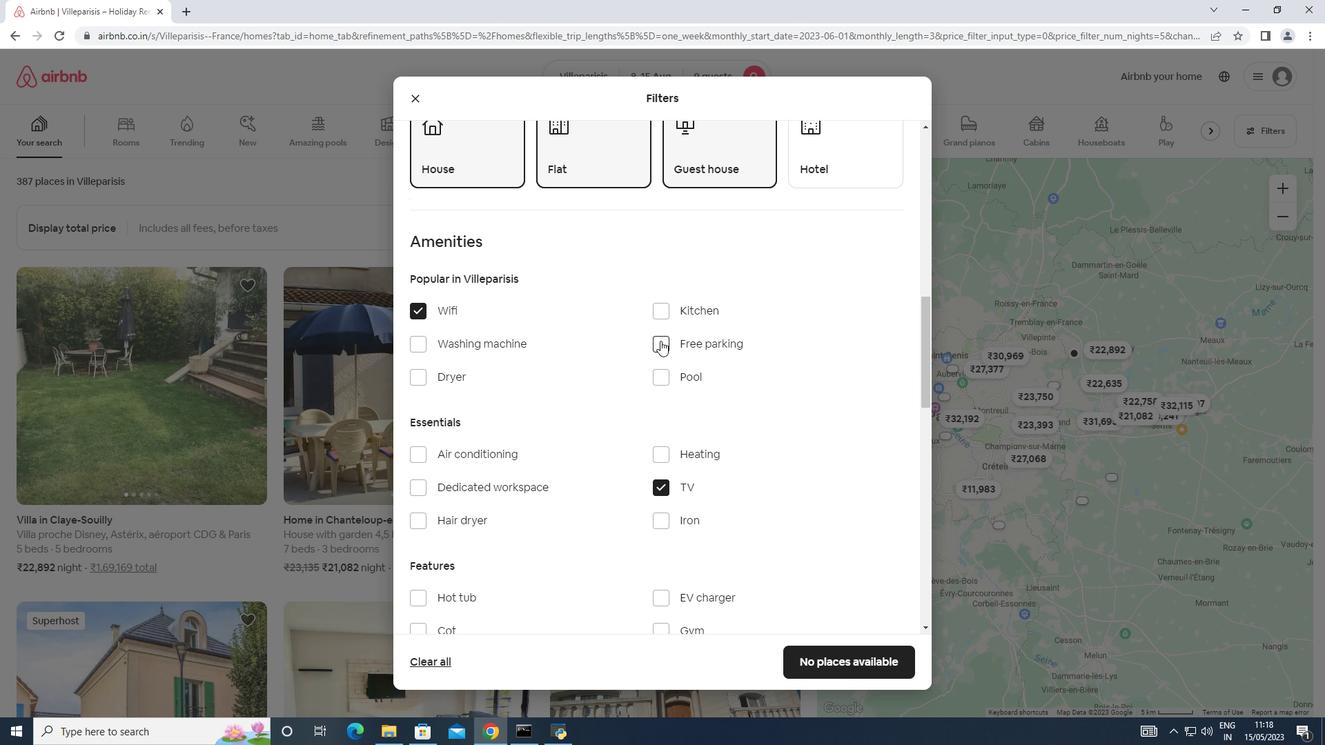 
Action: Mouse moved to (510, 459)
Screenshot: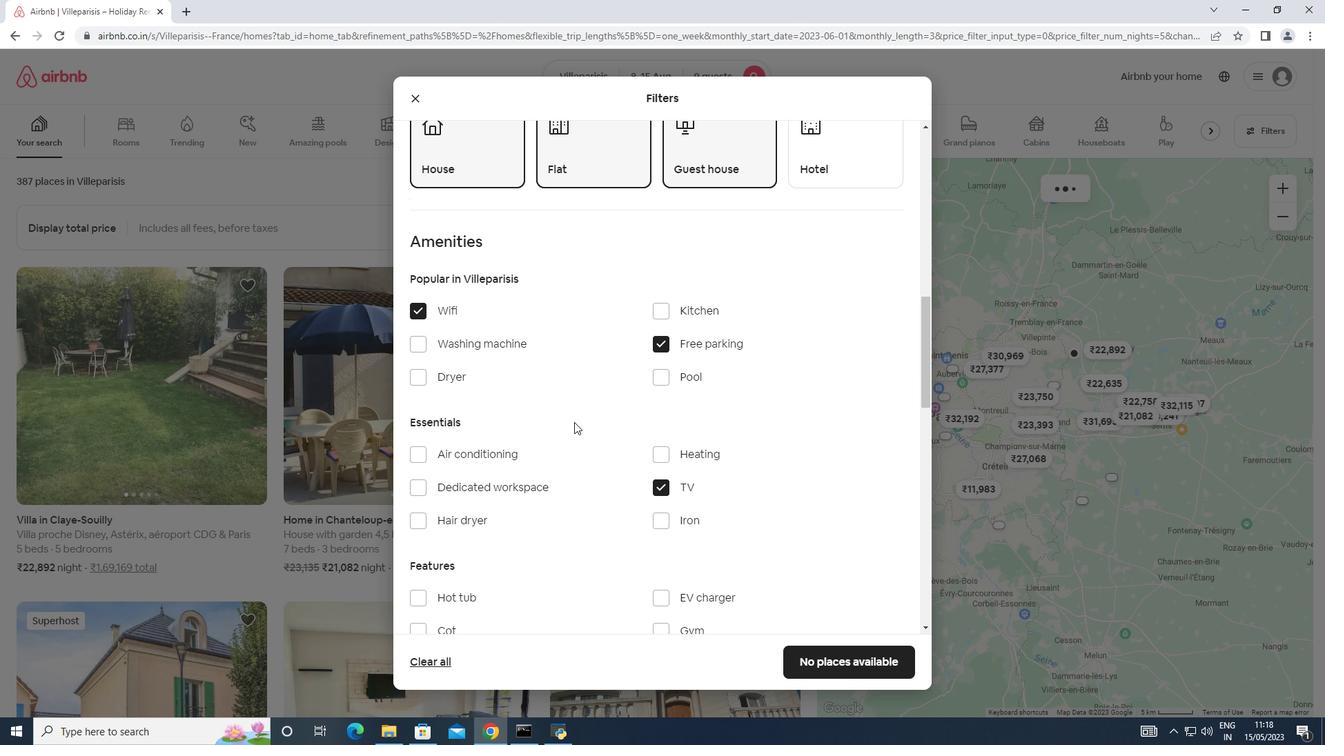 
Action: Mouse scrolled (510, 459) with delta (0, 0)
Screenshot: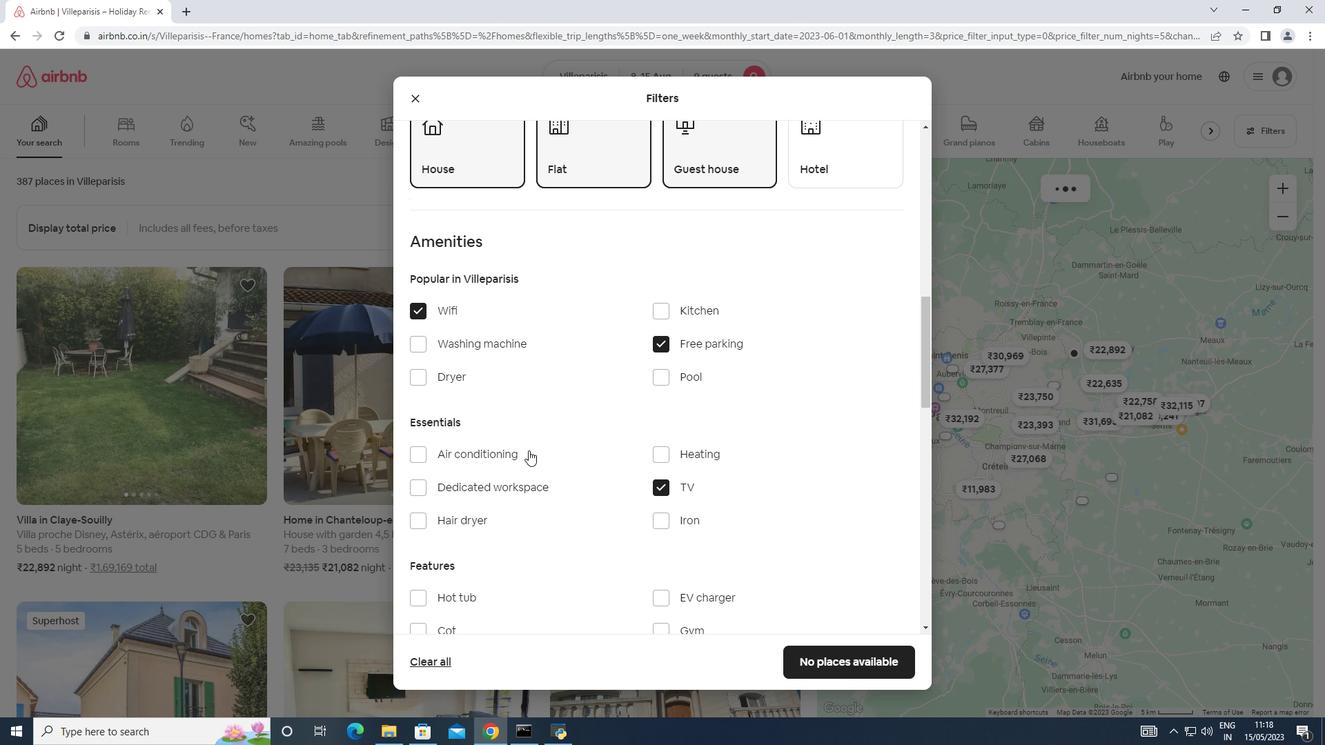 
Action: Mouse scrolled (510, 459) with delta (0, 0)
Screenshot: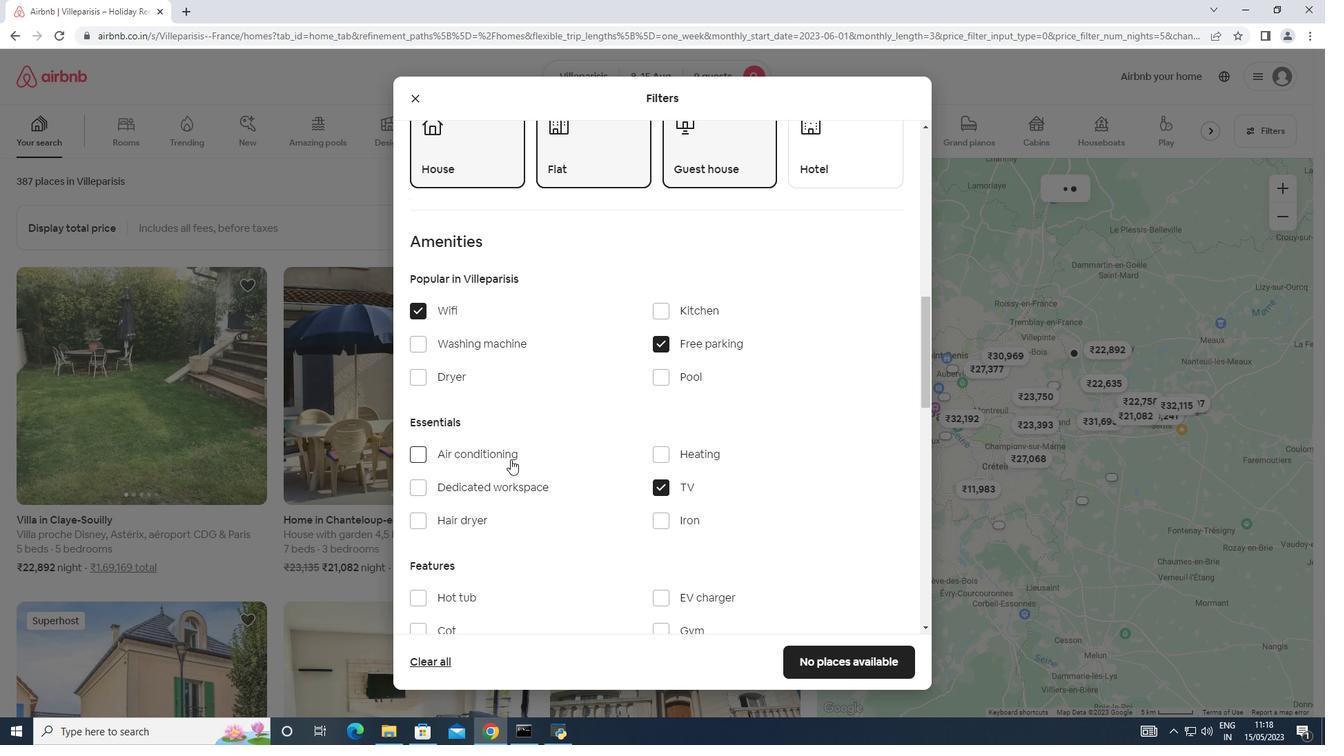 
Action: Mouse moved to (651, 494)
Screenshot: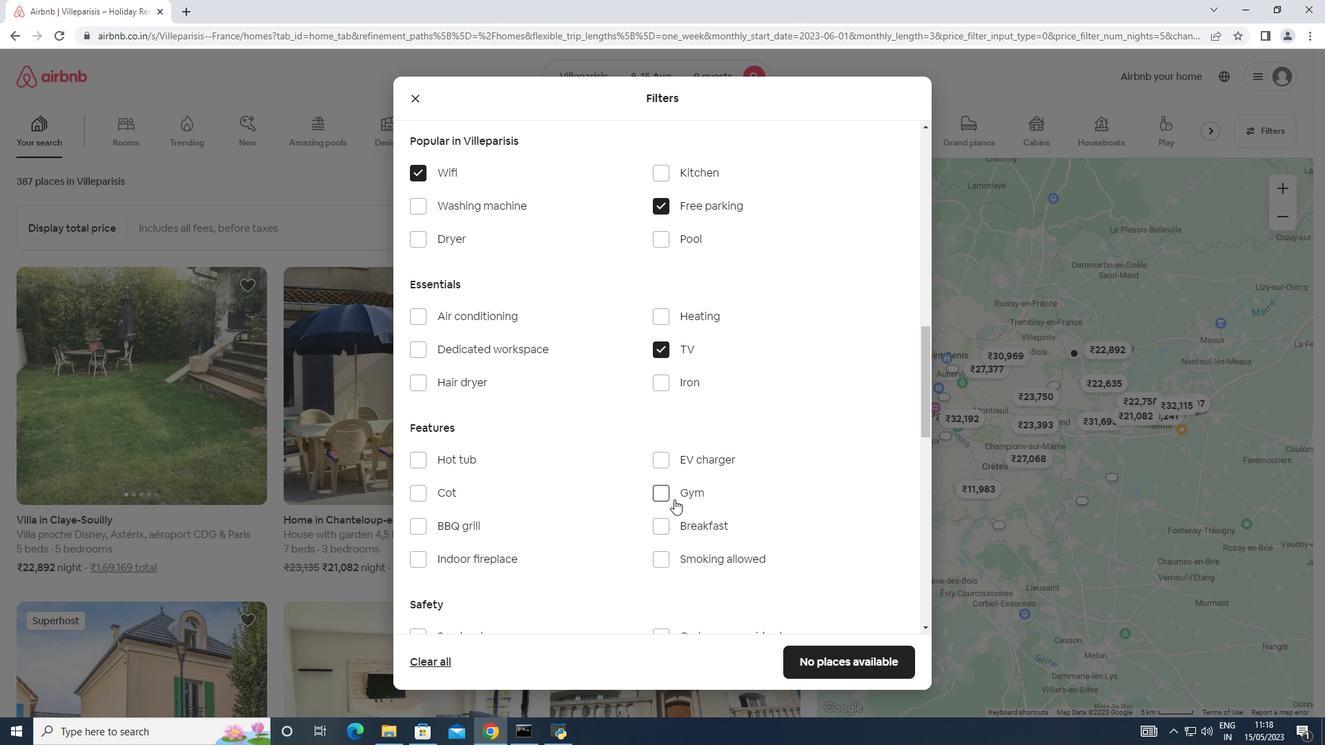 
Action: Mouse pressed left at (651, 494)
Screenshot: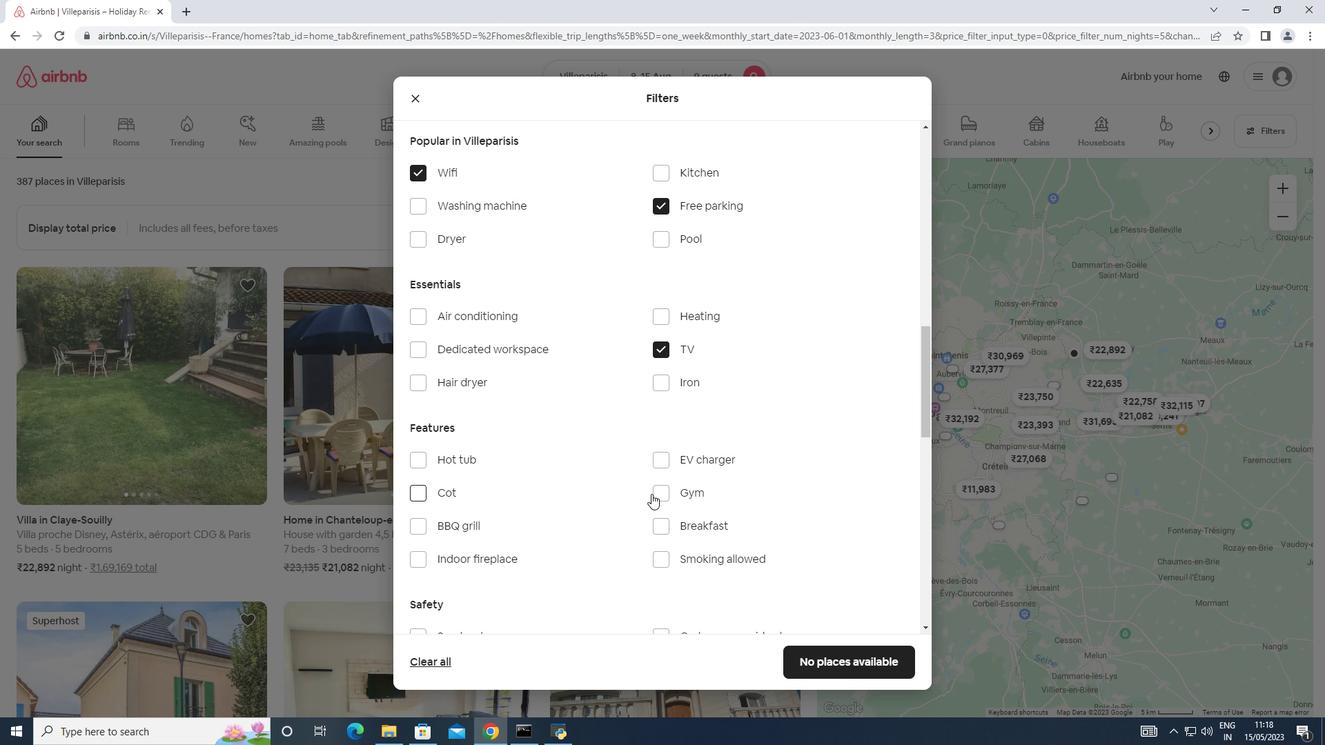 
Action: Mouse moved to (657, 491)
Screenshot: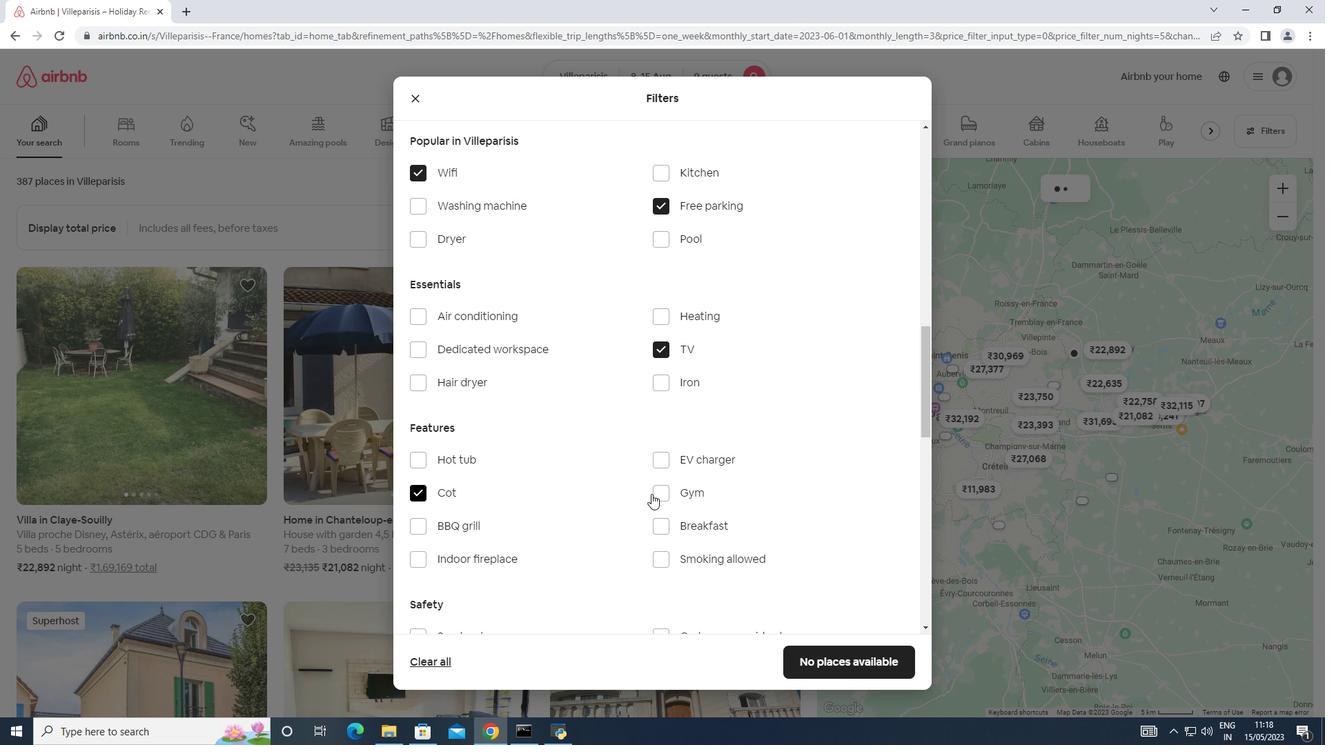 
Action: Mouse pressed left at (657, 491)
Screenshot: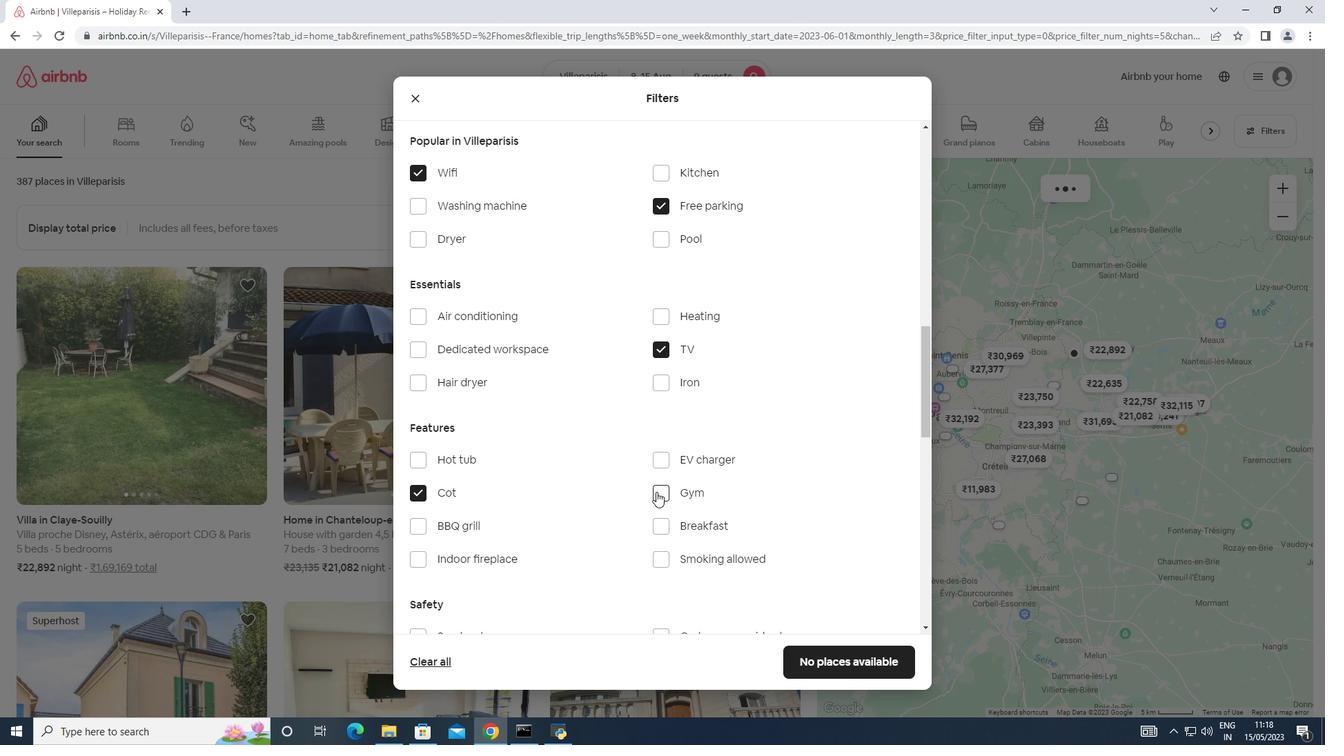 
Action: Mouse moved to (664, 525)
Screenshot: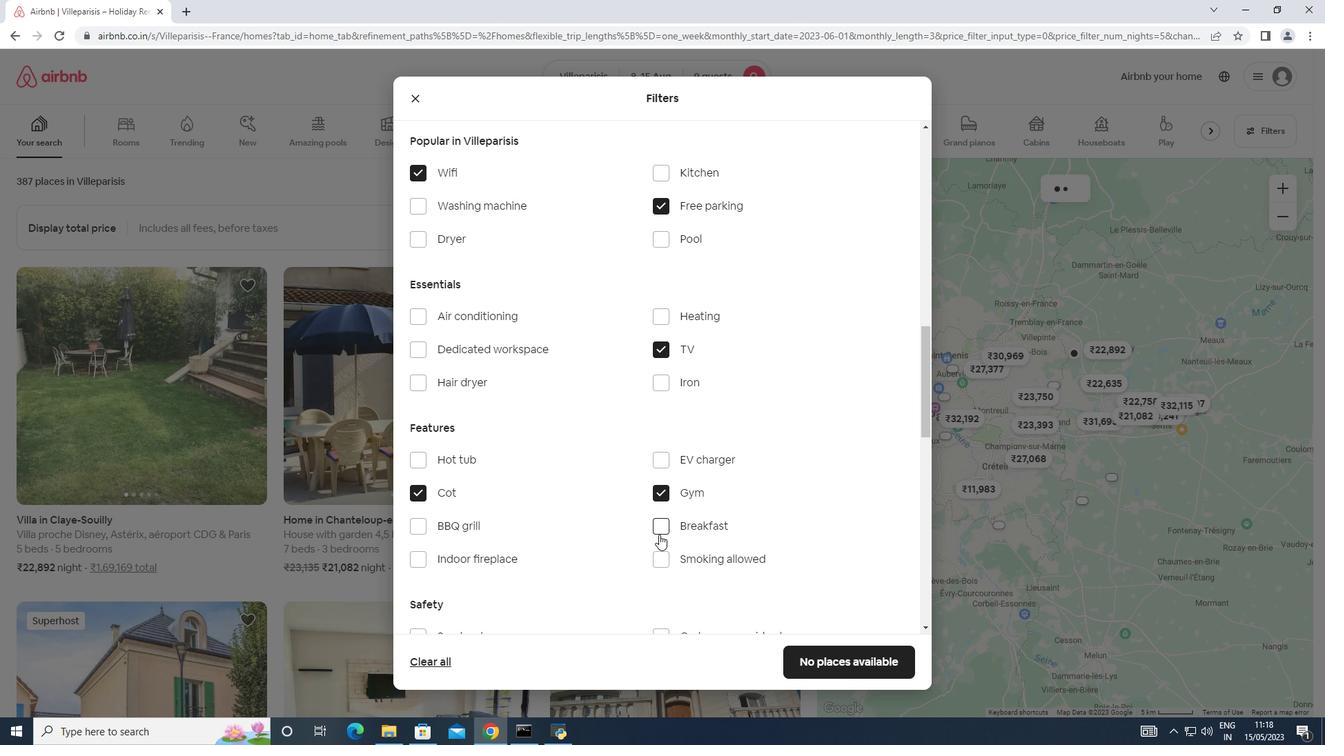 
Action: Mouse pressed left at (664, 525)
Screenshot: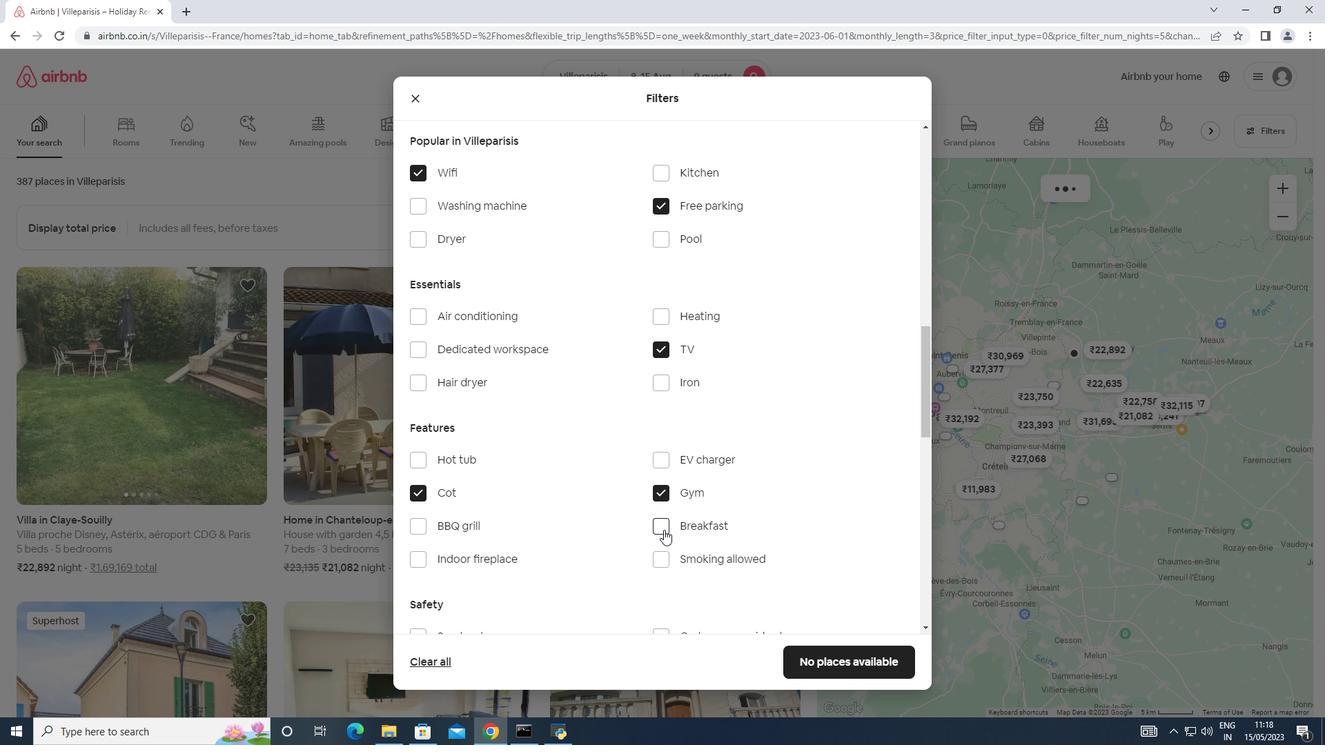 
Action: Mouse scrolled (664, 524) with delta (0, 0)
Screenshot: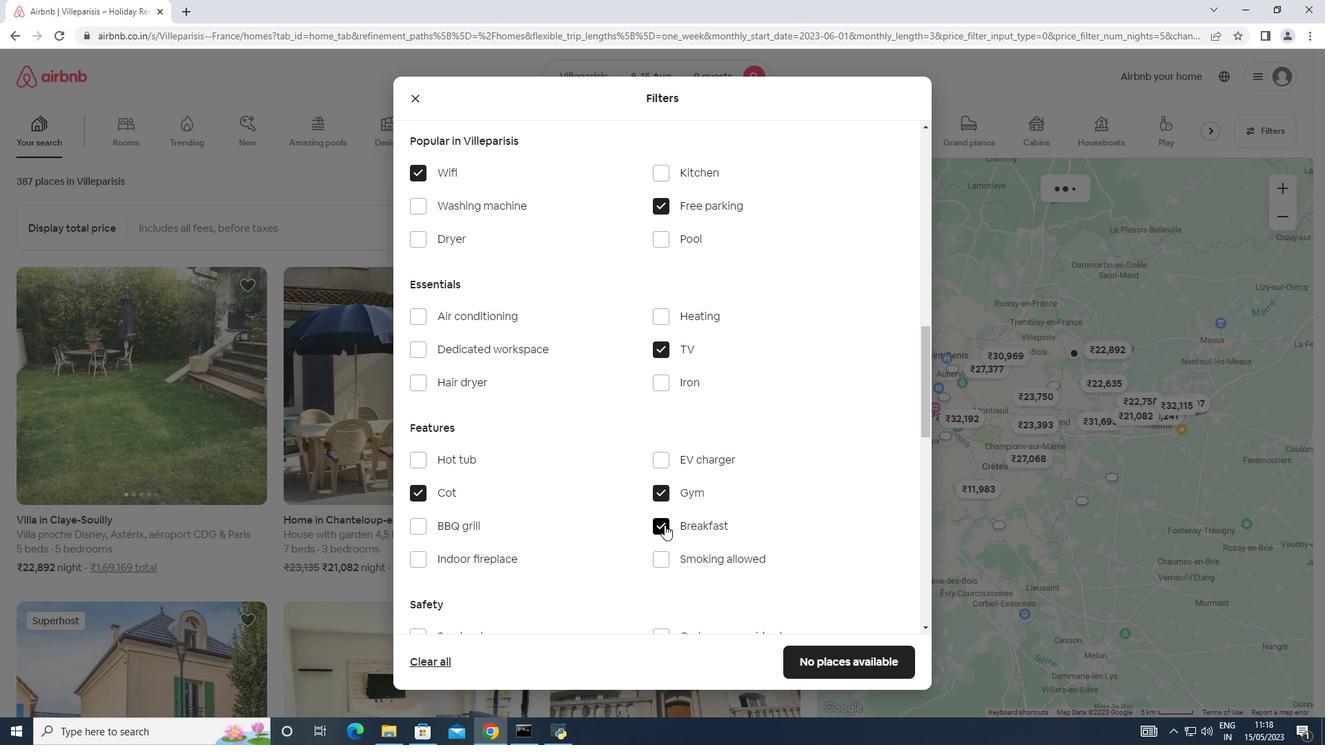 
Action: Mouse scrolled (664, 524) with delta (0, 0)
Screenshot: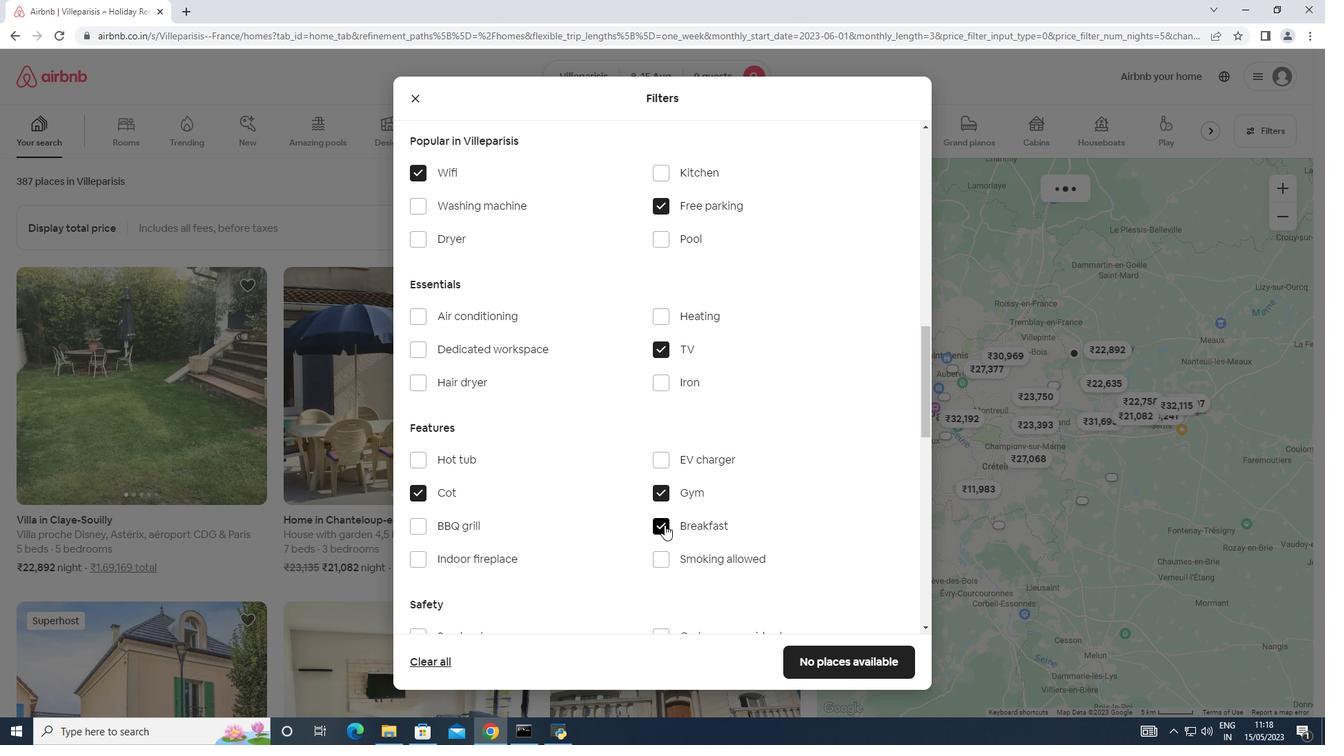 
Action: Mouse scrolled (664, 524) with delta (0, 0)
Screenshot: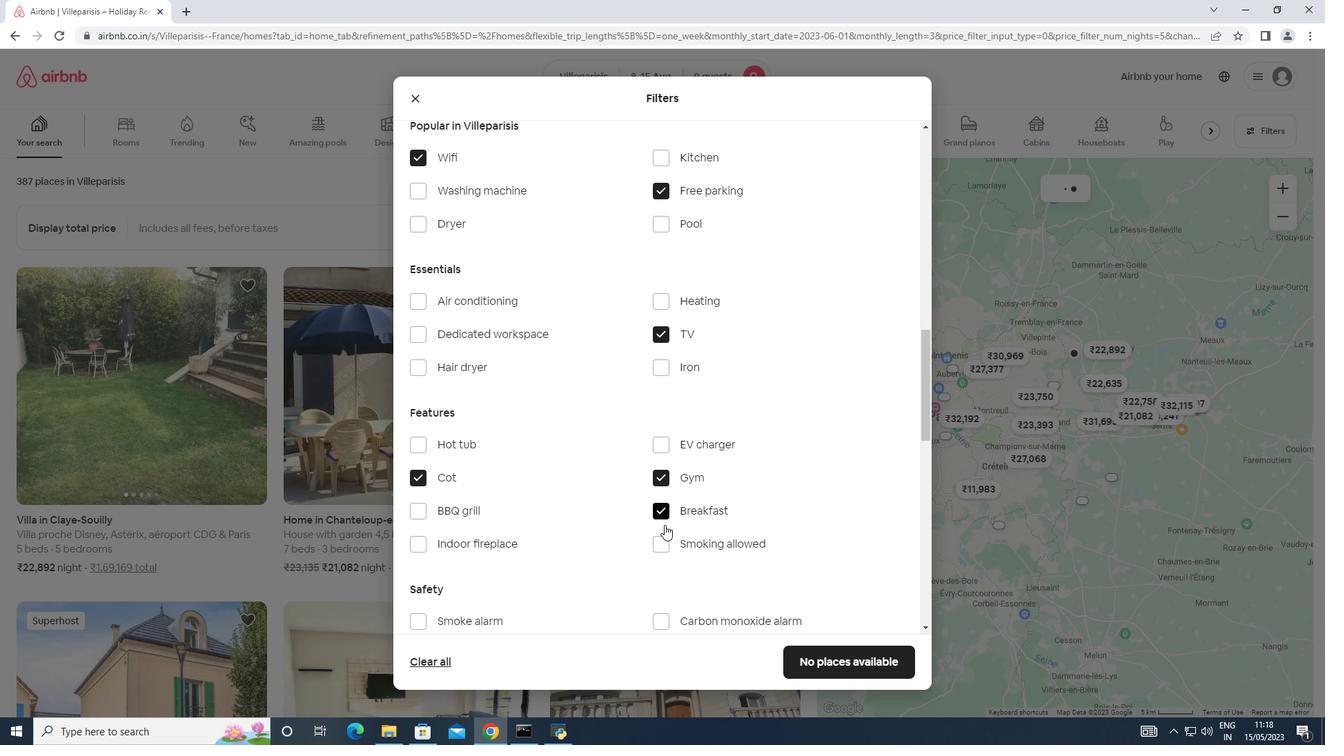 
Action: Mouse moved to (664, 523)
Screenshot: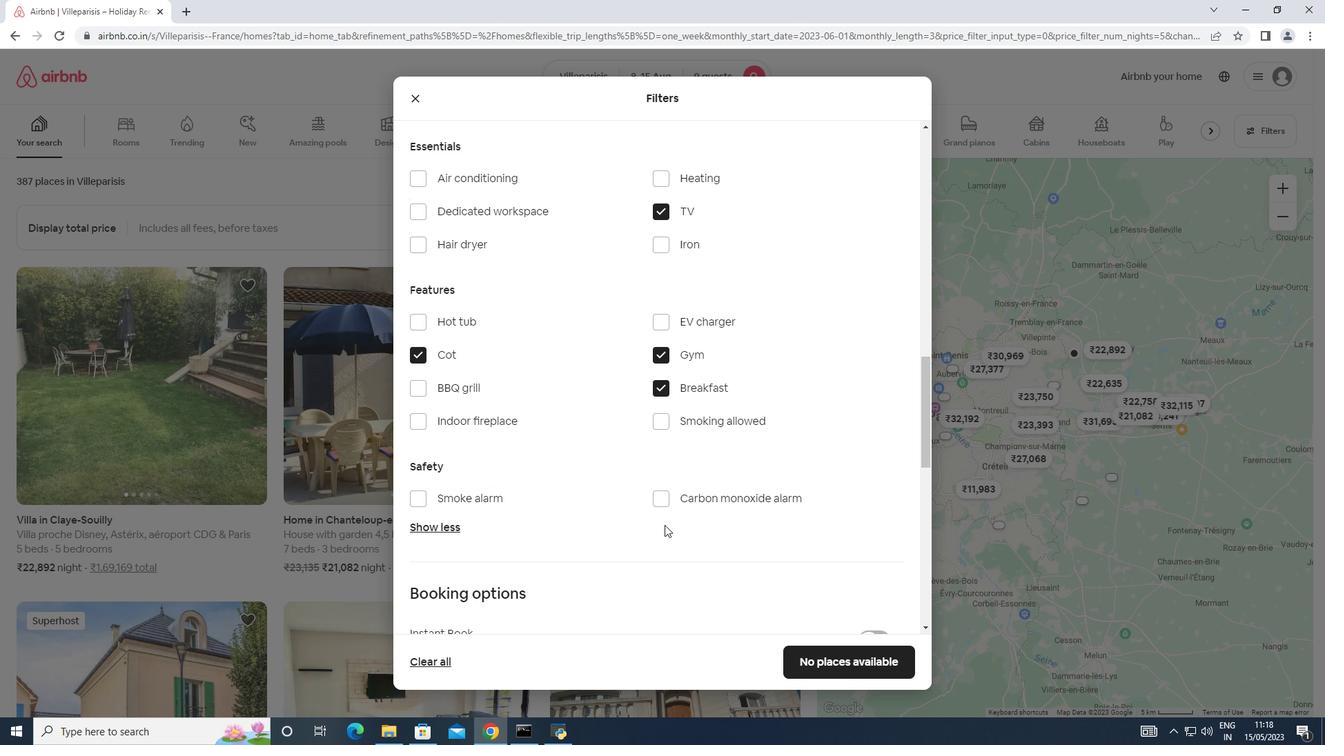 
Action: Mouse scrolled (664, 523) with delta (0, 0)
Screenshot: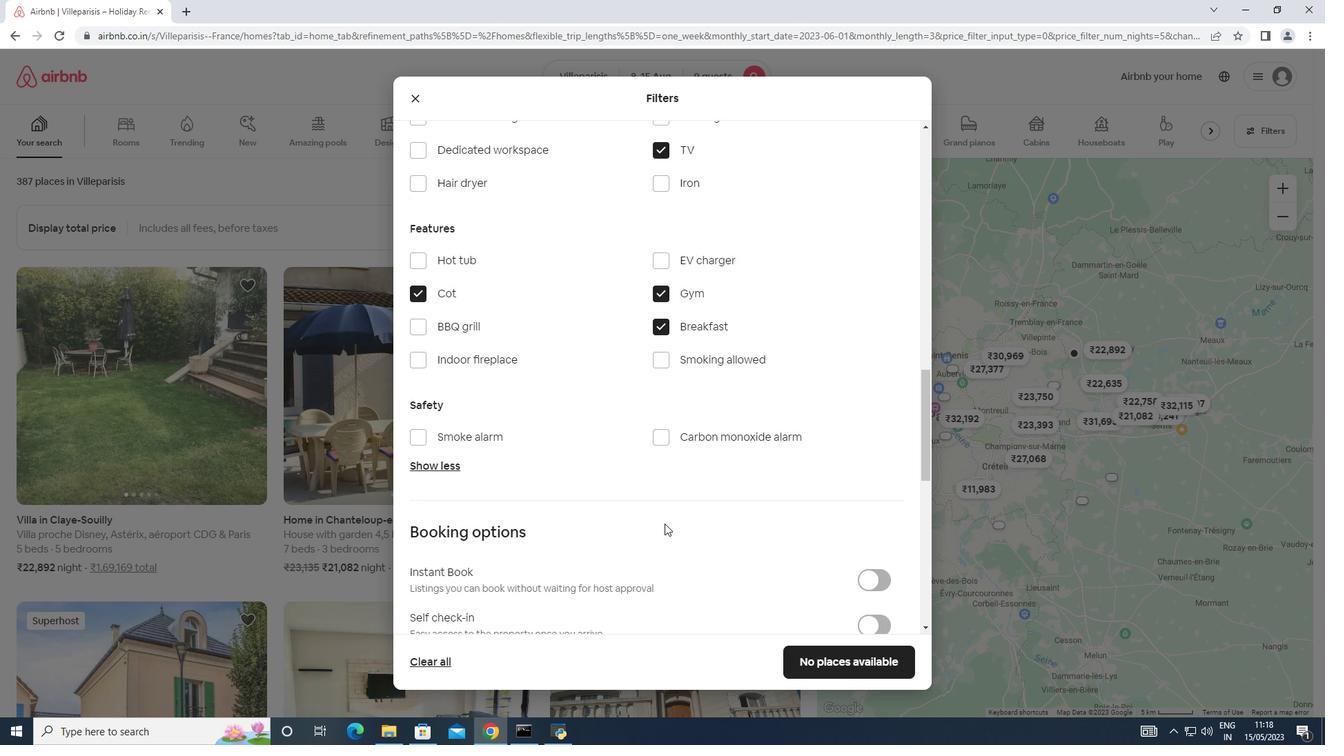
Action: Mouse scrolled (664, 523) with delta (0, 0)
Screenshot: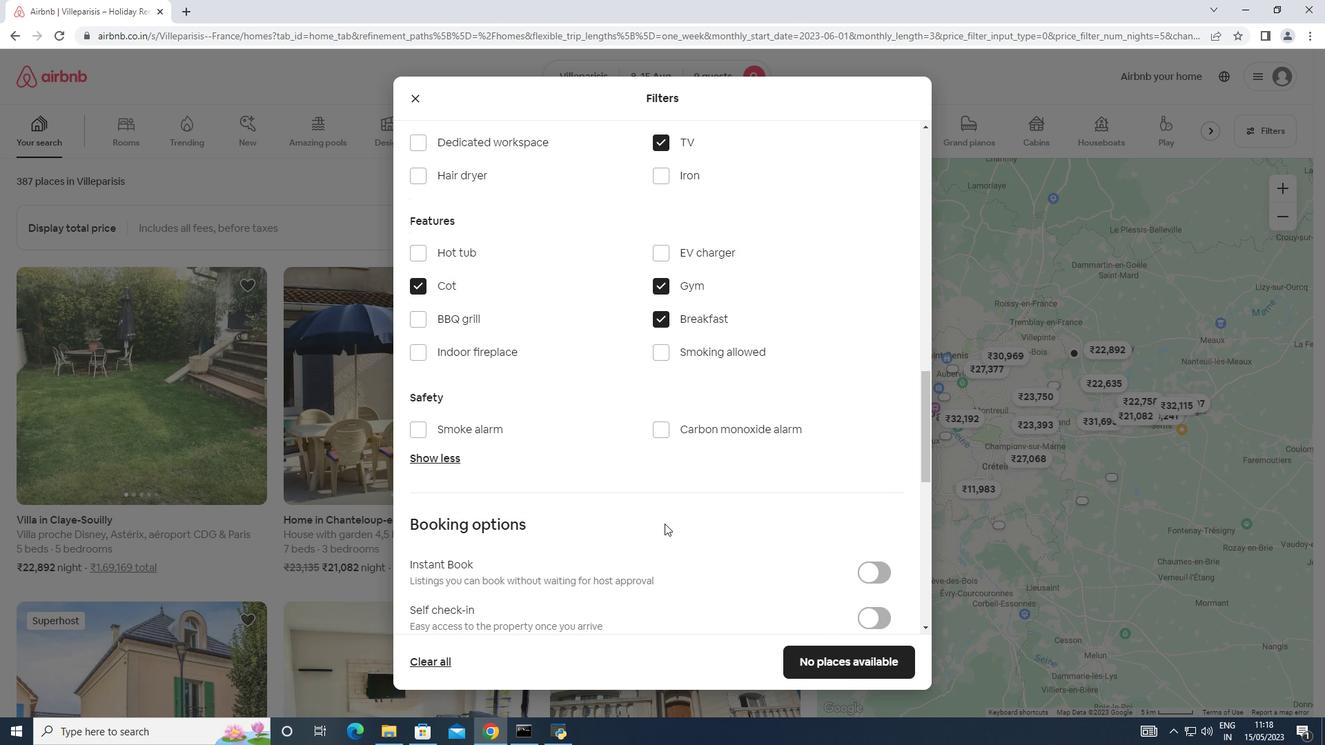 
Action: Mouse moved to (666, 523)
Screenshot: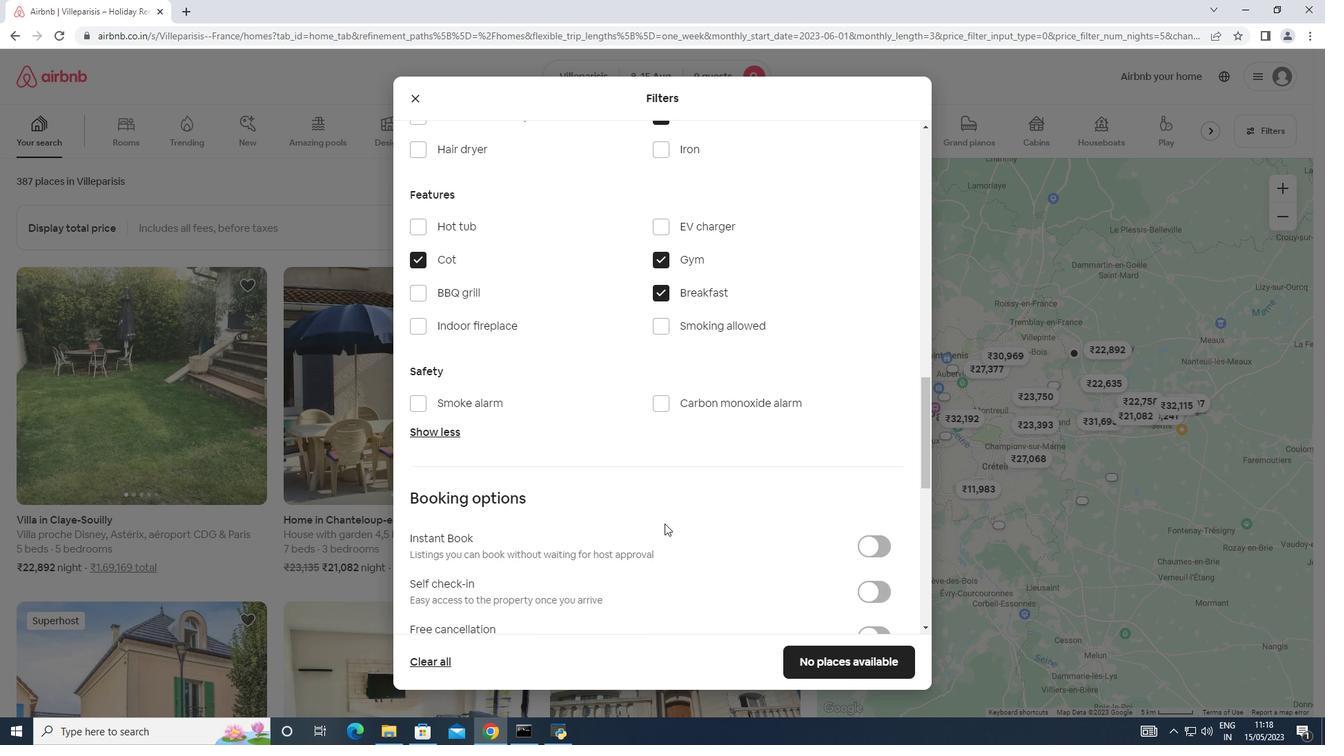 
Action: Mouse scrolled (666, 522) with delta (0, 0)
Screenshot: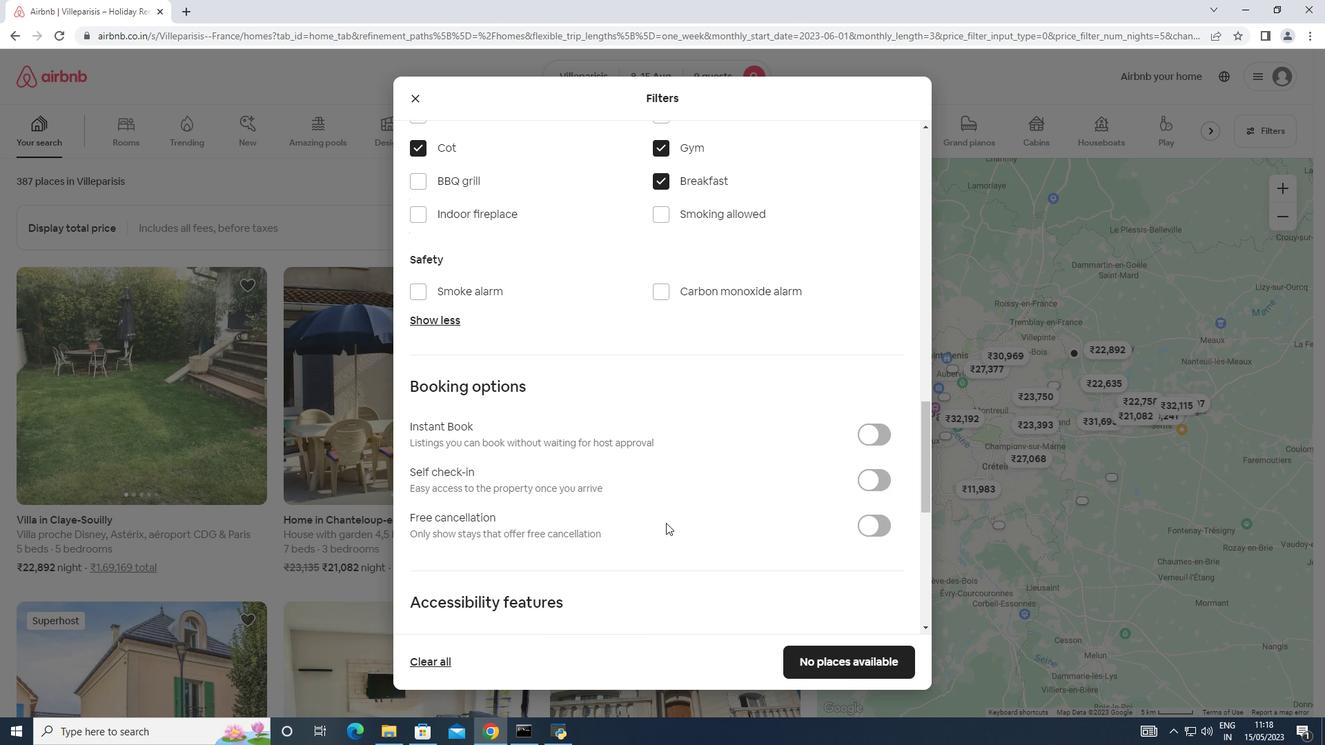 
Action: Mouse moved to (867, 410)
Screenshot: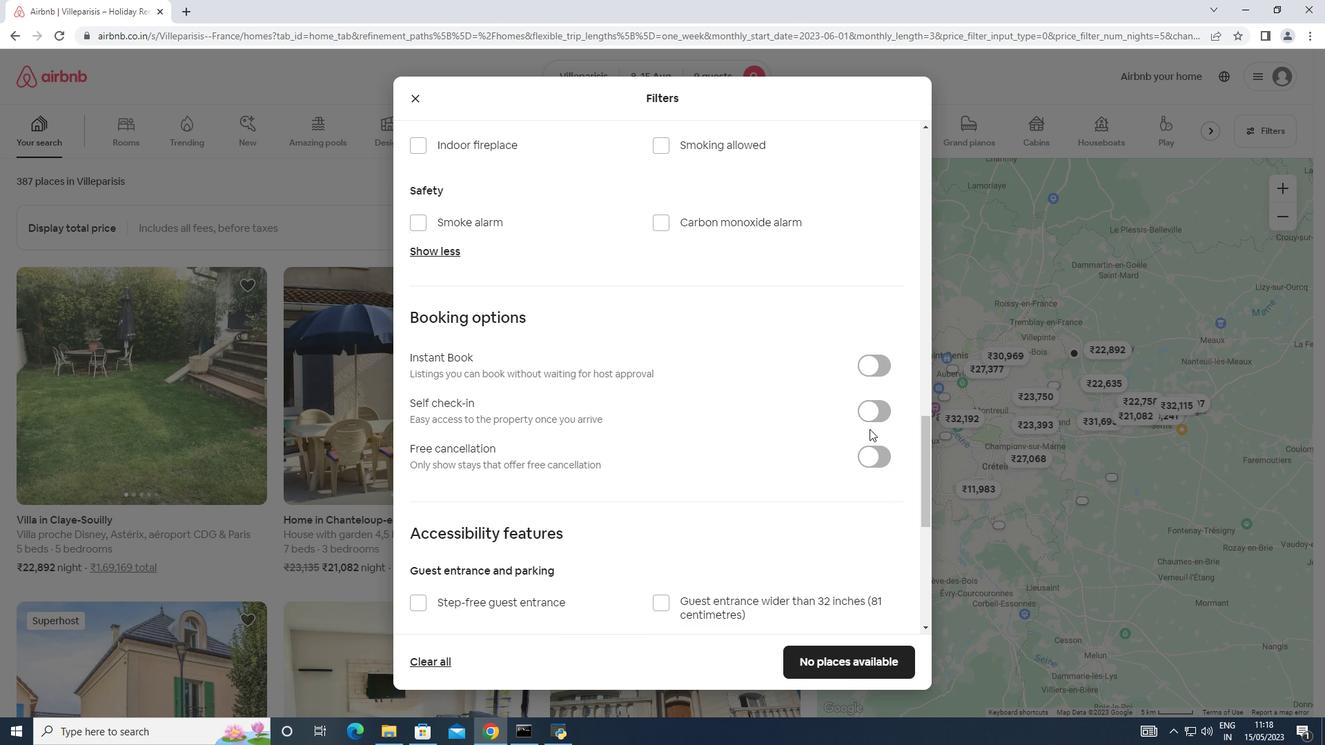 
Action: Mouse pressed left at (867, 410)
Screenshot: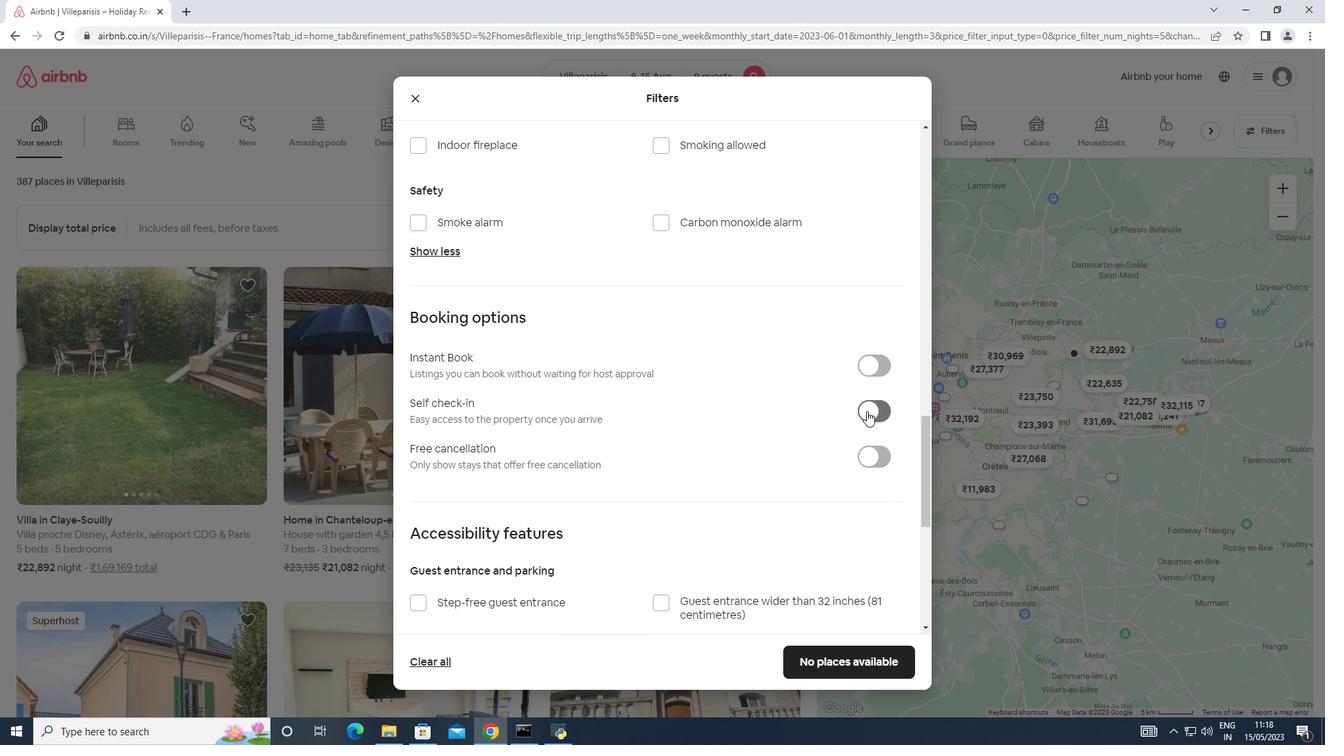 
Action: Mouse moved to (531, 517)
Screenshot: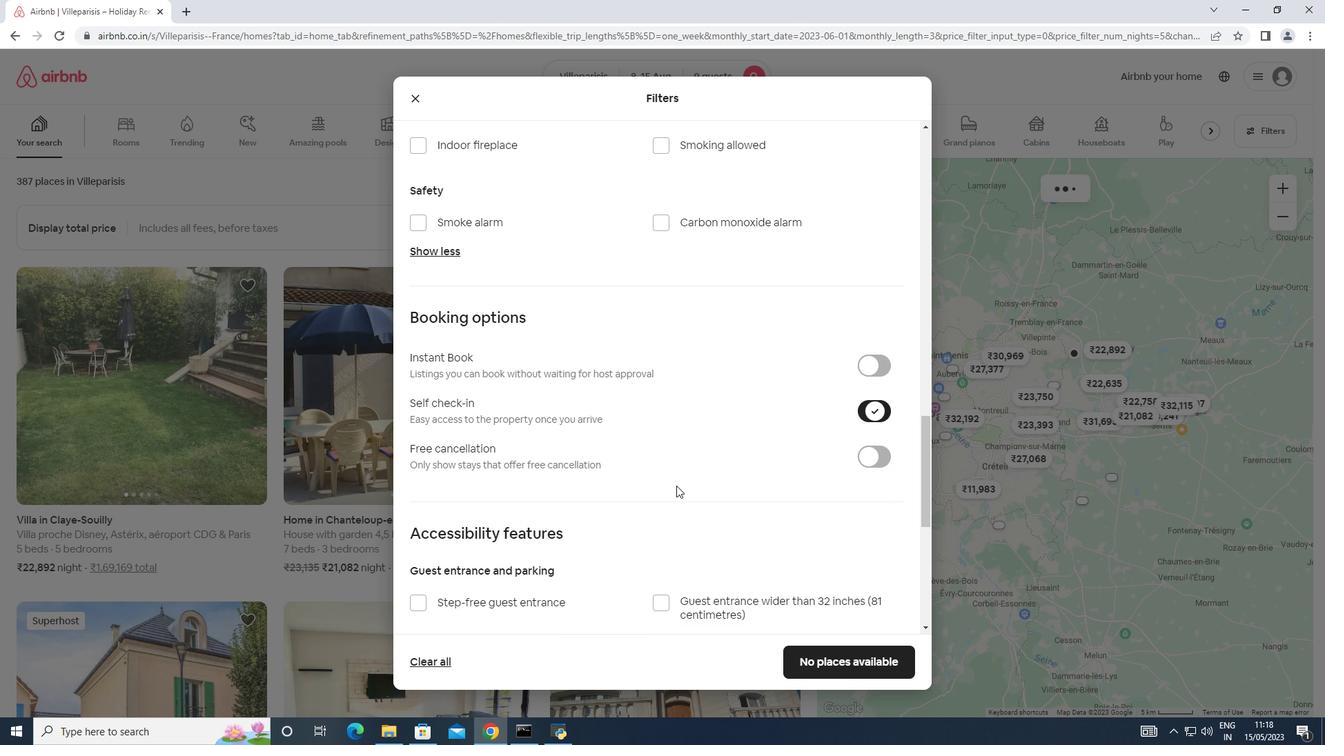 
Action: Mouse scrolled (531, 517) with delta (0, 0)
Screenshot: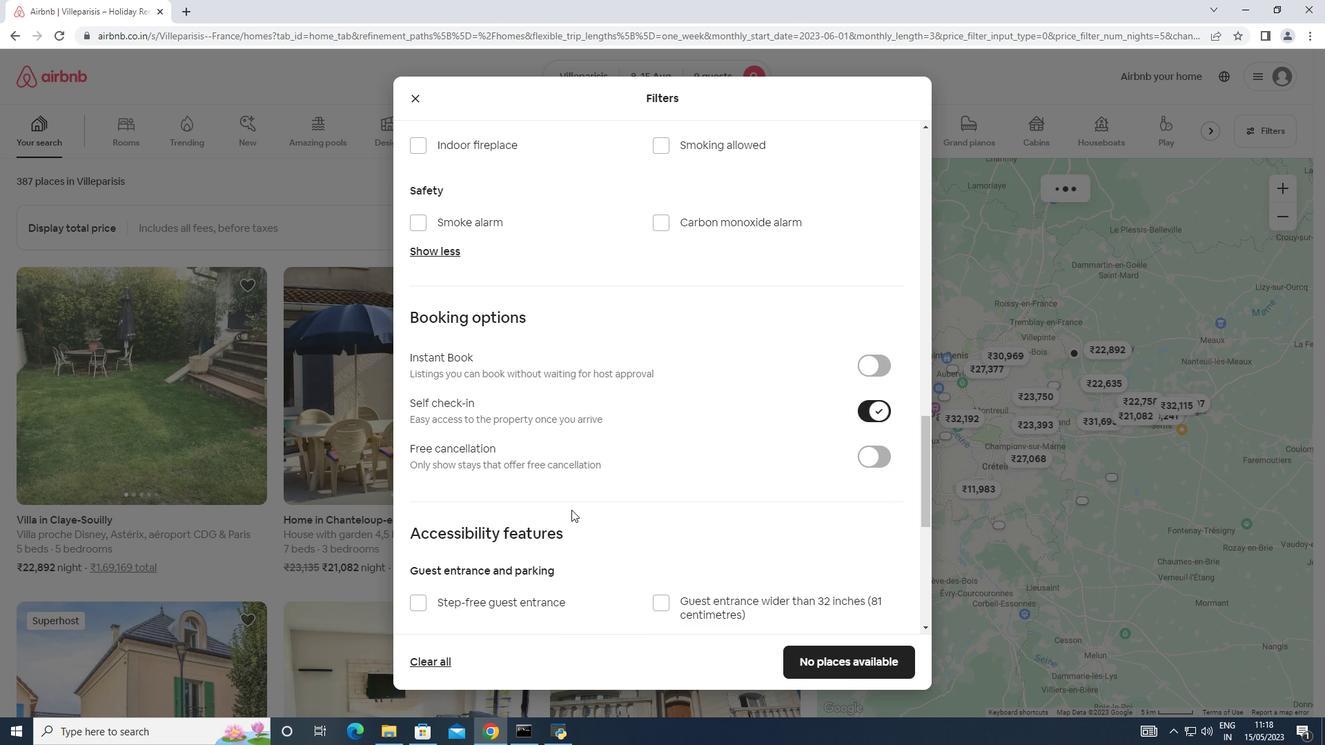 
Action: Mouse scrolled (531, 517) with delta (0, 0)
Screenshot: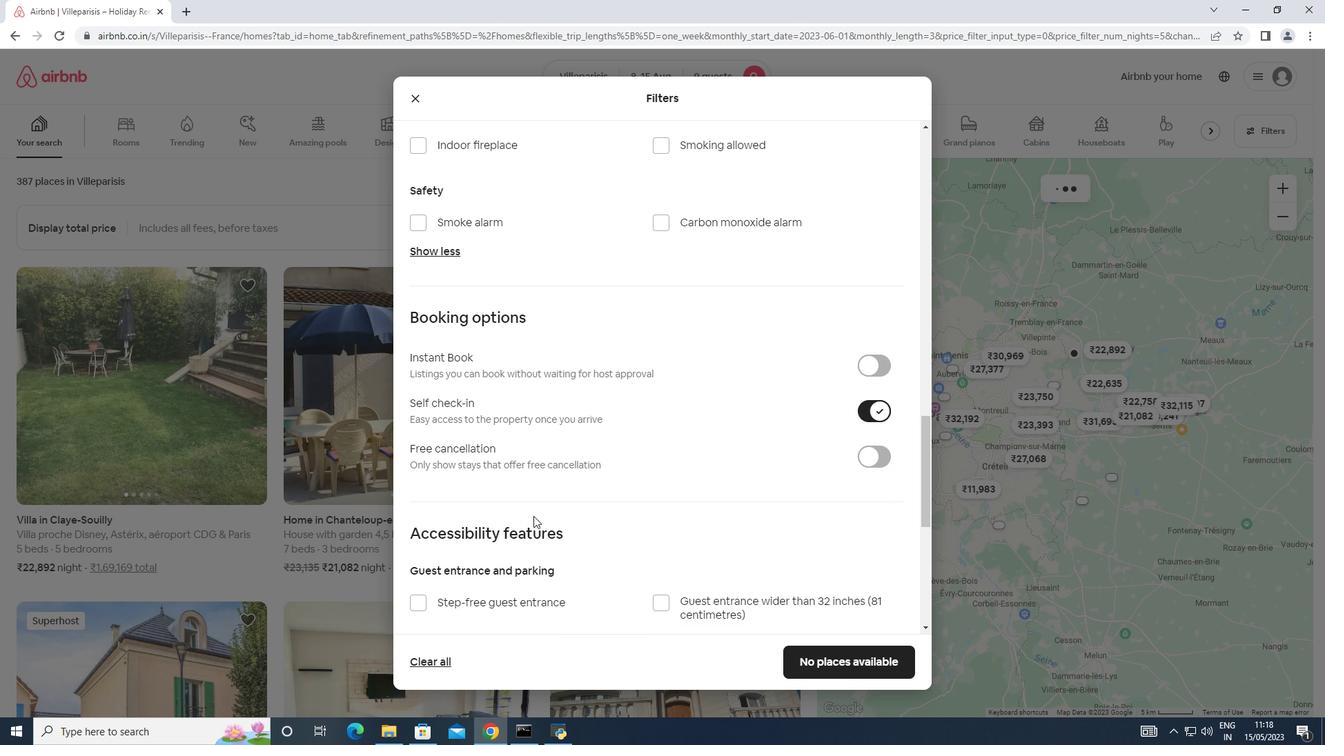 
Action: Mouse moved to (530, 517)
Screenshot: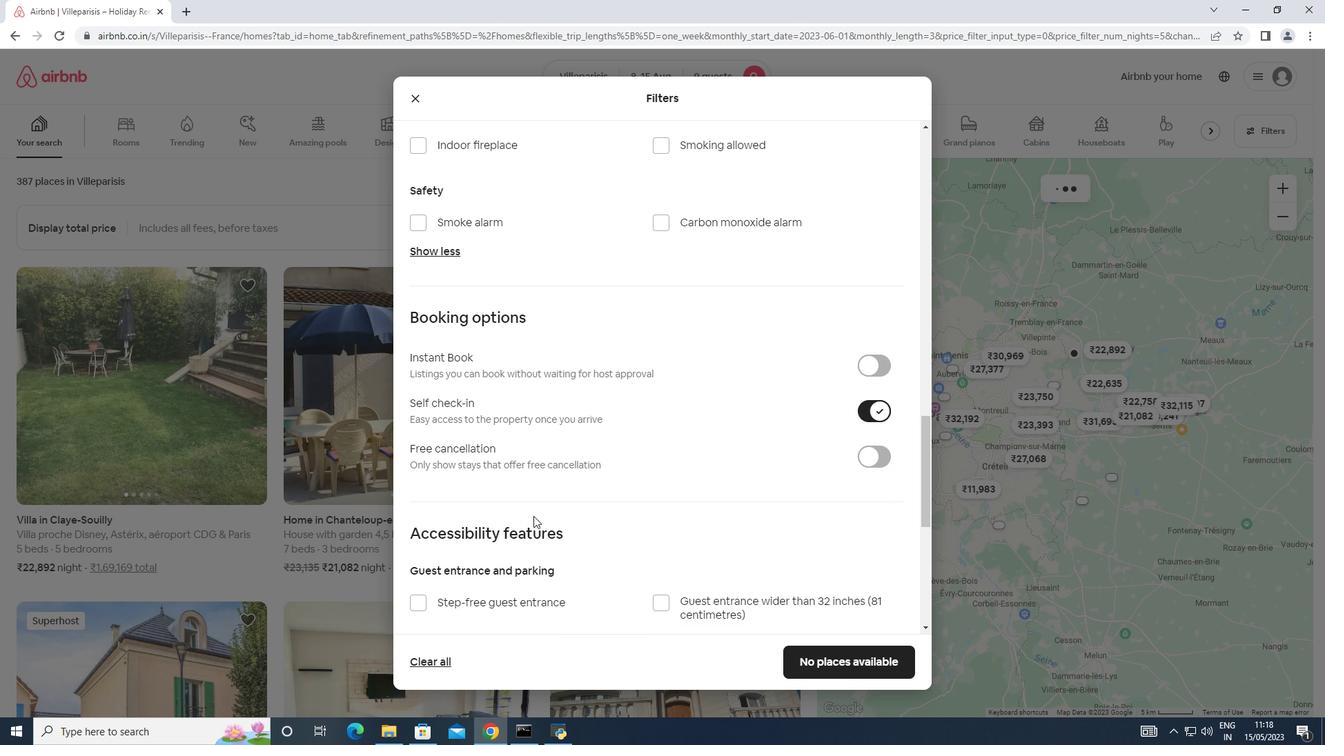 
Action: Mouse scrolled (530, 517) with delta (0, 0)
Screenshot: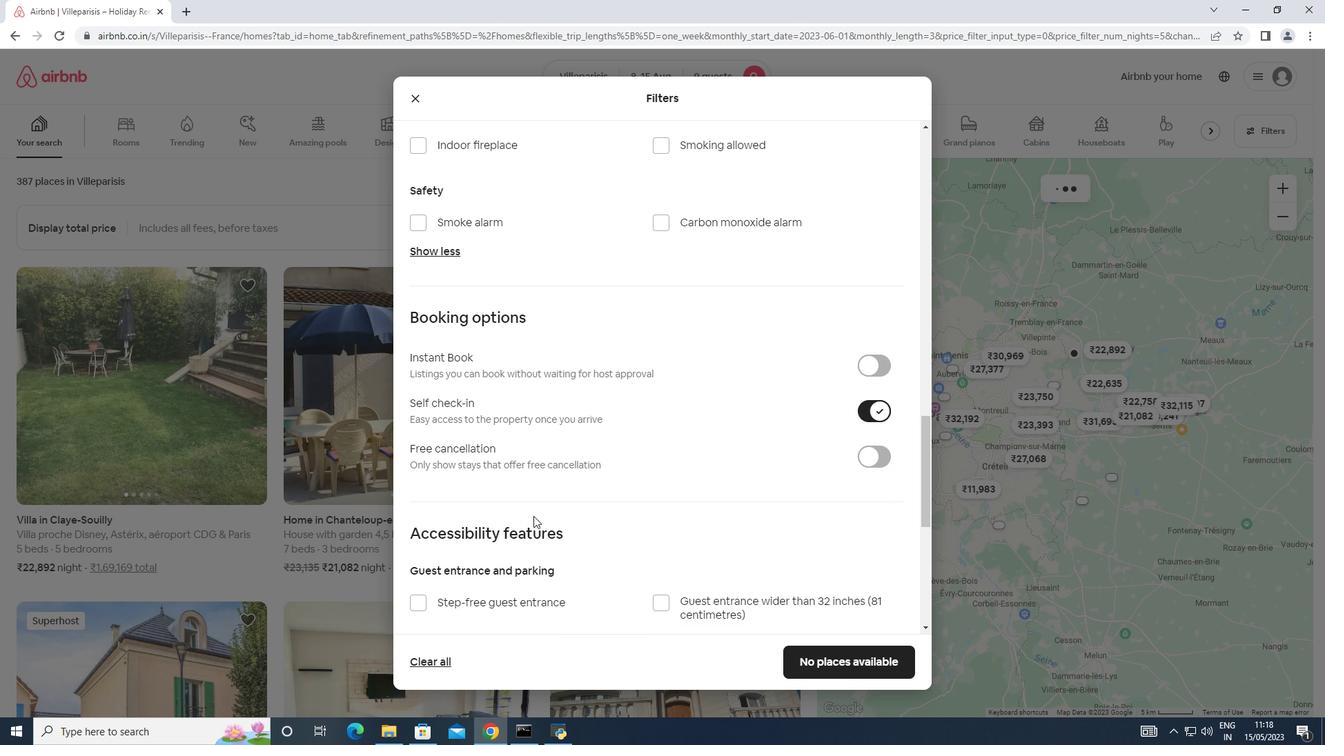 
Action: Mouse scrolled (530, 517) with delta (0, 0)
Screenshot: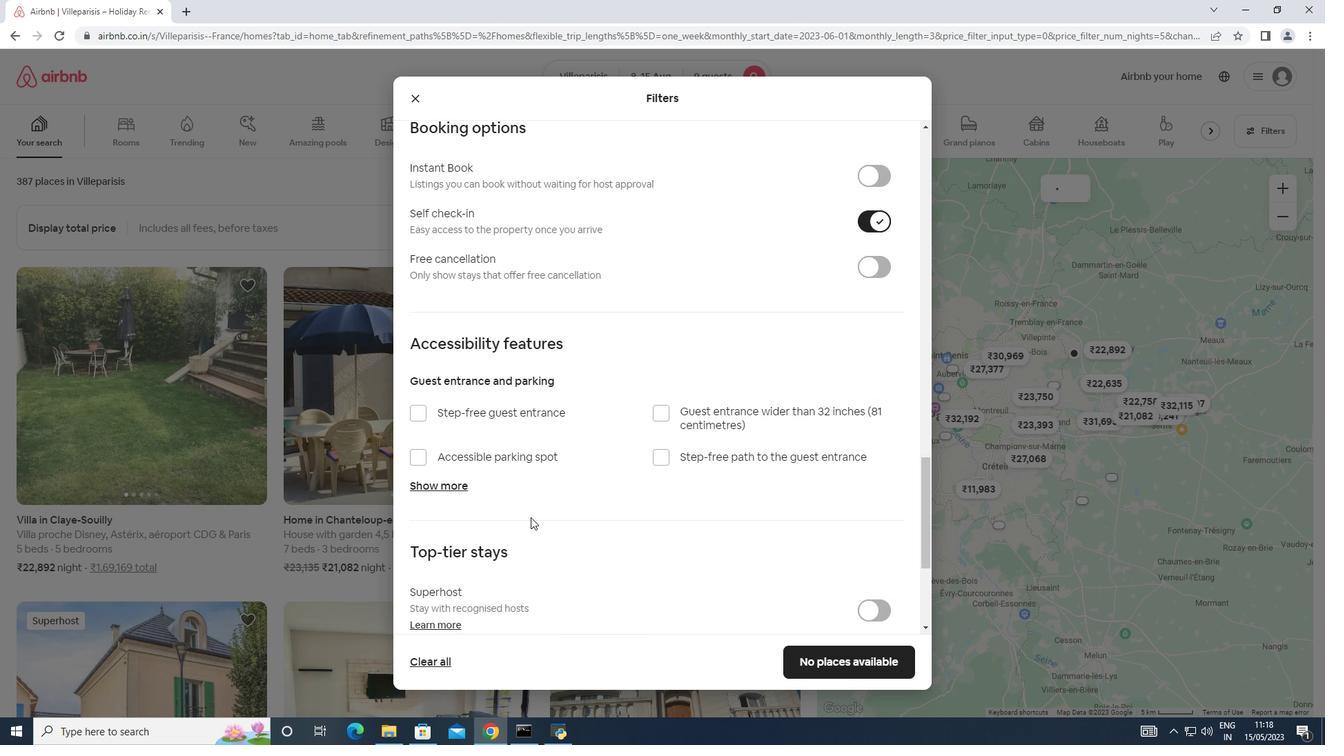 
Action: Mouse scrolled (530, 517) with delta (0, 0)
Screenshot: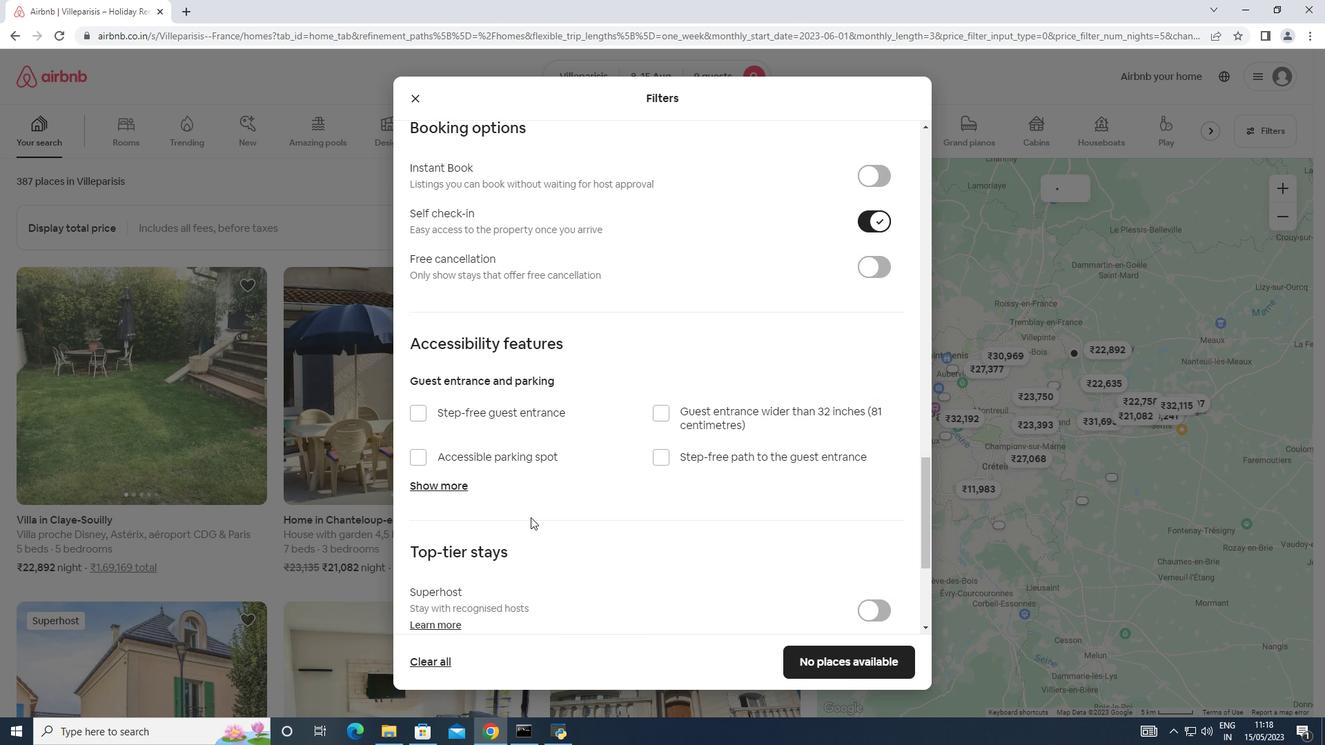 
Action: Mouse scrolled (530, 517) with delta (0, 0)
Screenshot: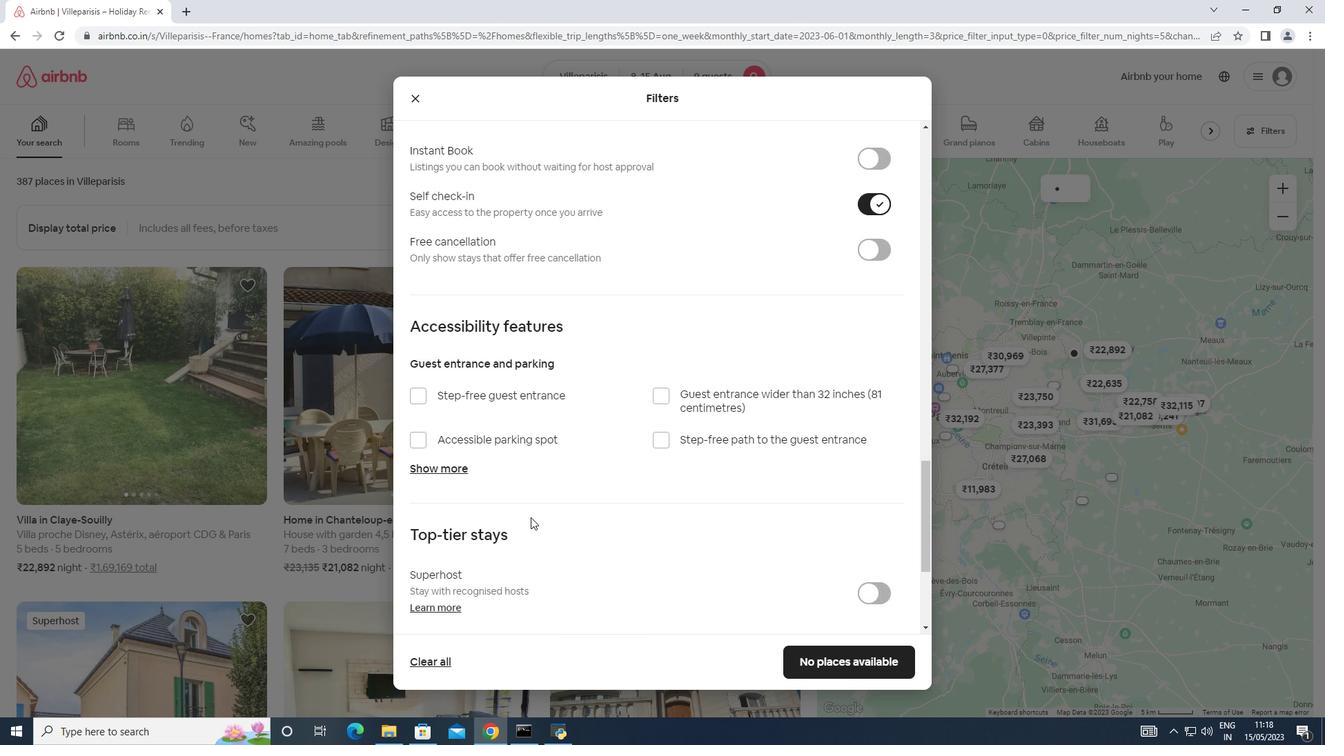 
Action: Mouse moved to (444, 556)
Screenshot: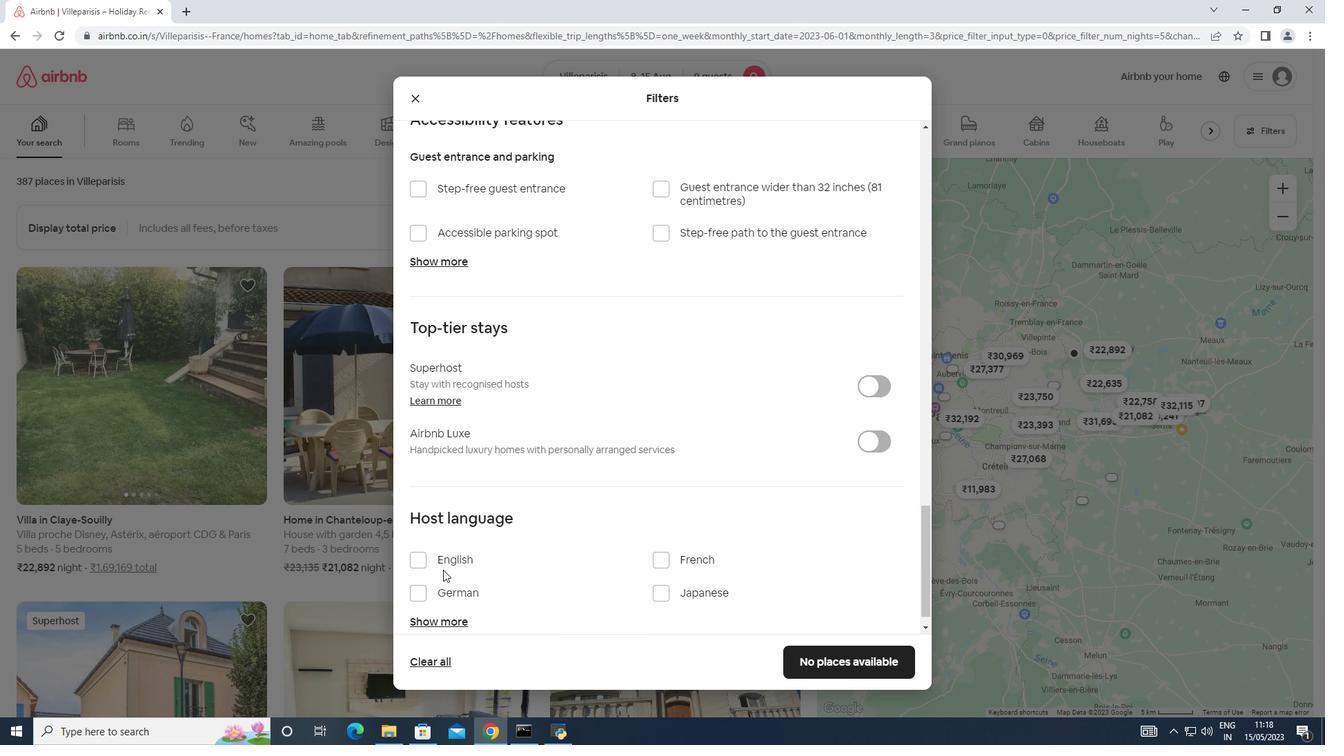 
Action: Mouse pressed left at (444, 556)
Screenshot: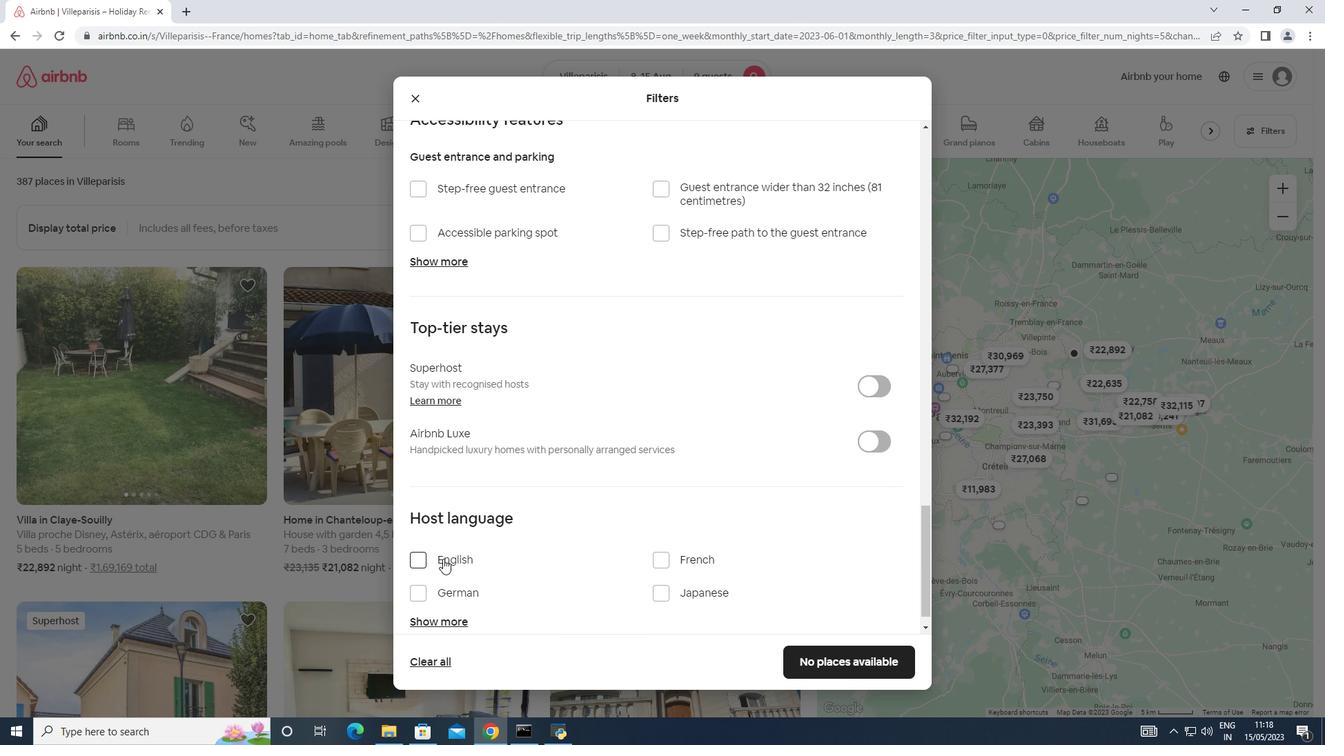 
Action: Mouse moved to (804, 654)
Screenshot: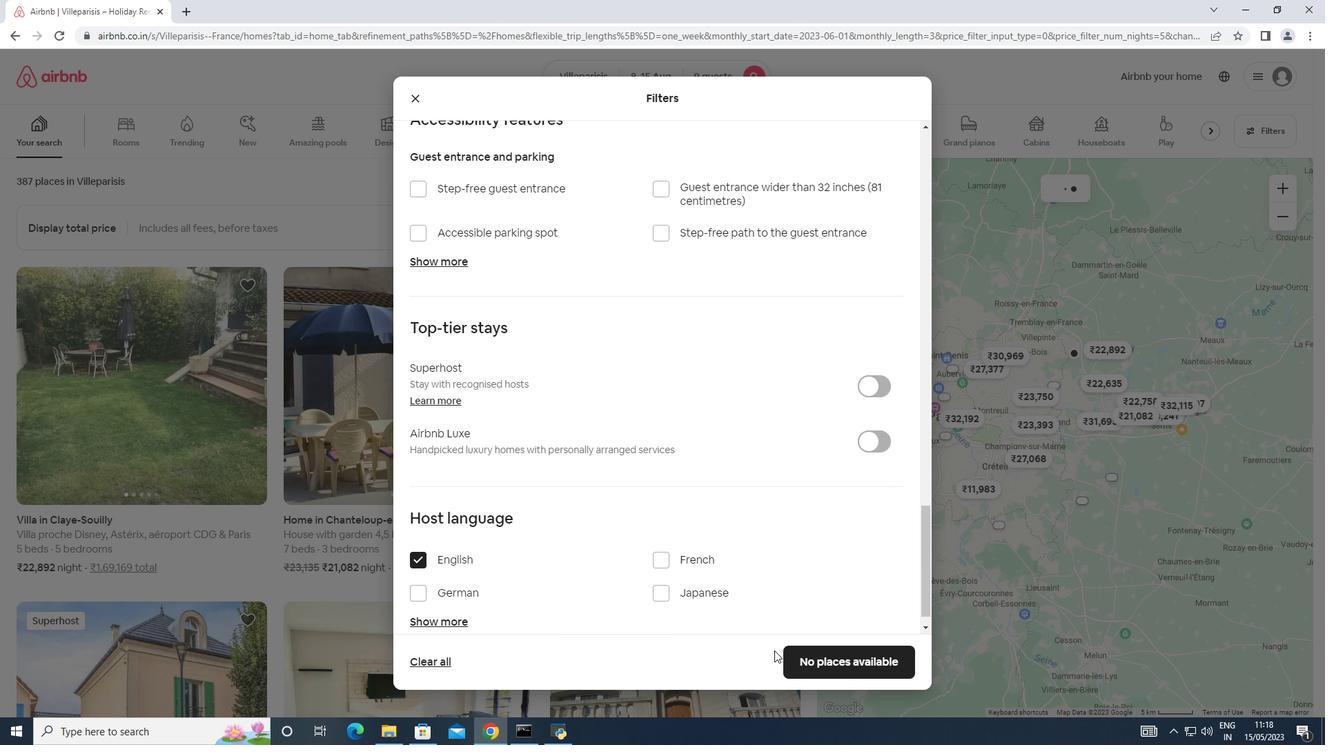 
Action: Mouse pressed left at (804, 654)
Screenshot: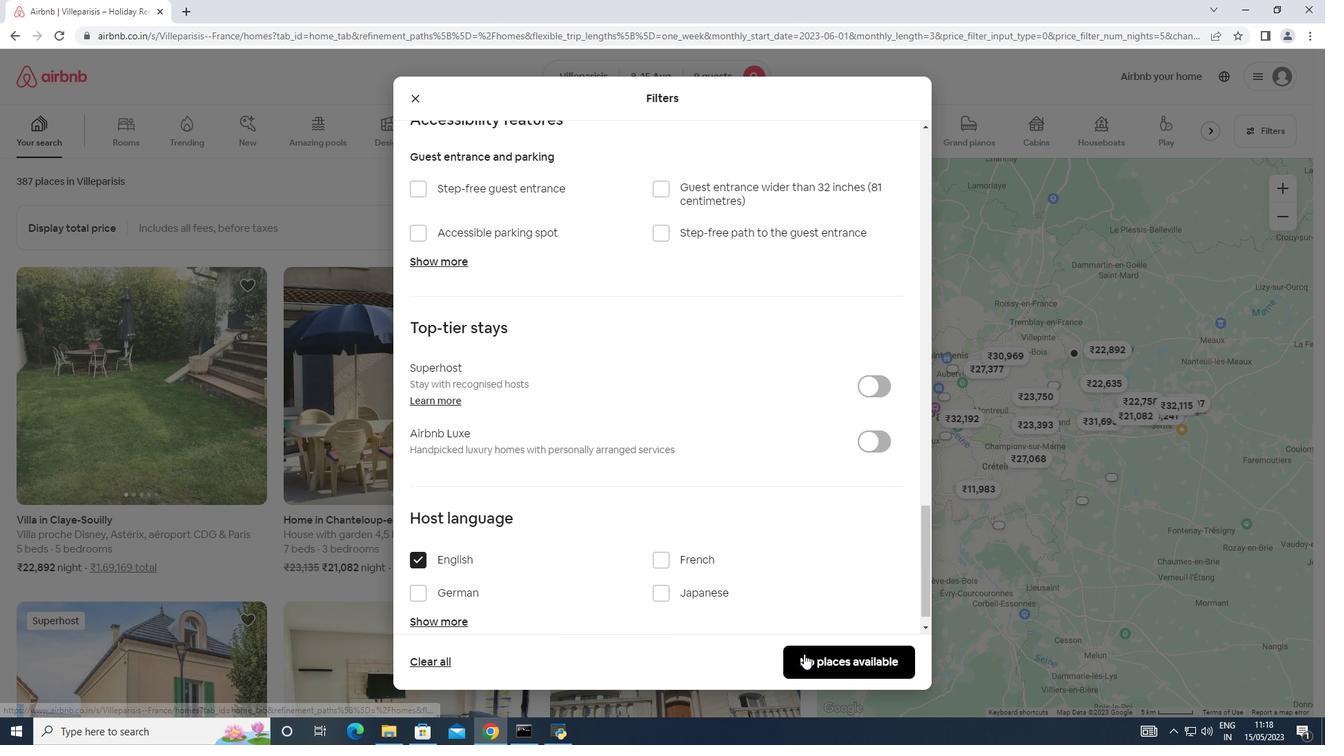 
